 Task: Reply All to email with the signature Danny Hernandez with the subject Late payment reminder from softage.1@softage.net with the message Can you please provide me with an update on the projects risk management plan?
Action: Mouse moved to (957, 152)
Screenshot: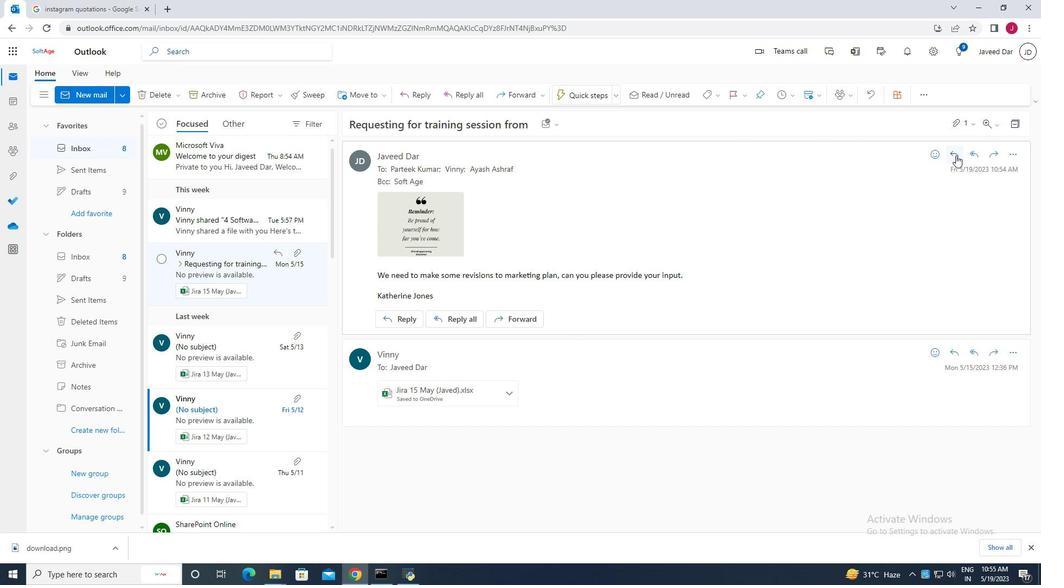 
Action: Mouse pressed left at (957, 152)
Screenshot: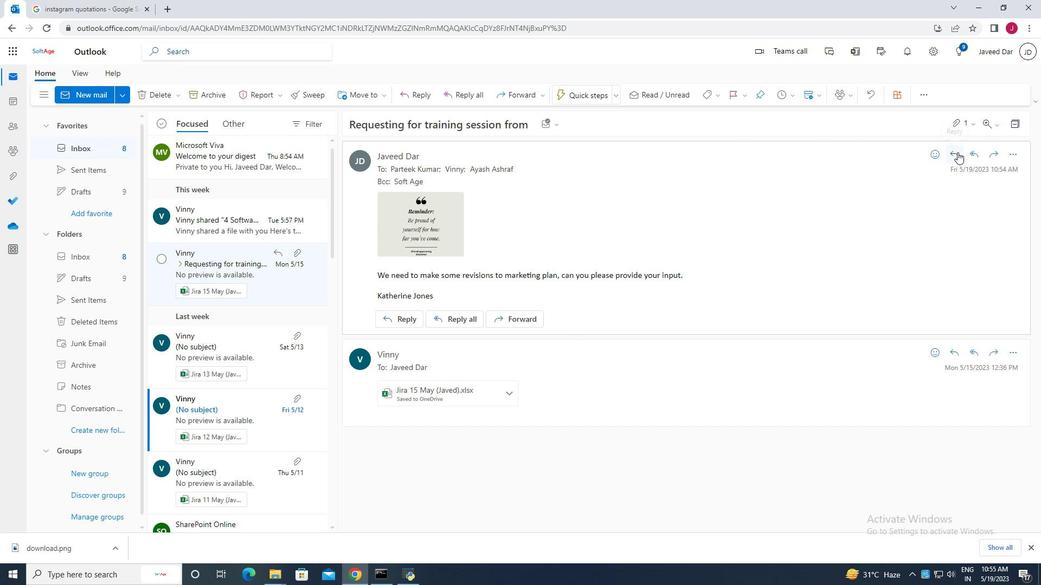 
Action: Mouse moved to (828, 162)
Screenshot: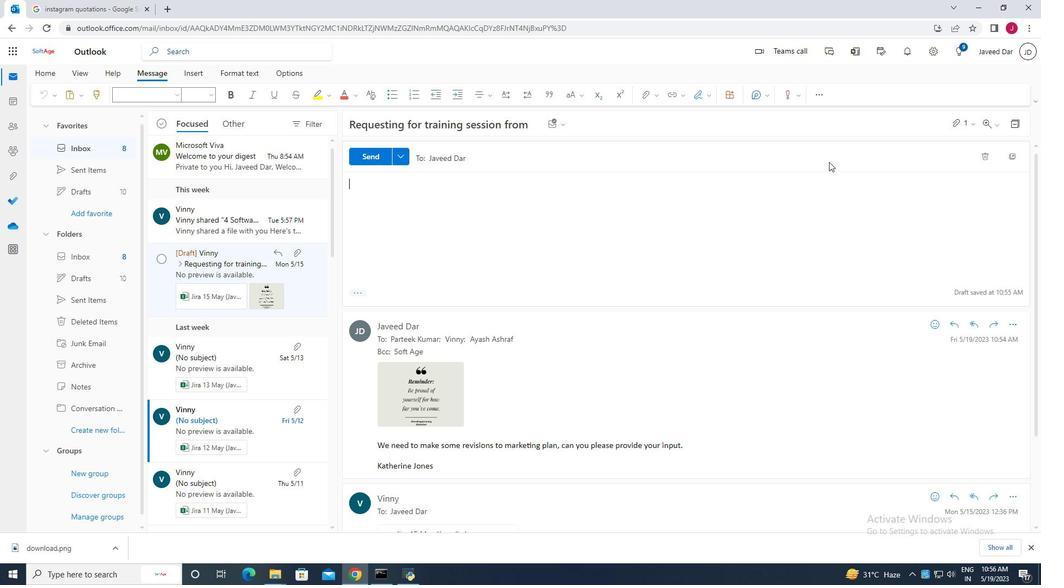 
Action: Mouse pressed left at (828, 162)
Screenshot: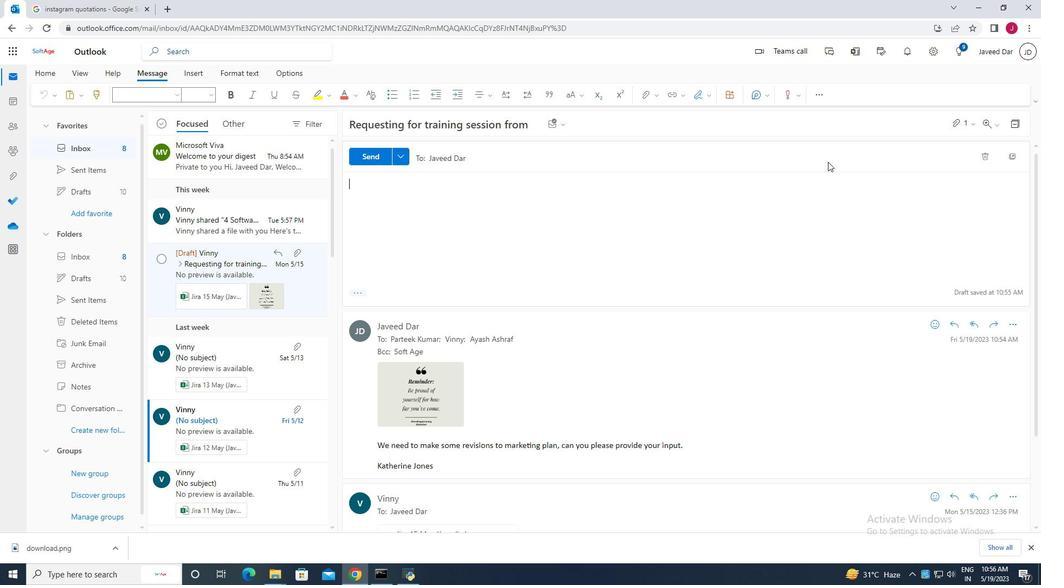 
Action: Mouse moved to (433, 183)
Screenshot: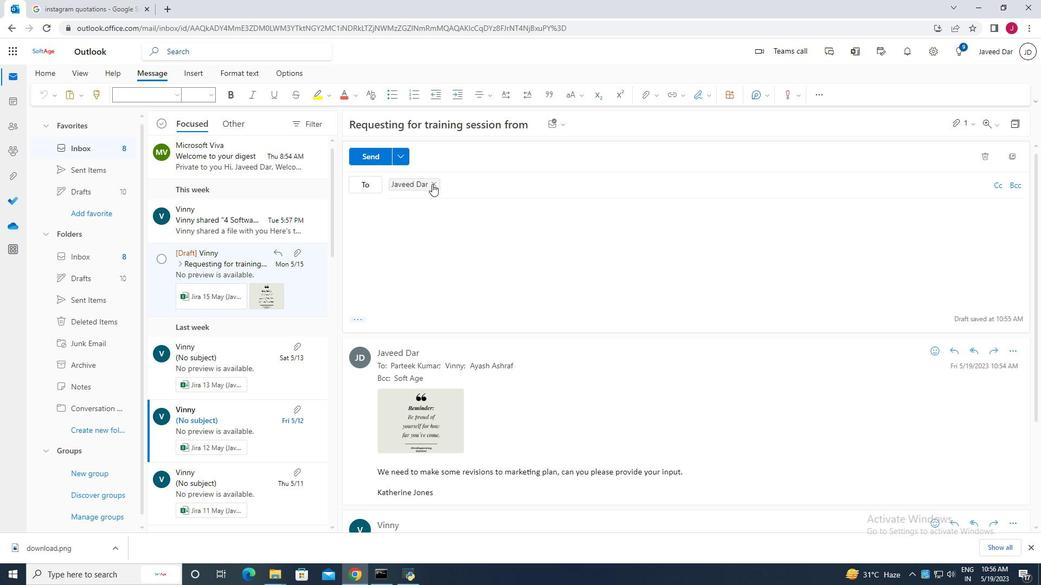 
Action: Mouse pressed left at (433, 183)
Screenshot: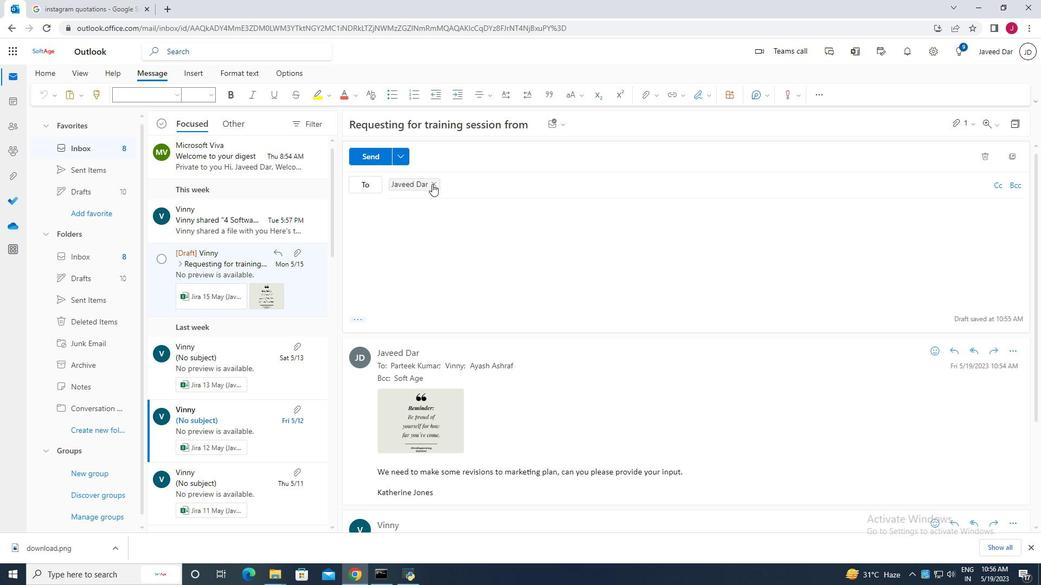 
Action: Mouse moved to (359, 320)
Screenshot: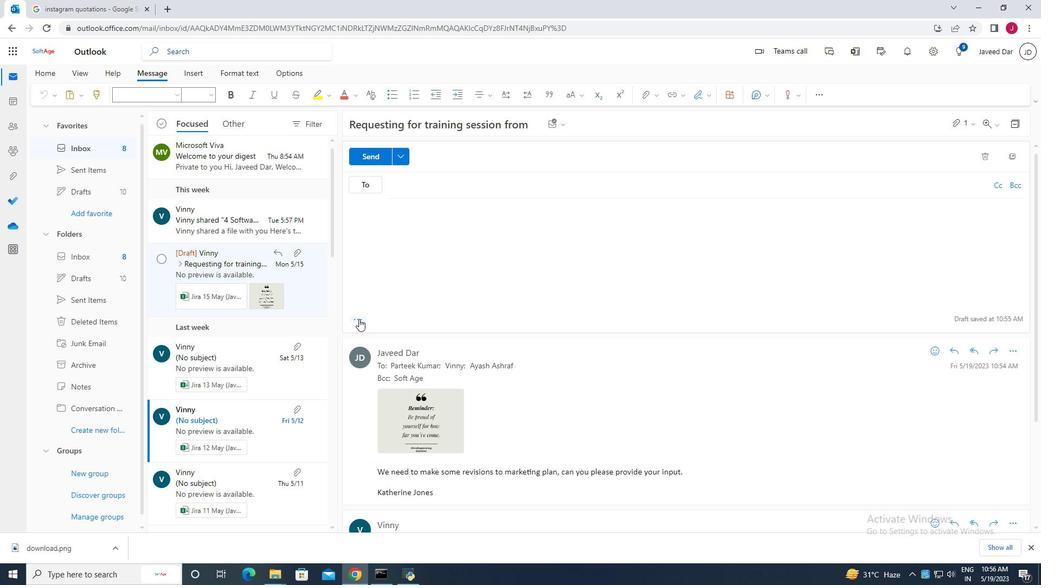 
Action: Mouse pressed left at (359, 320)
Screenshot: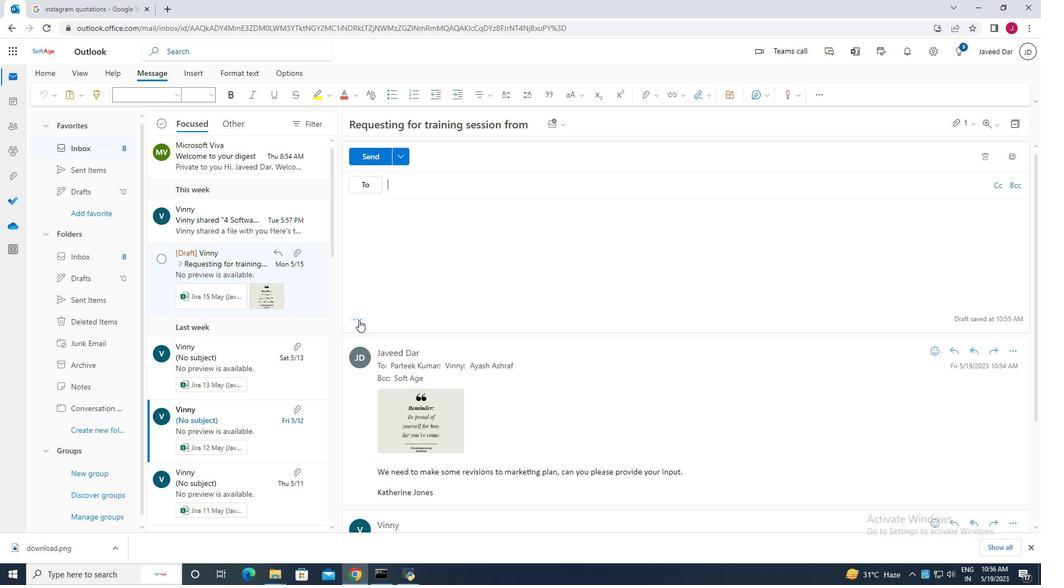 
Action: Mouse moved to (393, 234)
Screenshot: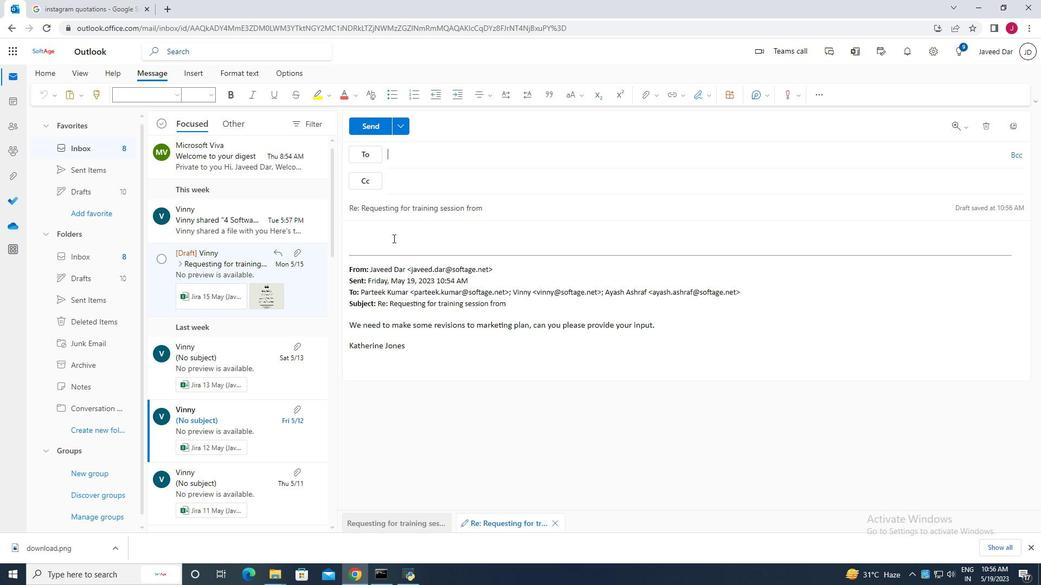 
Action: Mouse pressed left at (393, 234)
Screenshot: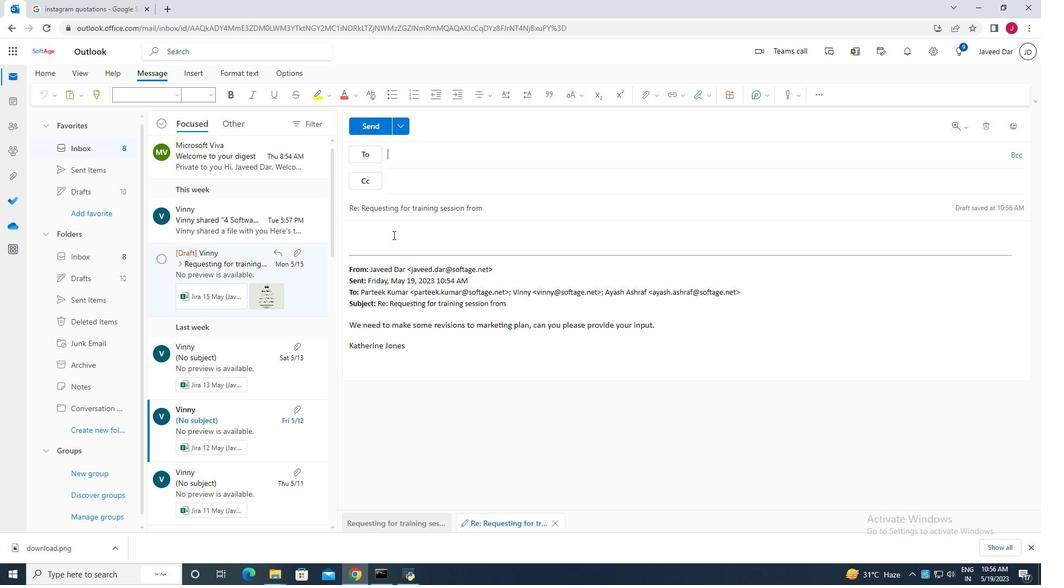 
Action: Mouse moved to (557, 523)
Screenshot: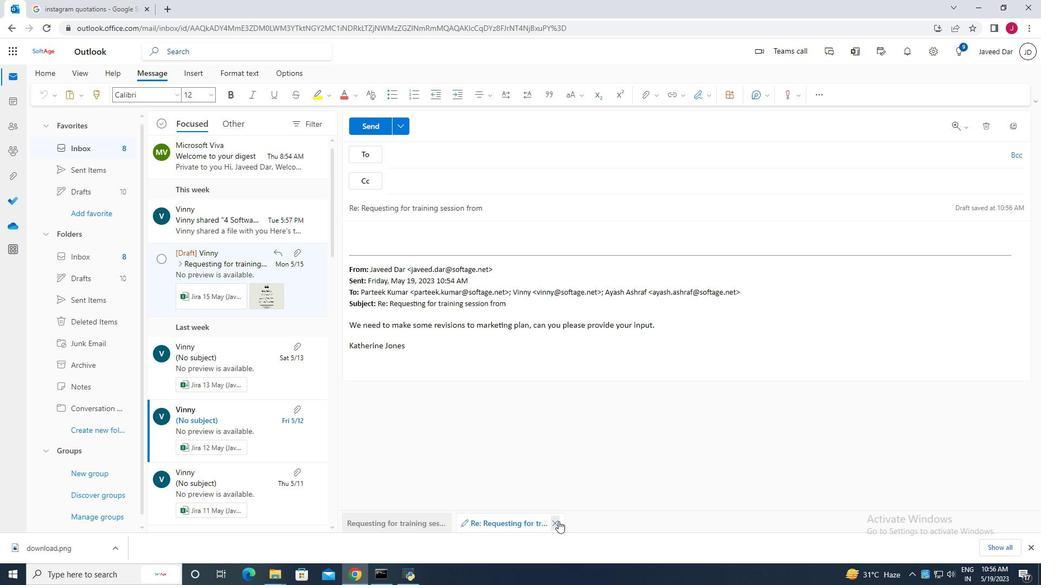 
Action: Mouse pressed left at (557, 523)
Screenshot: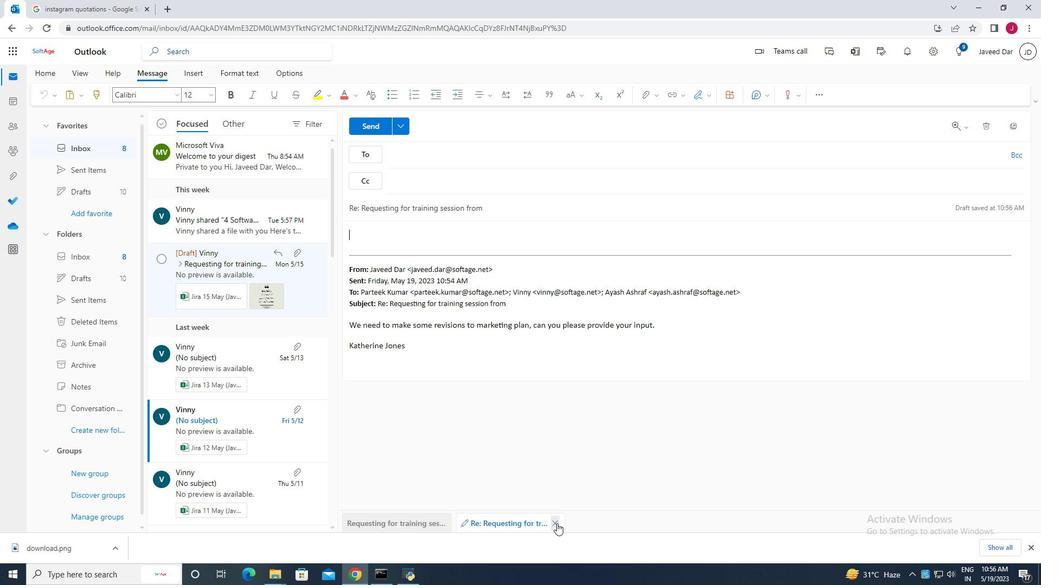 
Action: Mouse moved to (957, 223)
Screenshot: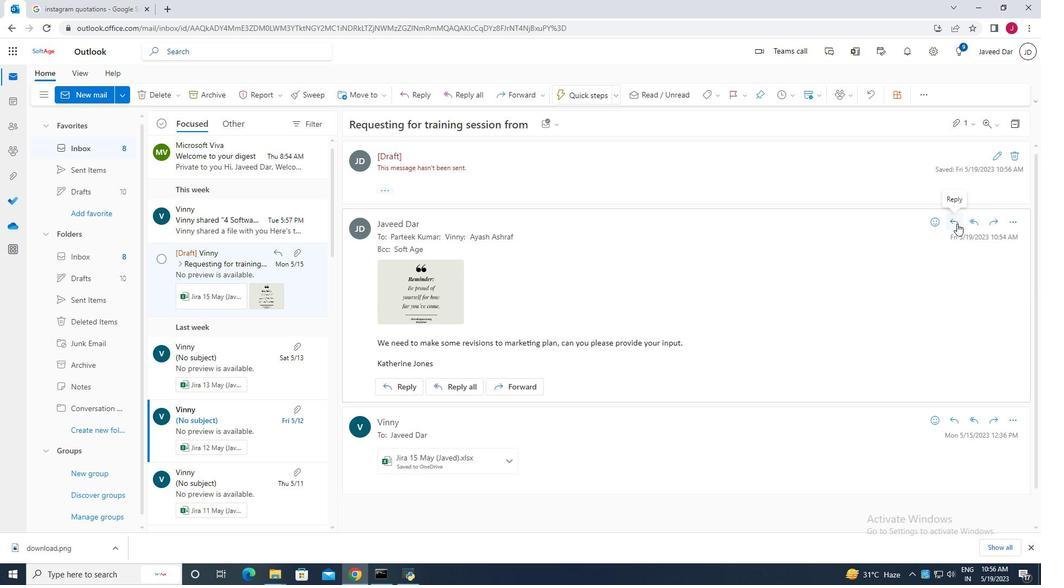 
Action: Mouse pressed left at (957, 223)
Screenshot: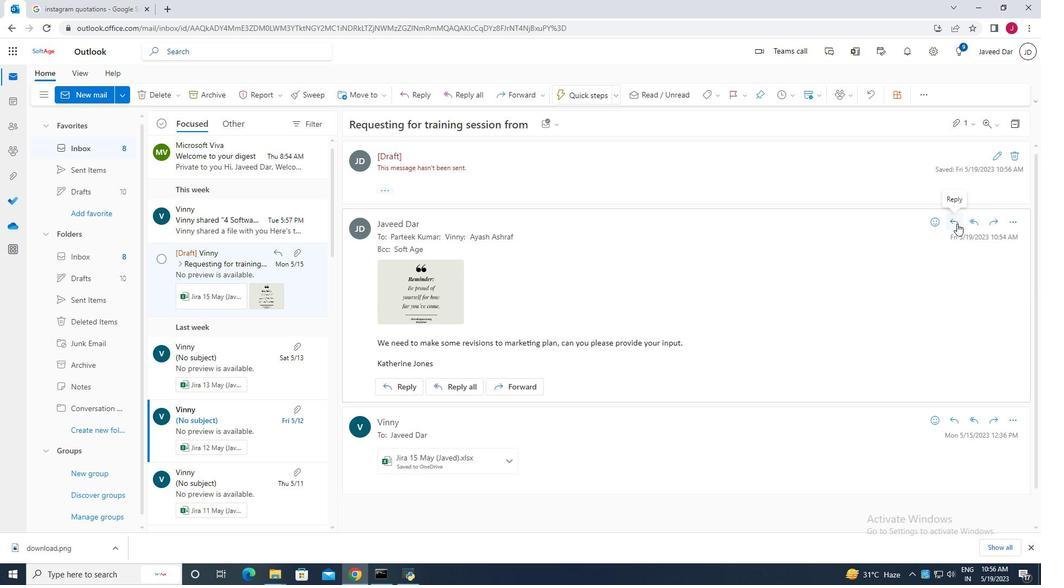 
Action: Mouse moved to (1019, 154)
Screenshot: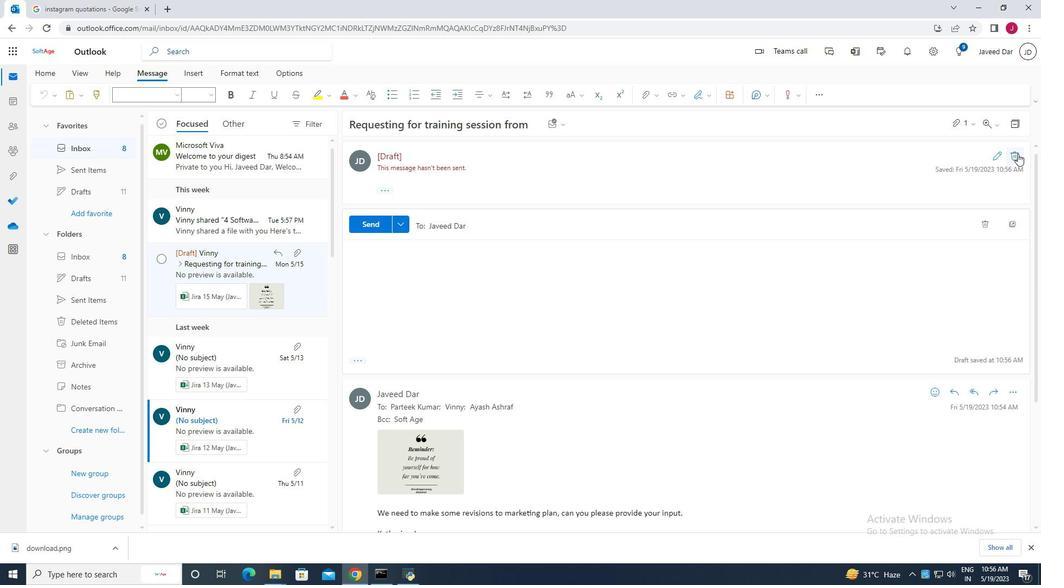 
Action: Mouse pressed left at (1019, 154)
Screenshot: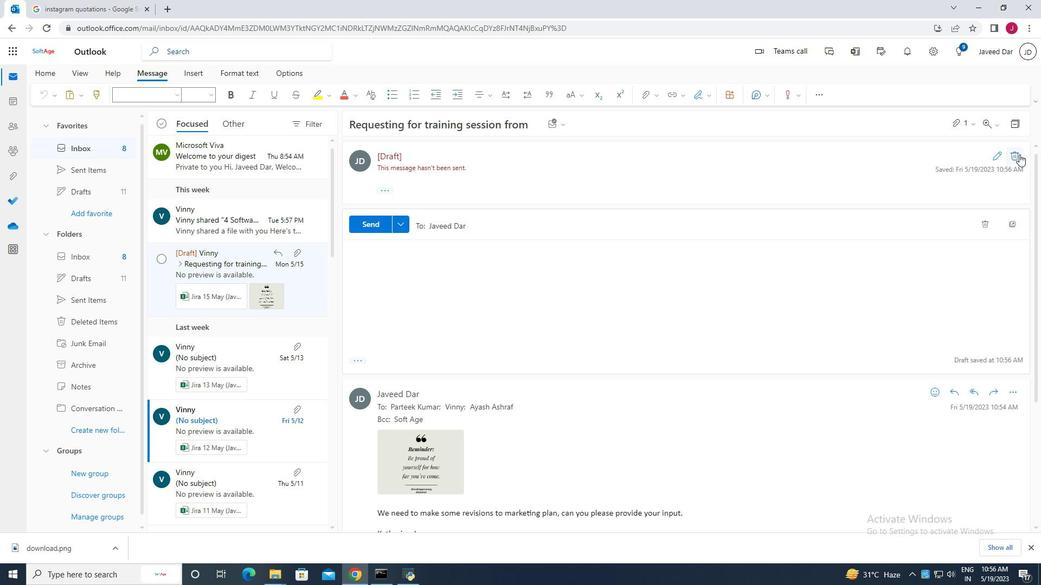 
Action: Mouse moved to (661, 164)
Screenshot: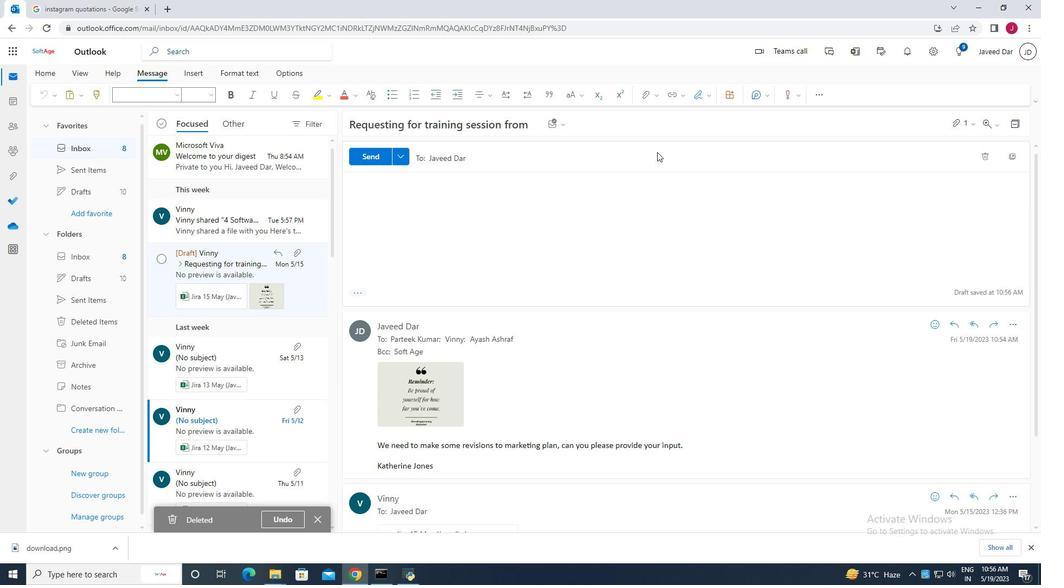 
Action: Mouse pressed left at (661, 164)
Screenshot: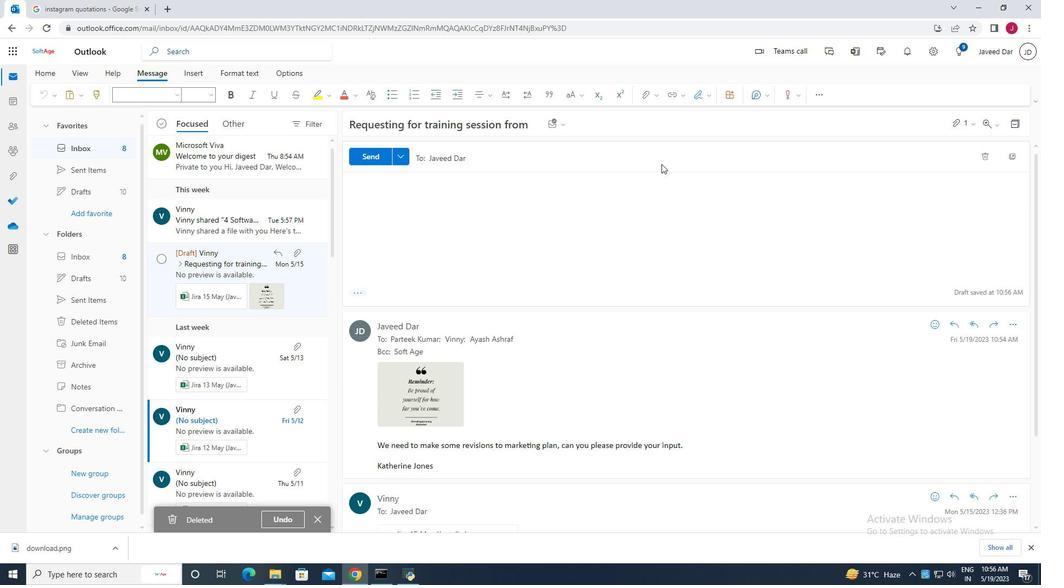 
Action: Mouse moved to (467, 188)
Screenshot: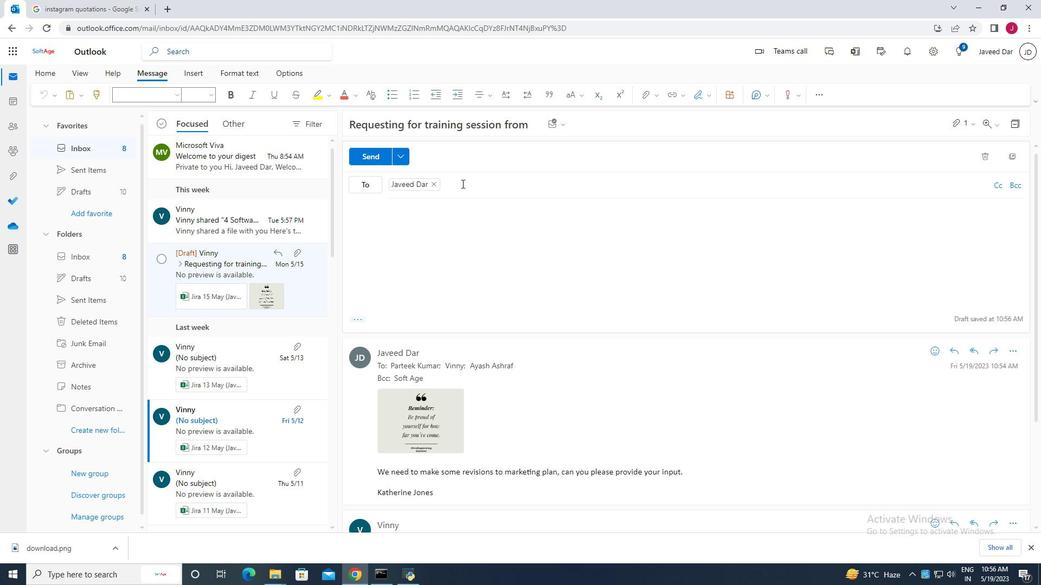 
Action: Mouse pressed left at (467, 188)
Screenshot: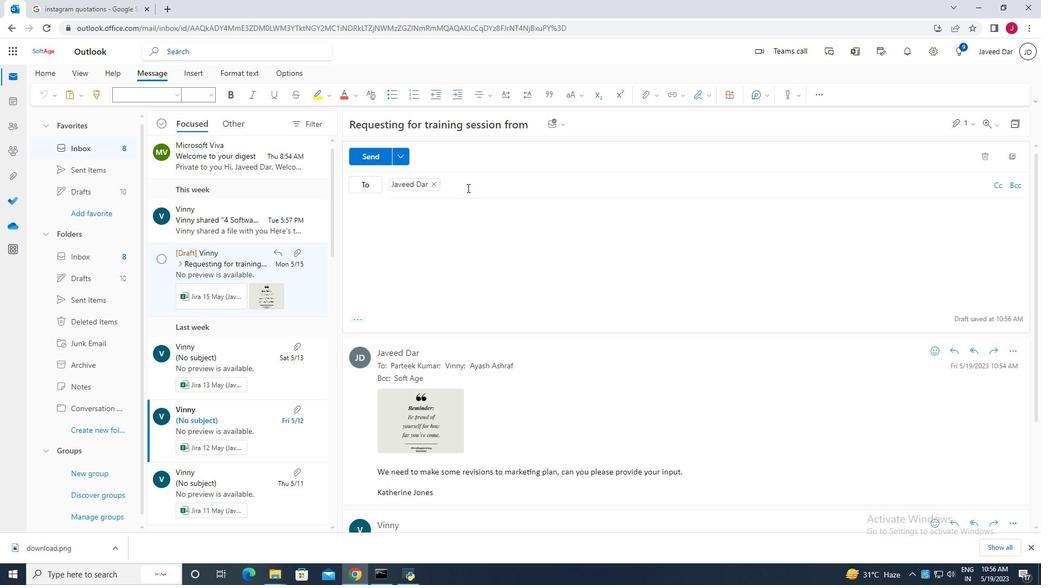 
Action: Mouse moved to (432, 183)
Screenshot: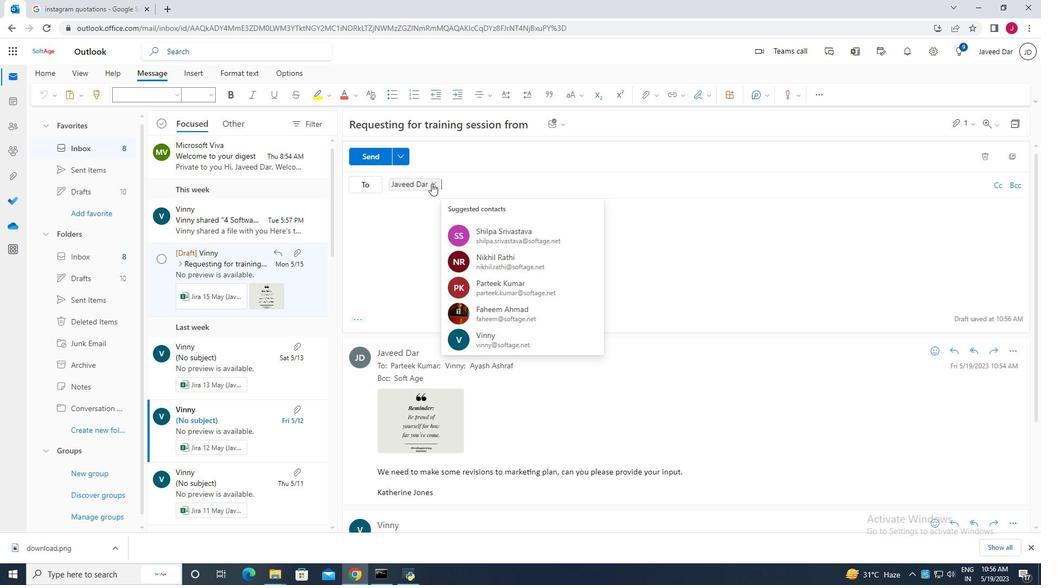 
Action: Mouse pressed left at (432, 183)
Screenshot: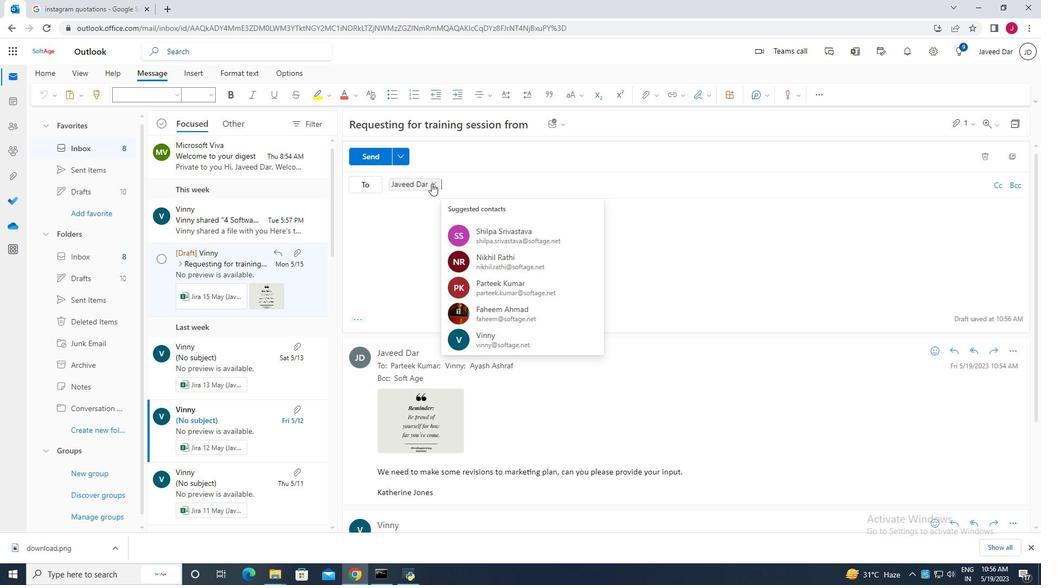 
Action: Mouse moved to (435, 183)
Screenshot: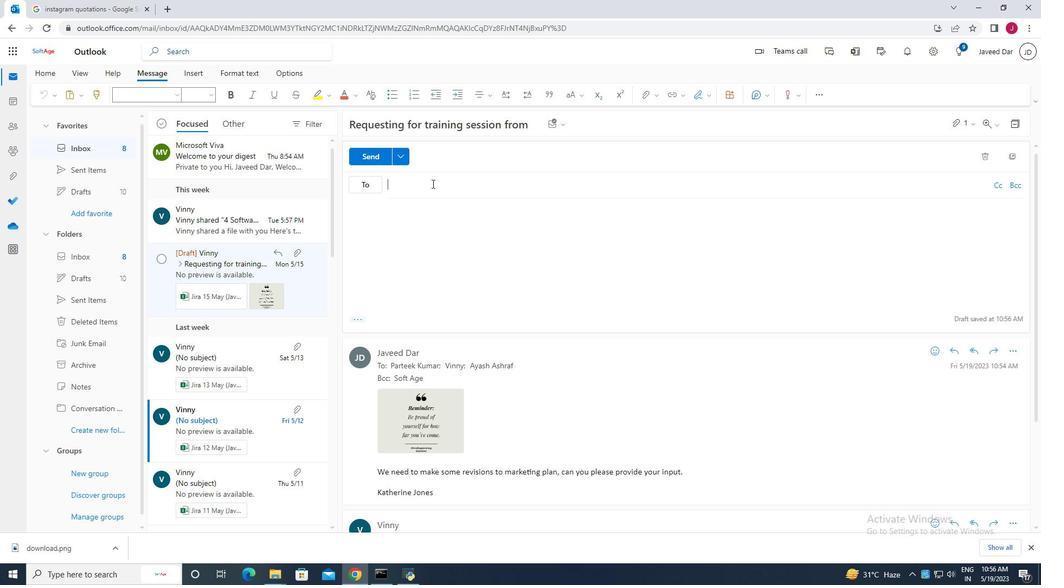 
Action: Mouse pressed left at (435, 183)
Screenshot: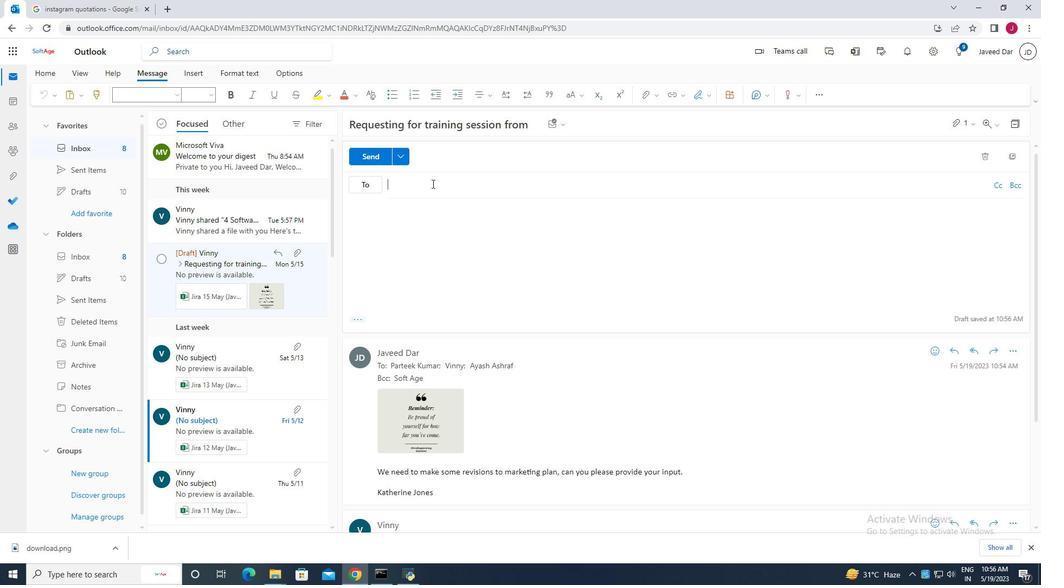 
Action: Mouse moved to (488, 284)
Screenshot: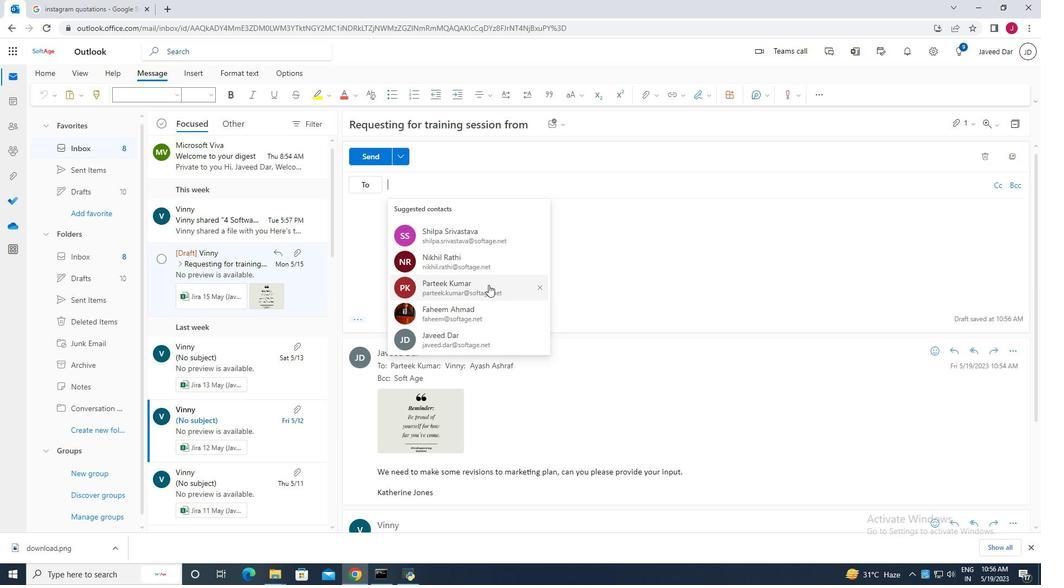 
Action: Mouse scrolled (488, 283) with delta (0, 0)
Screenshot: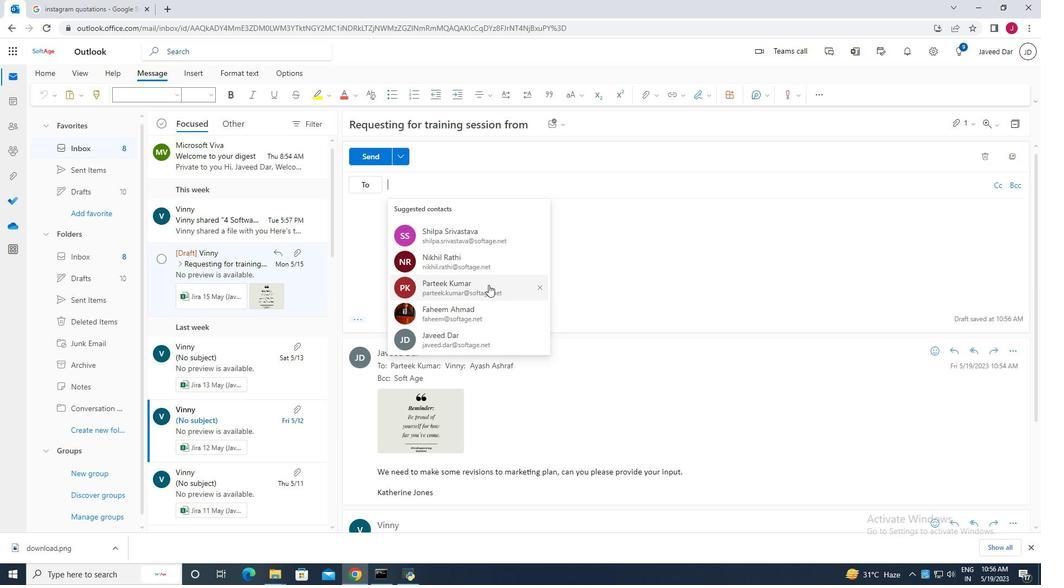 
Action: Mouse moved to (488, 283)
Screenshot: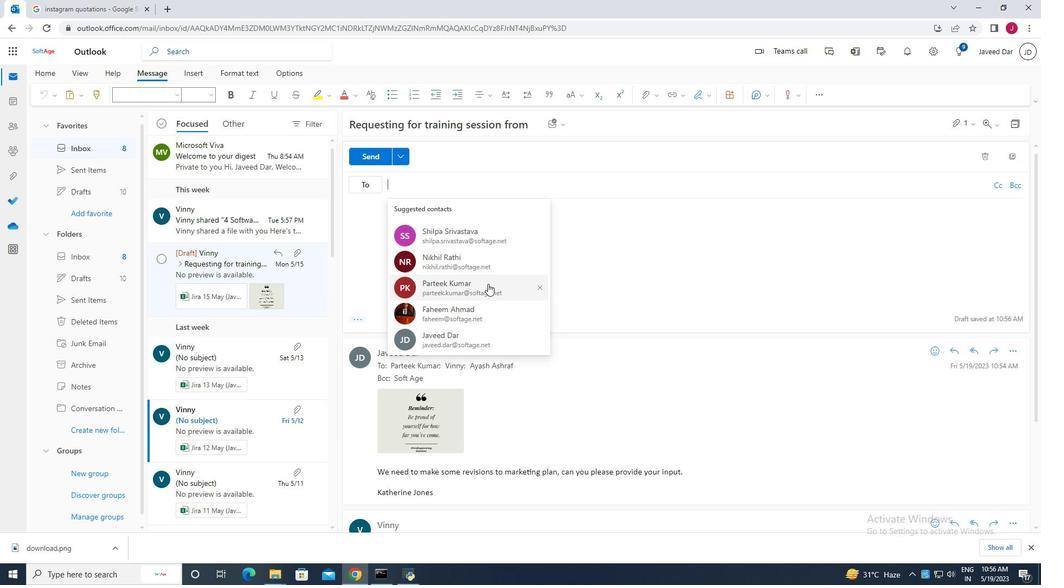 
Action: Mouse scrolled (488, 283) with delta (0, 0)
Screenshot: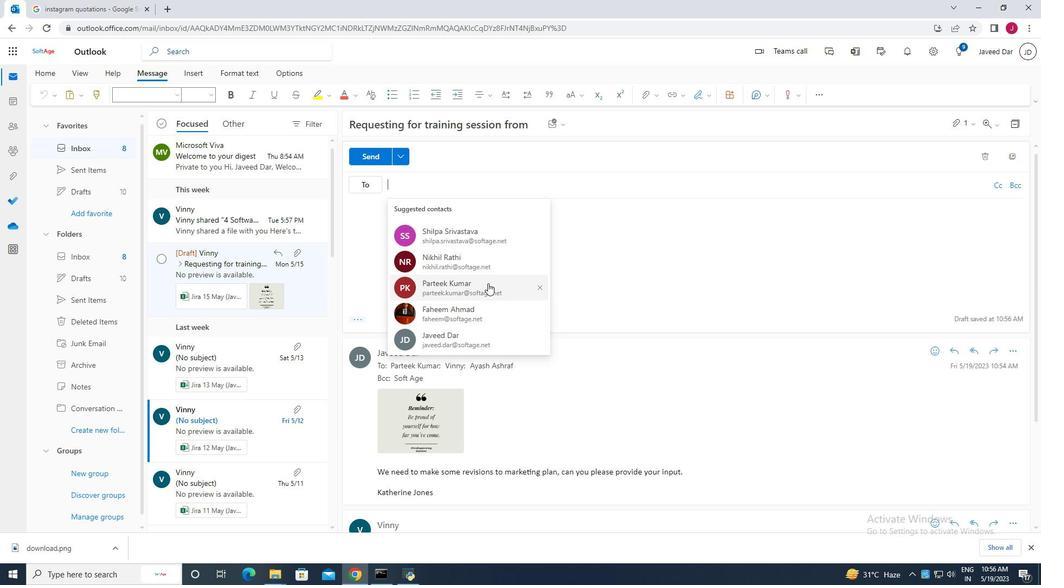 
Action: Mouse moved to (469, 184)
Screenshot: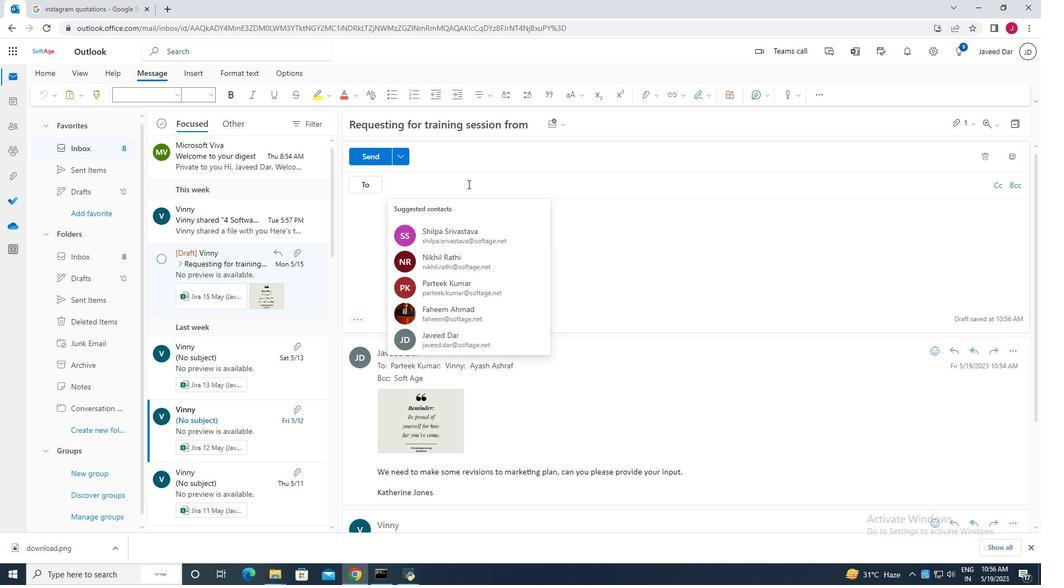 
Action: Key pressed aya
Screenshot: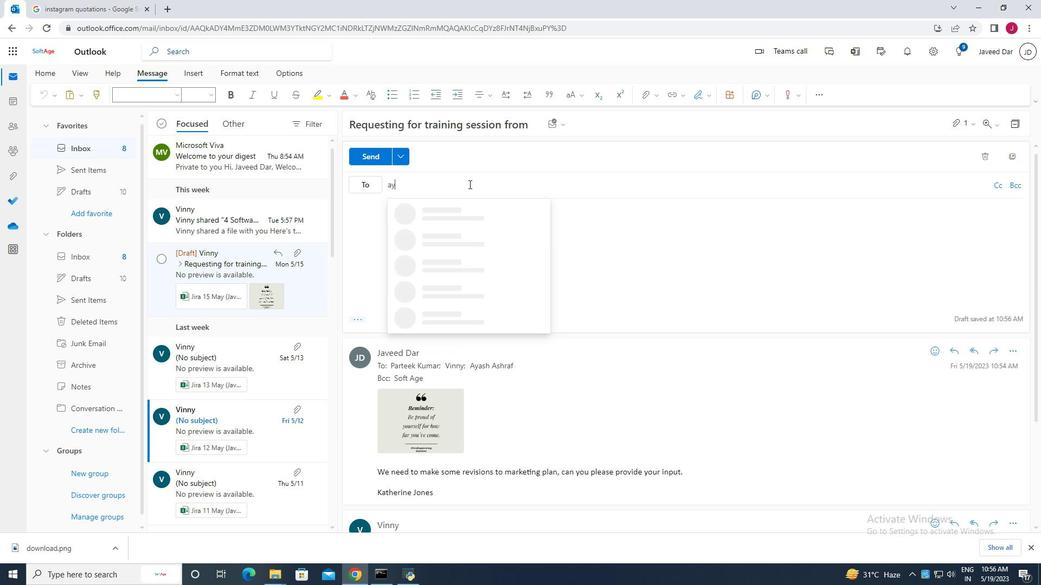 
Action: Mouse moved to (487, 205)
Screenshot: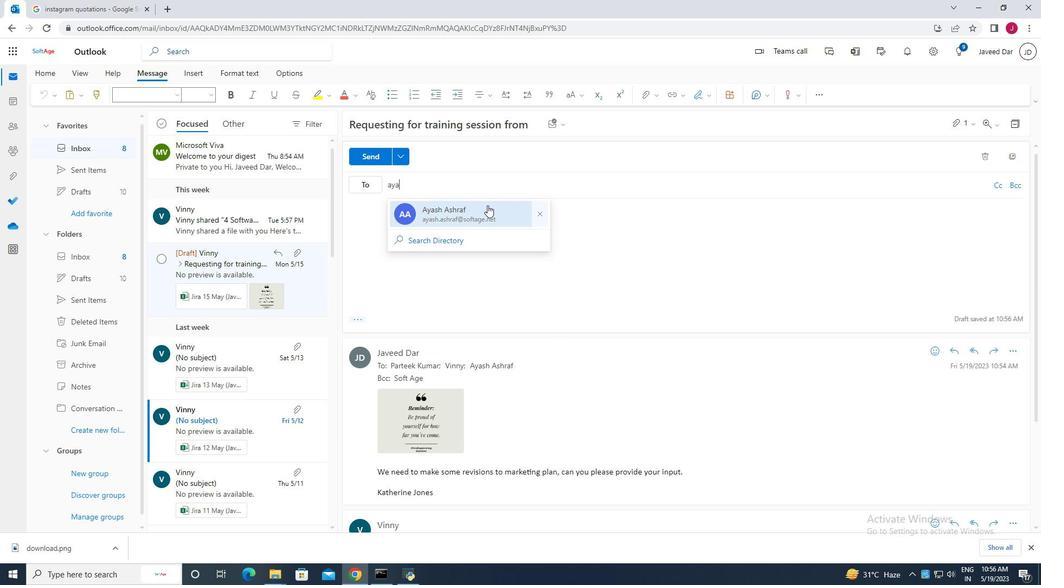 
Action: Mouse pressed left at (487, 205)
Screenshot: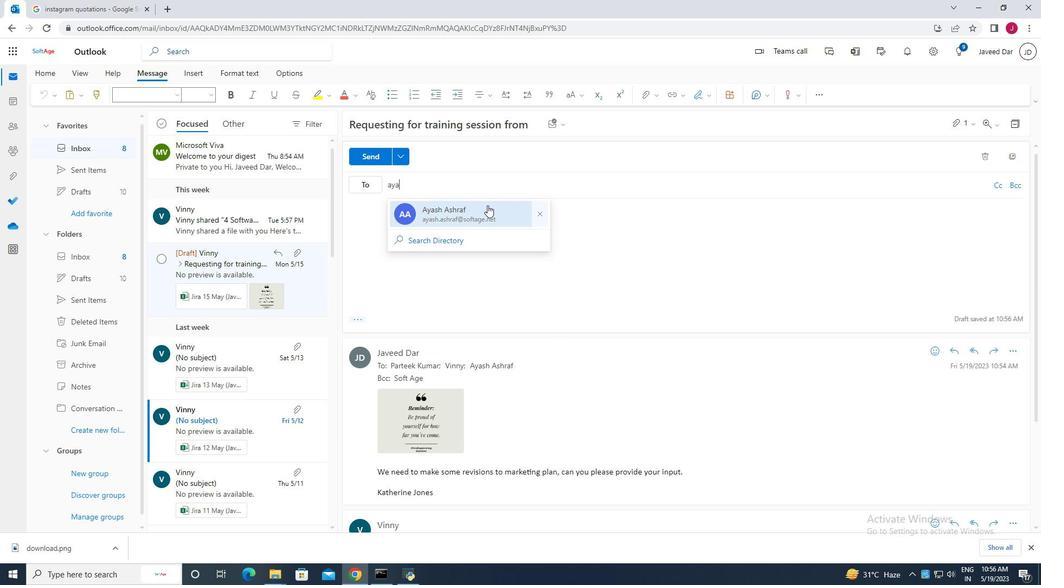 
Action: Mouse moved to (483, 181)
Screenshot: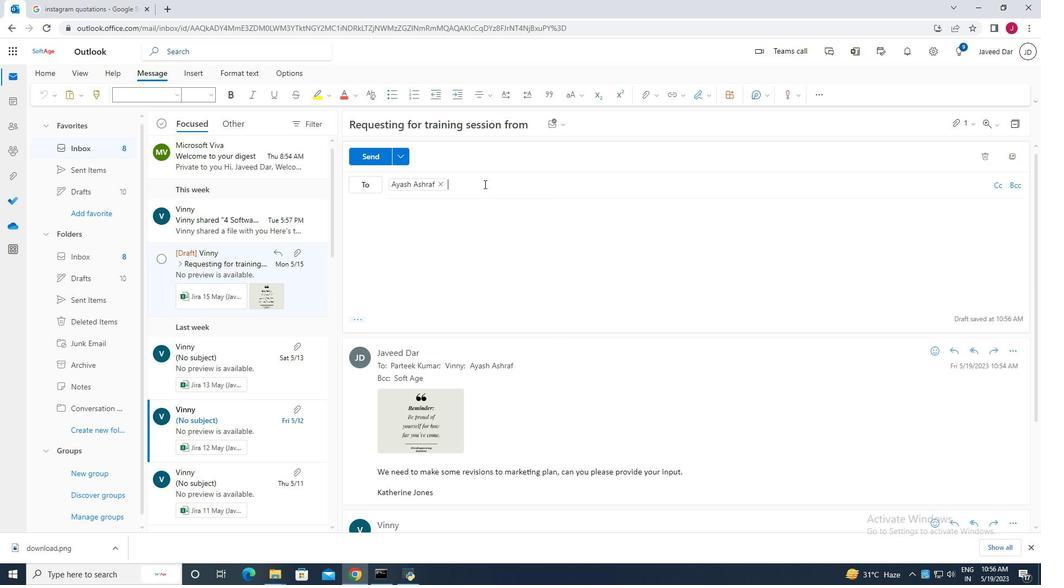 
Action: Mouse pressed left at (483, 181)
Screenshot: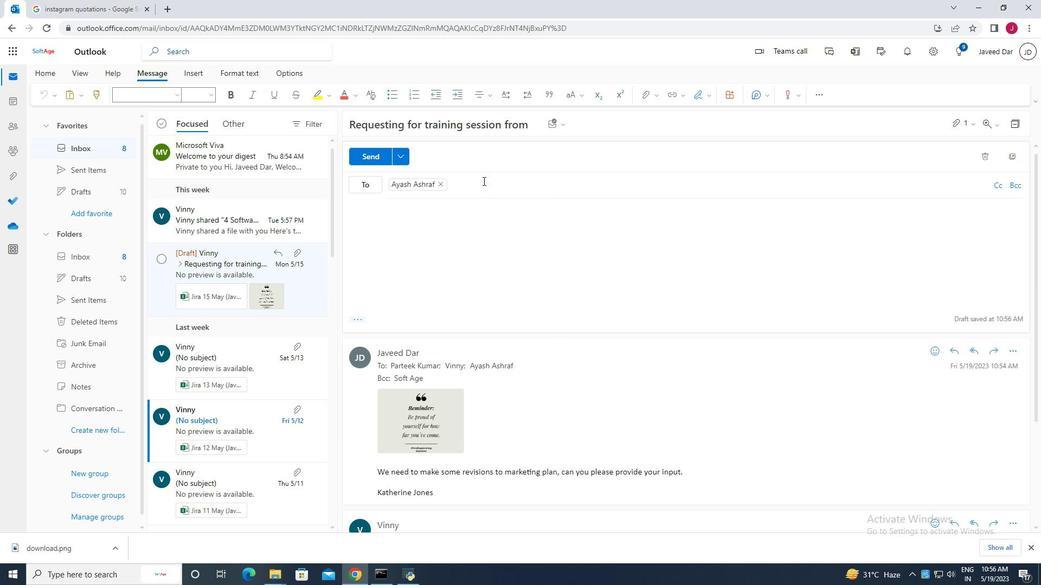 
Action: Mouse moved to (528, 272)
Screenshot: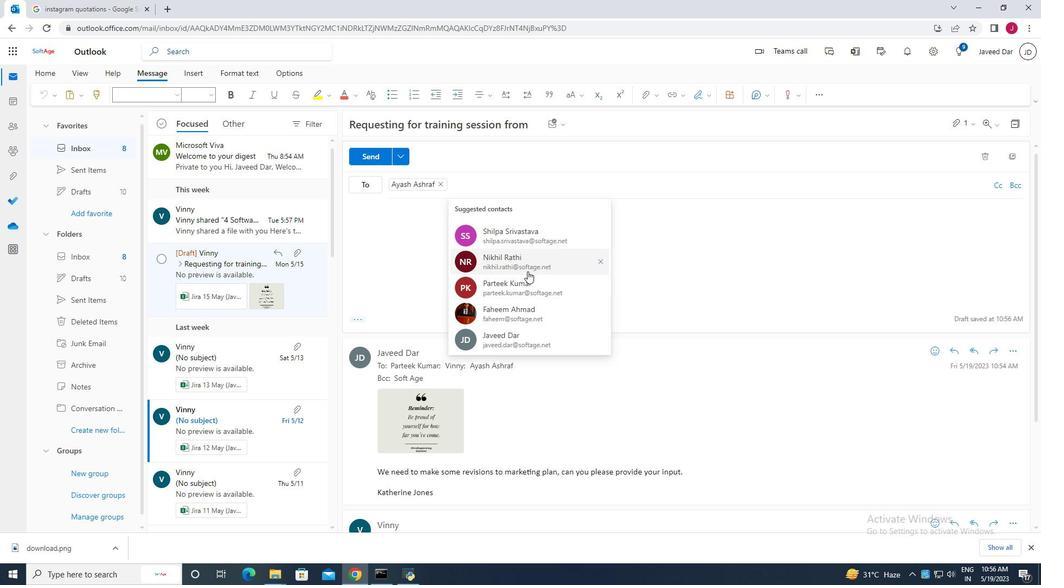 
Action: Mouse scrolled (528, 271) with delta (0, 0)
Screenshot: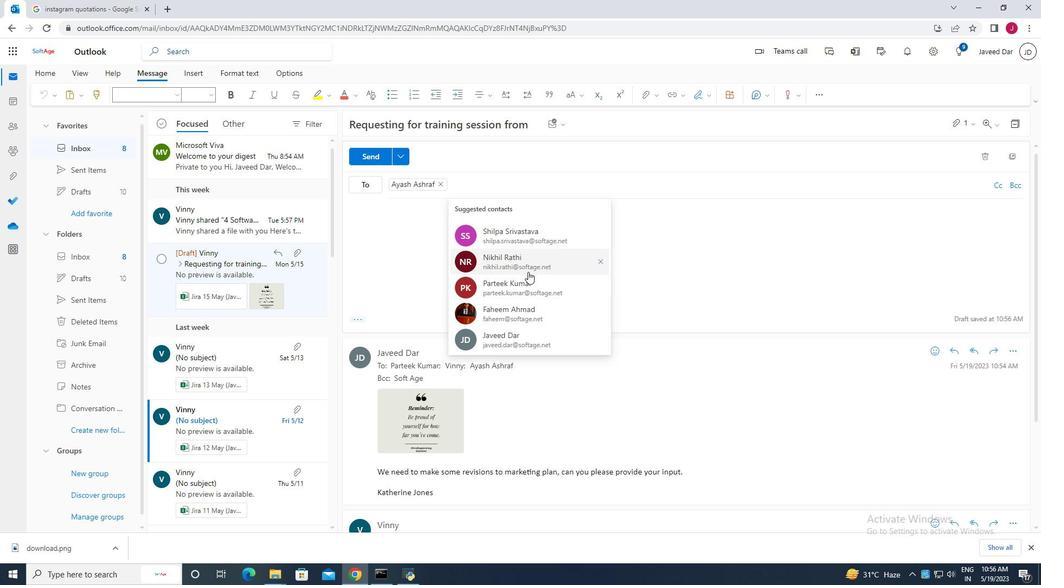
Action: Mouse scrolled (528, 271) with delta (0, 0)
Screenshot: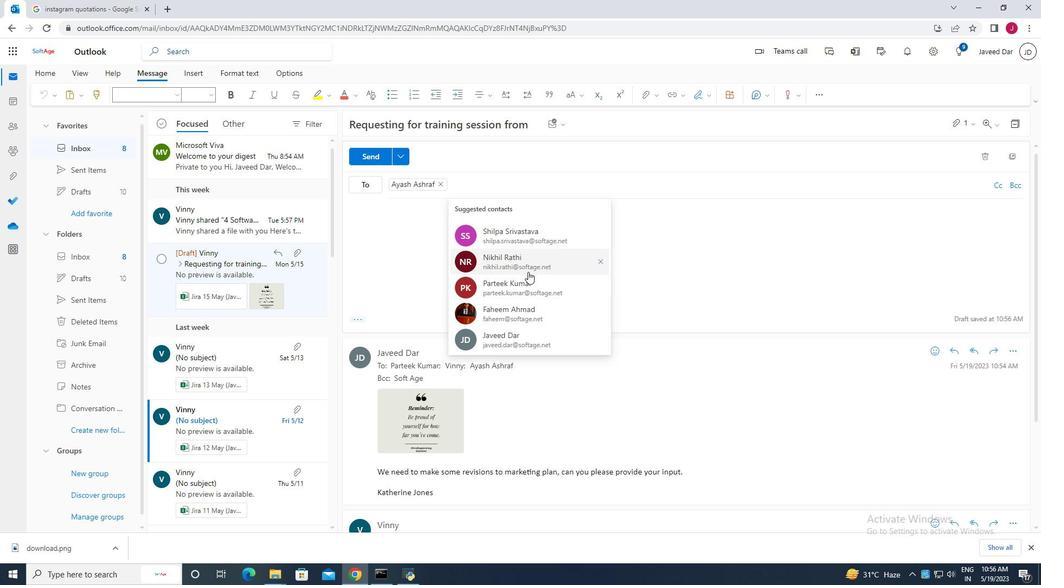 
Action: Mouse moved to (532, 337)
Screenshot: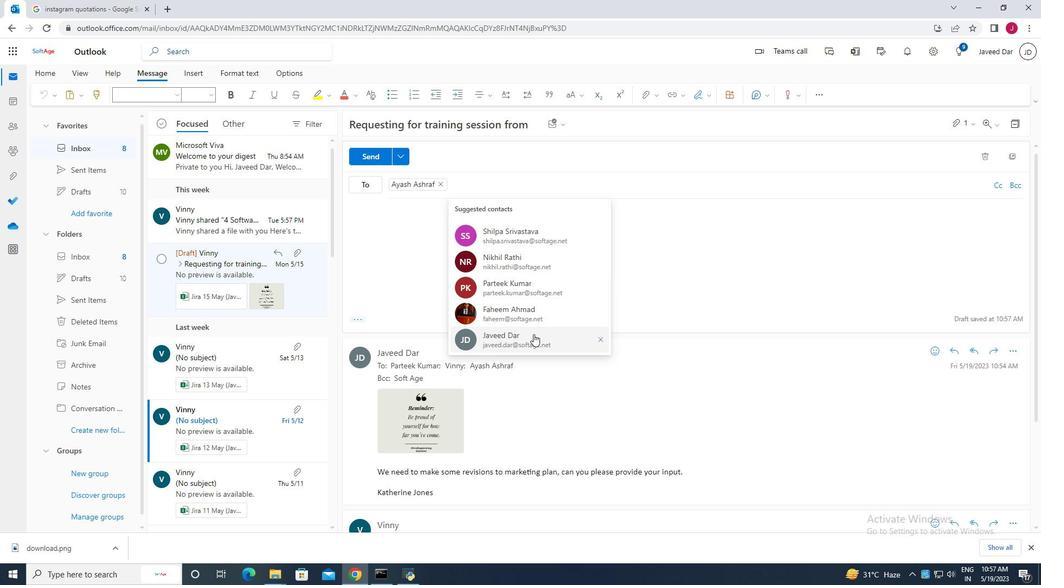
Action: Mouse pressed left at (532, 337)
Screenshot: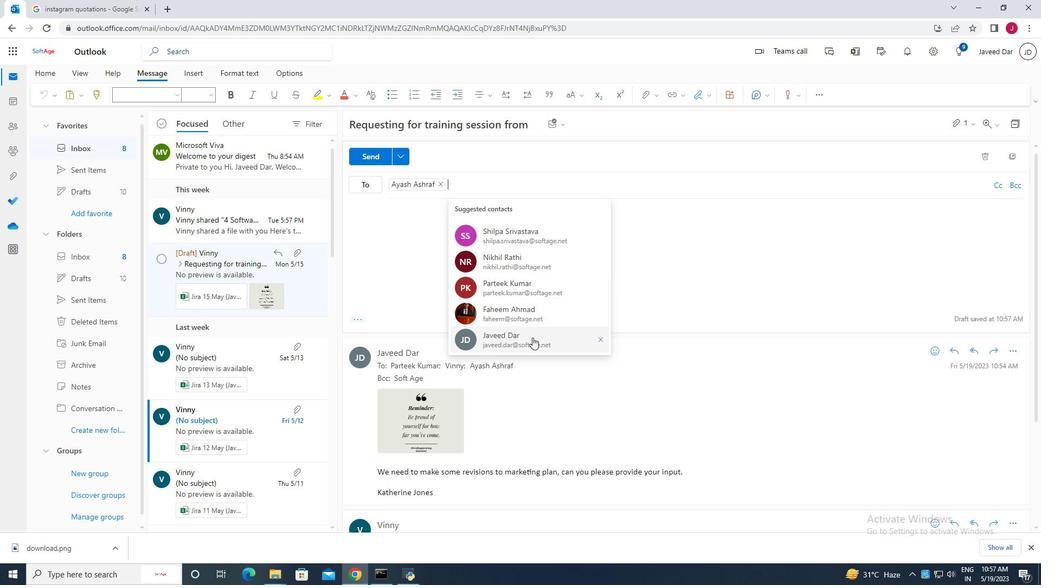 
Action: Mouse moved to (540, 187)
Screenshot: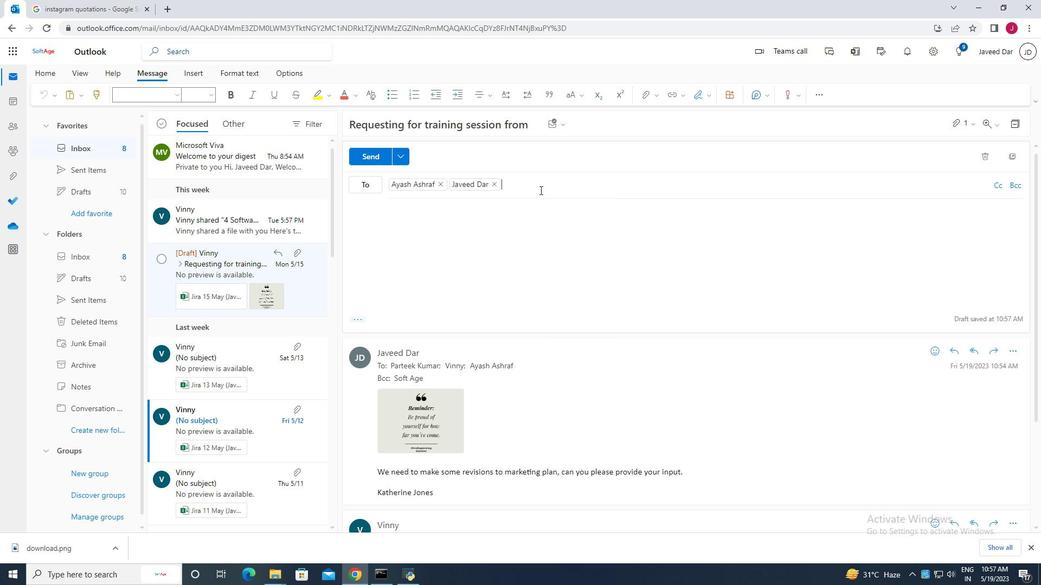 
Action: Mouse pressed left at (540, 187)
Screenshot: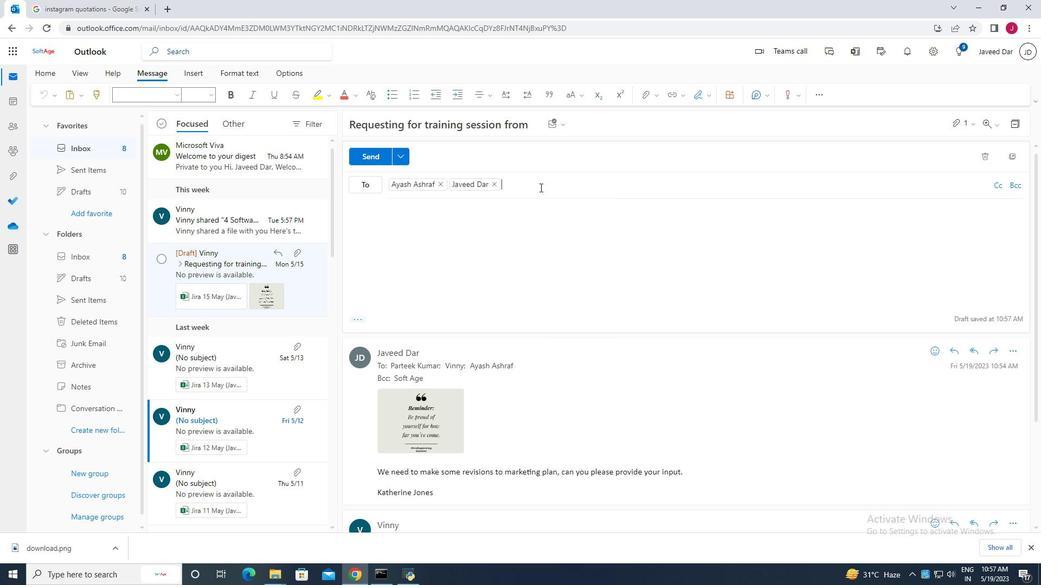 
Action: Mouse moved to (591, 288)
Screenshot: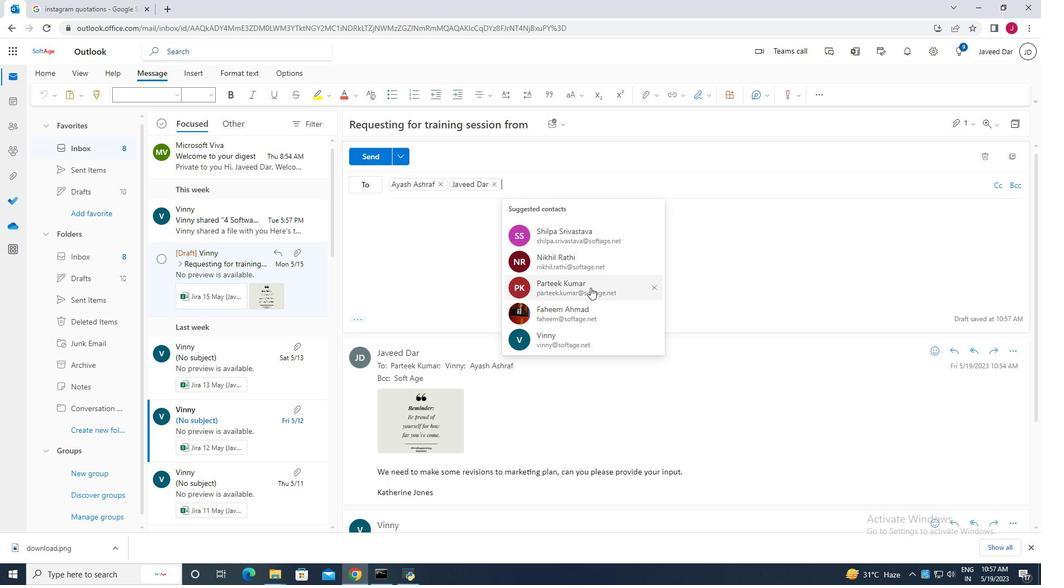 
Action: Mouse scrolled (591, 287) with delta (0, 0)
Screenshot: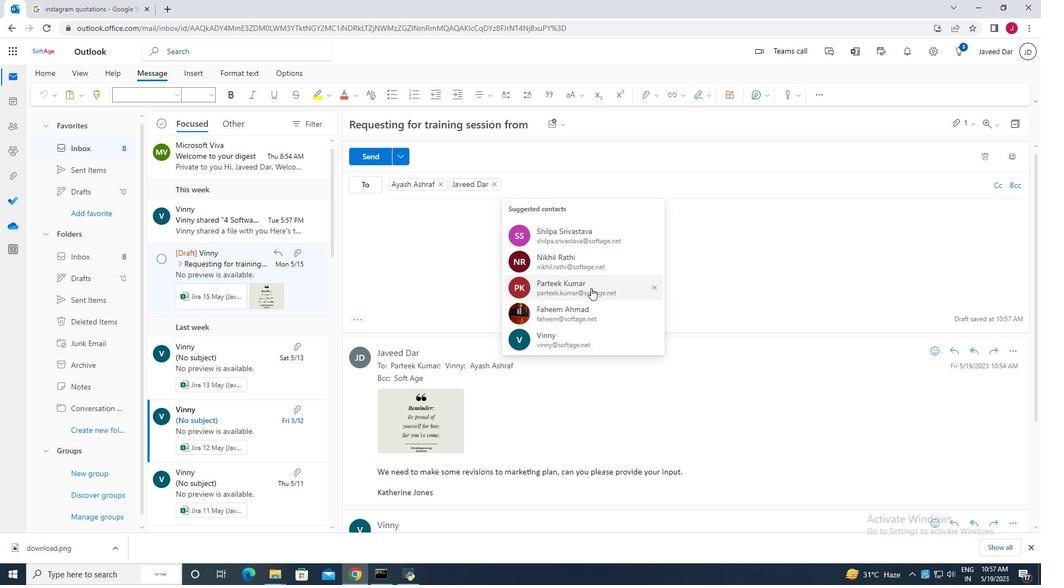 
Action: Mouse scrolled (591, 287) with delta (0, 0)
Screenshot: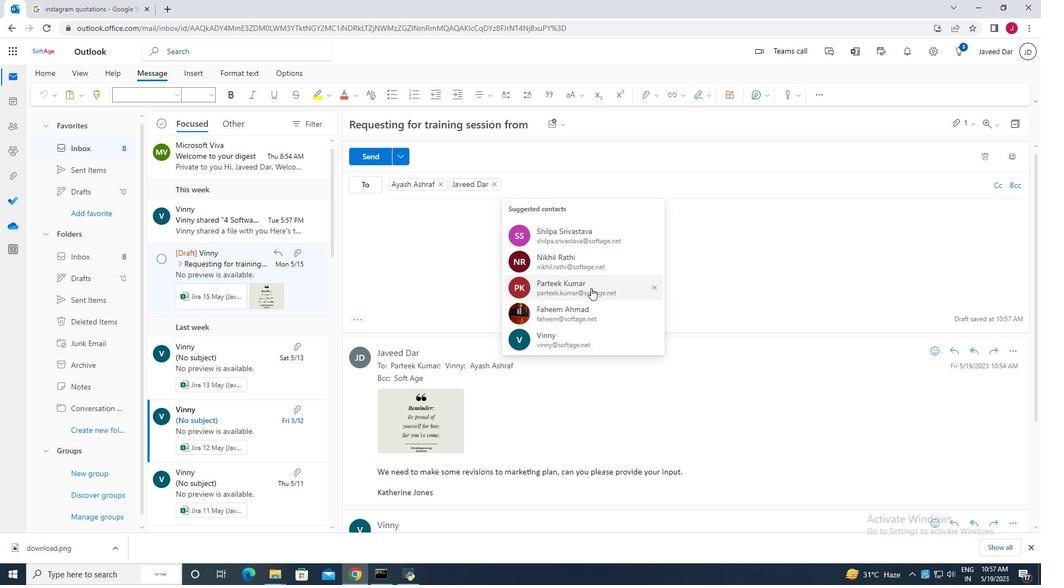 
Action: Mouse scrolled (591, 287) with delta (0, 0)
Screenshot: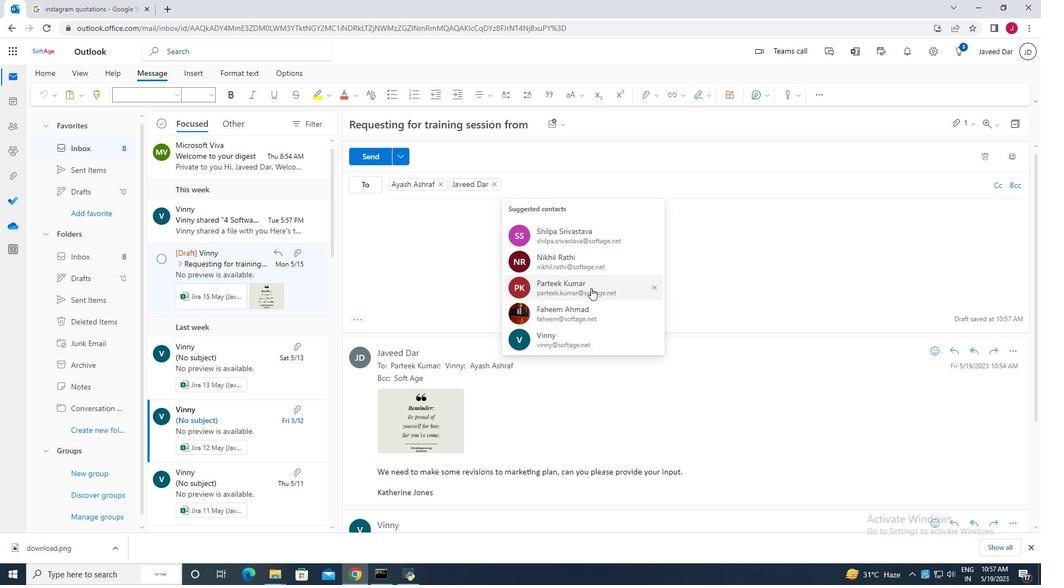 
Action: Mouse moved to (432, 241)
Screenshot: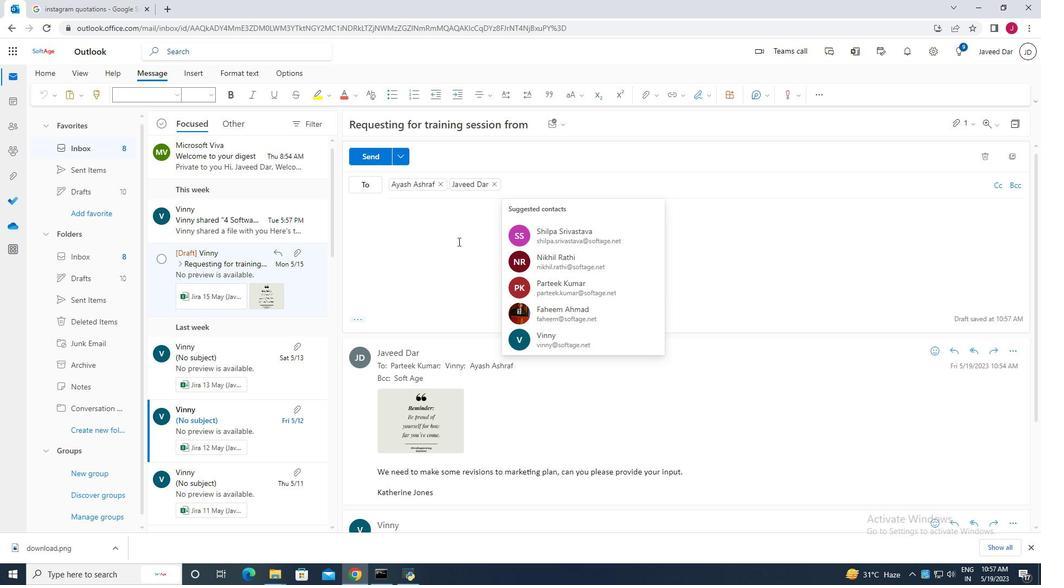 
Action: Mouse pressed left at (432, 241)
Screenshot: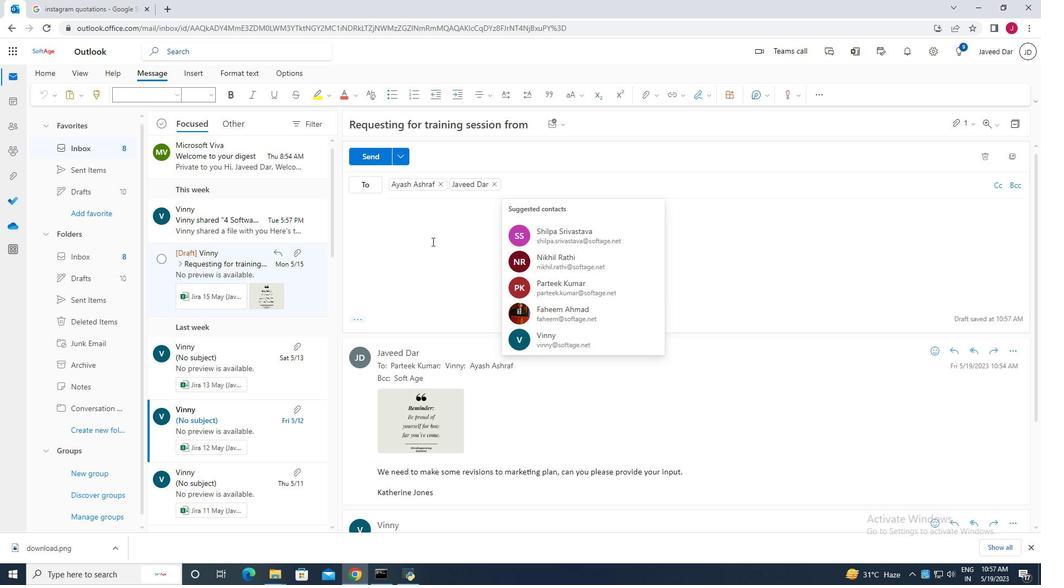 
Action: Mouse moved to (1001, 186)
Screenshot: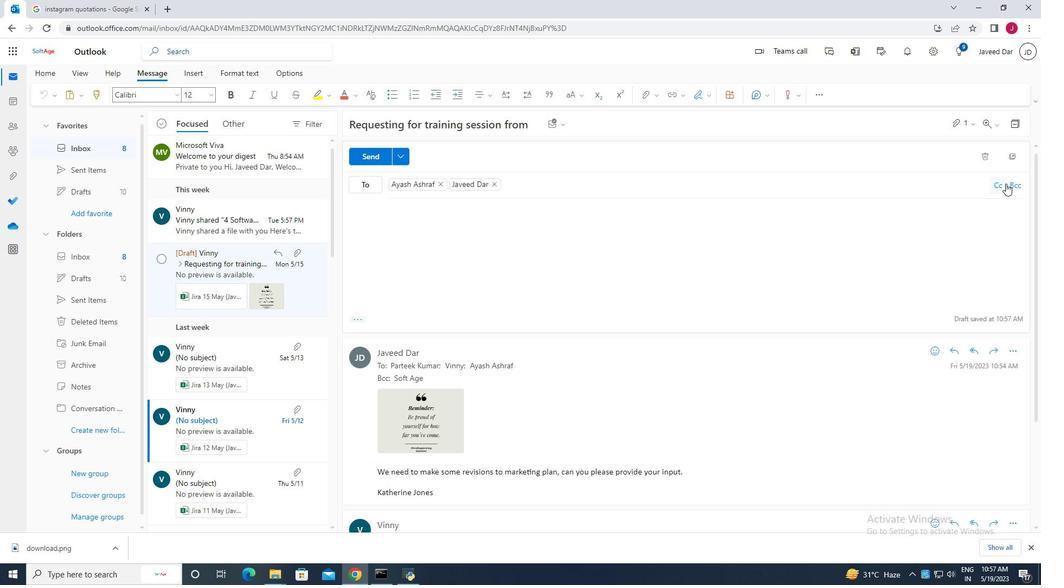 
Action: Mouse pressed left at (1001, 186)
Screenshot: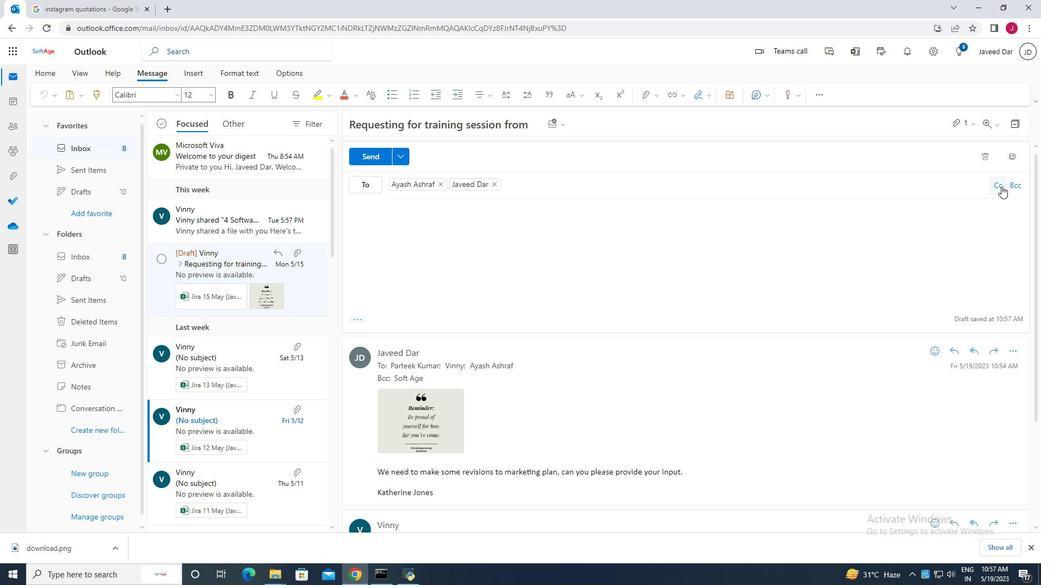 
Action: Mouse pressed left at (1001, 186)
Screenshot: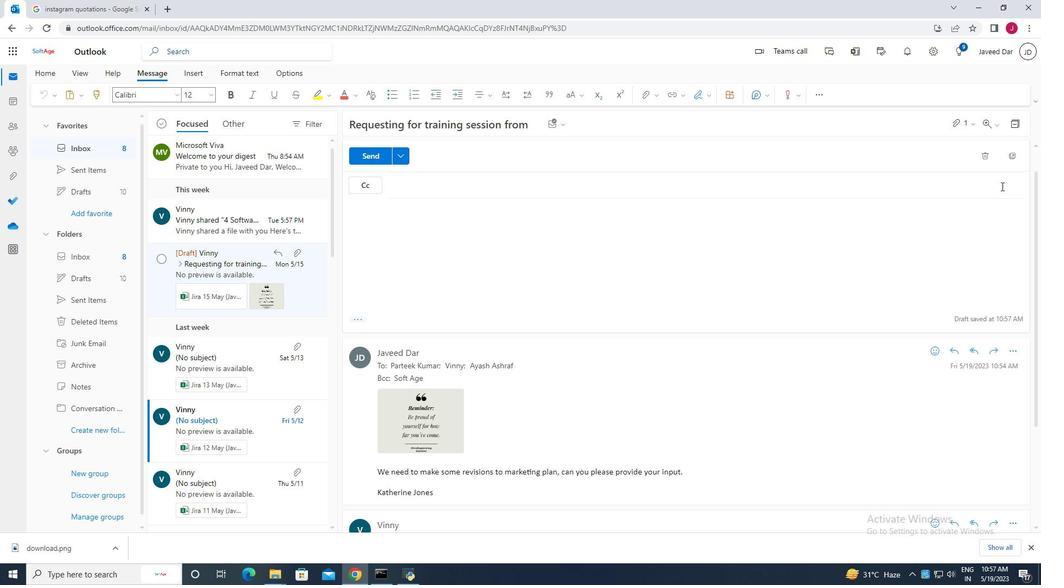 
Action: Mouse moved to (802, 242)
Screenshot: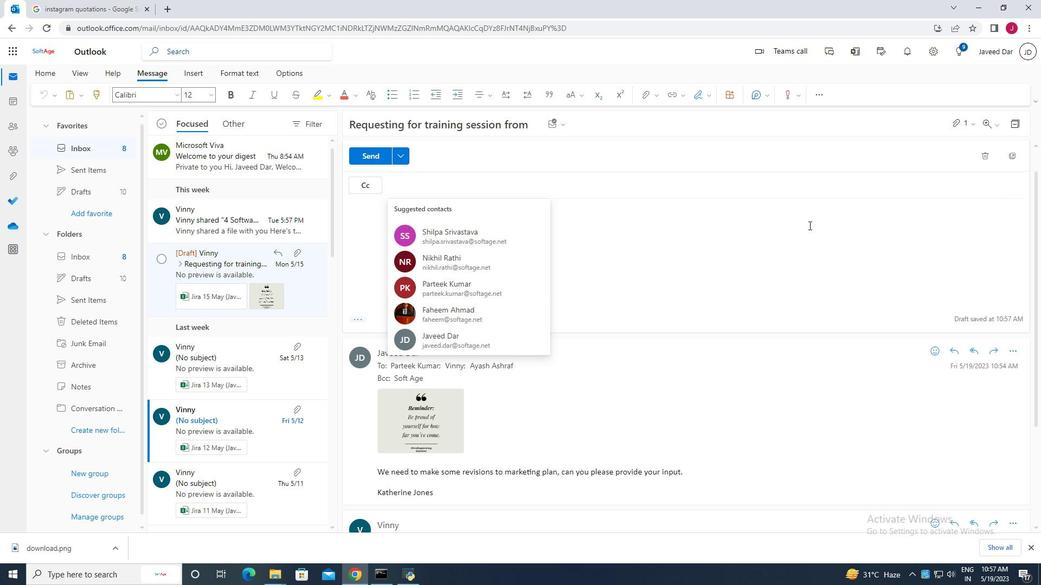 
Action: Mouse pressed left at (802, 242)
Screenshot: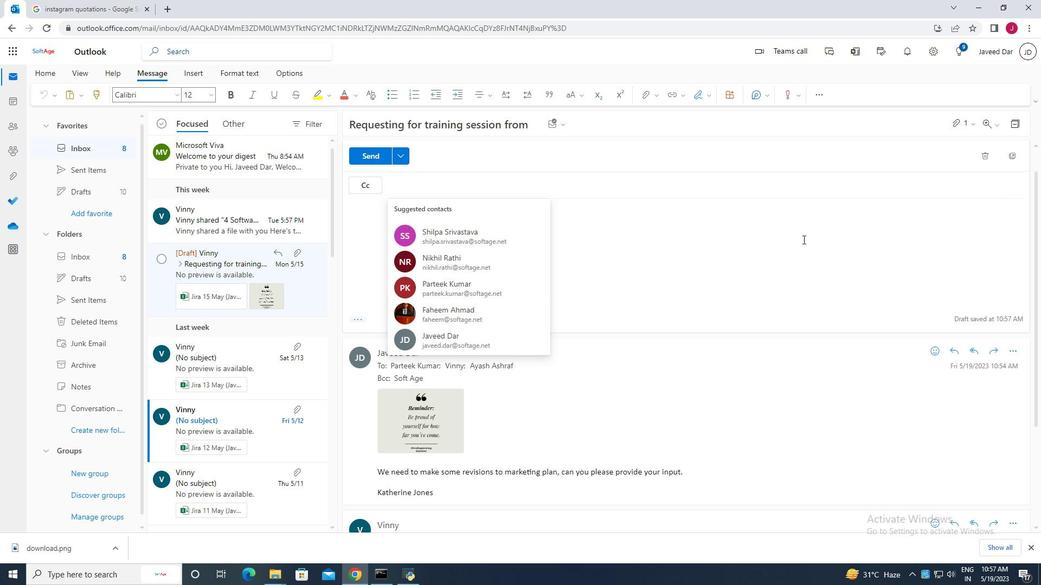 
Action: Mouse moved to (510, 158)
Screenshot: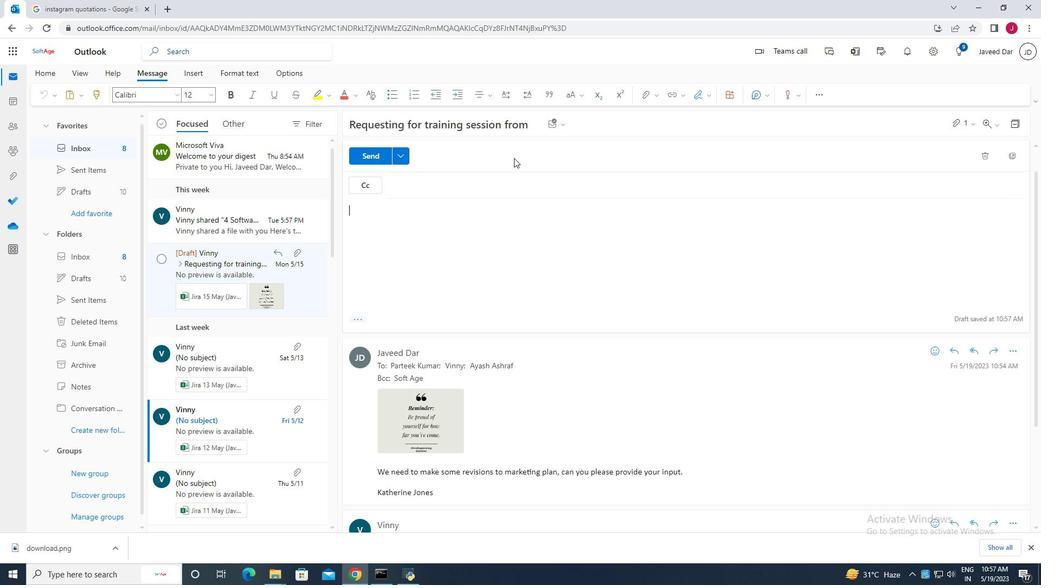
Action: Mouse pressed left at (510, 158)
Screenshot: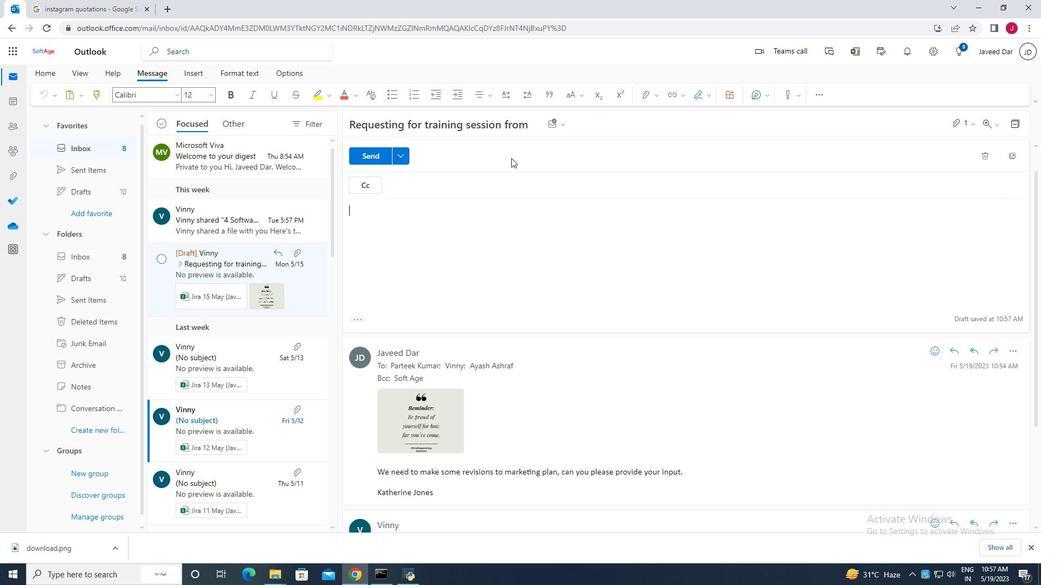 
Action: Mouse moved to (744, 159)
Screenshot: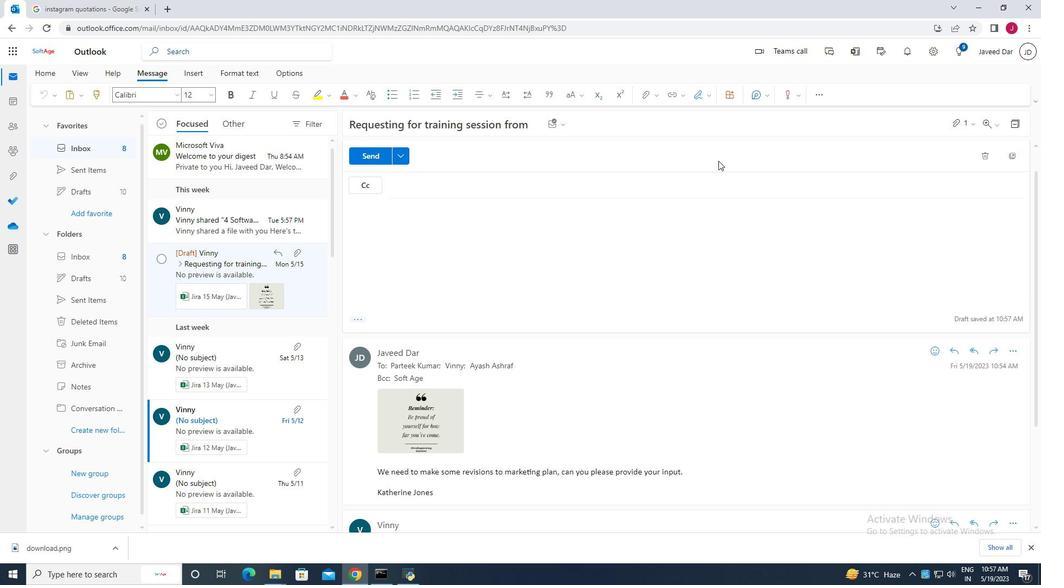 
Action: Mouse pressed left at (744, 159)
Screenshot: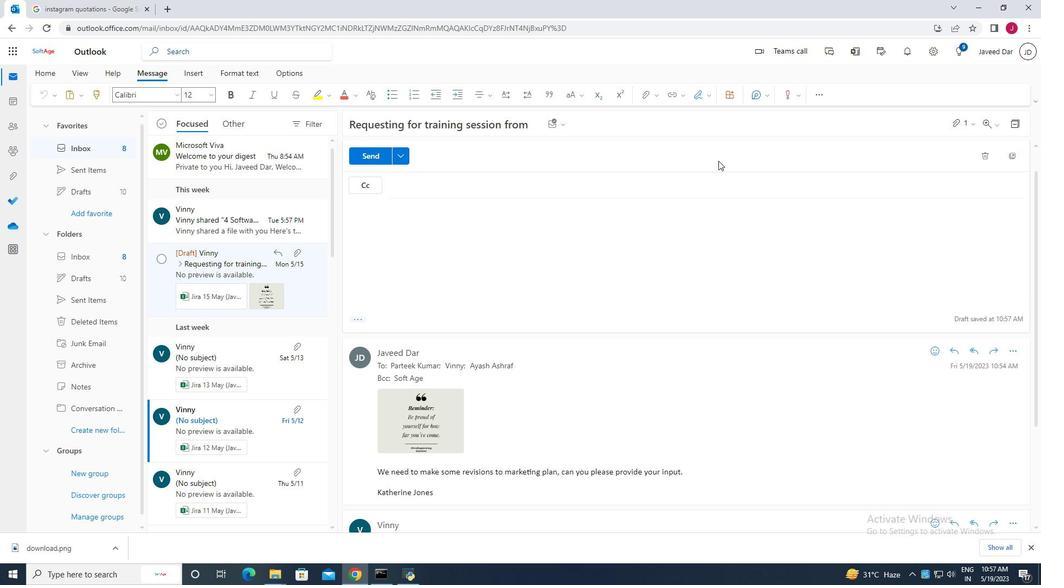
Action: Mouse moved to (826, 159)
Screenshot: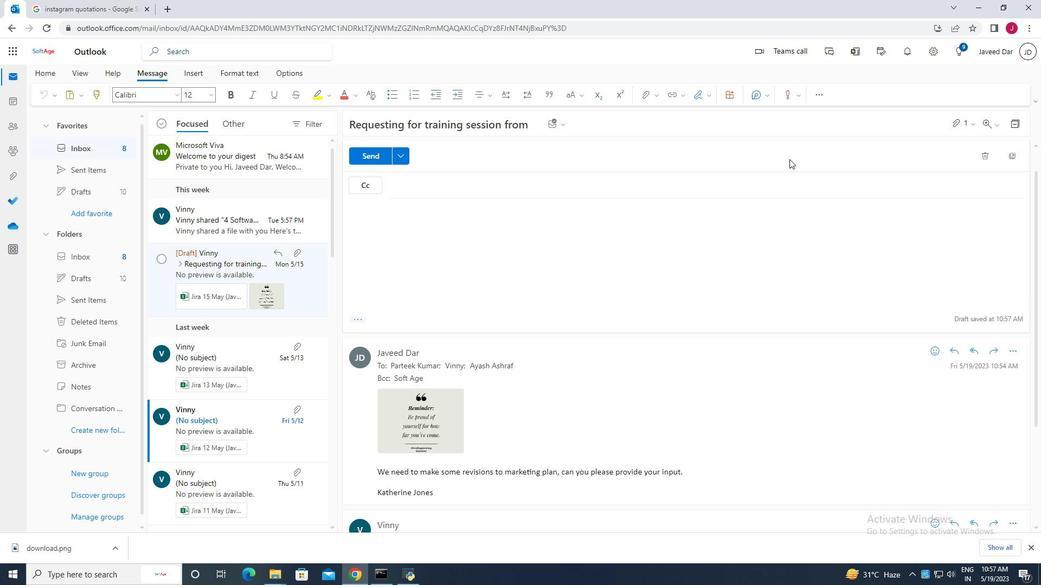 
Action: Mouse pressed left at (826, 159)
Screenshot: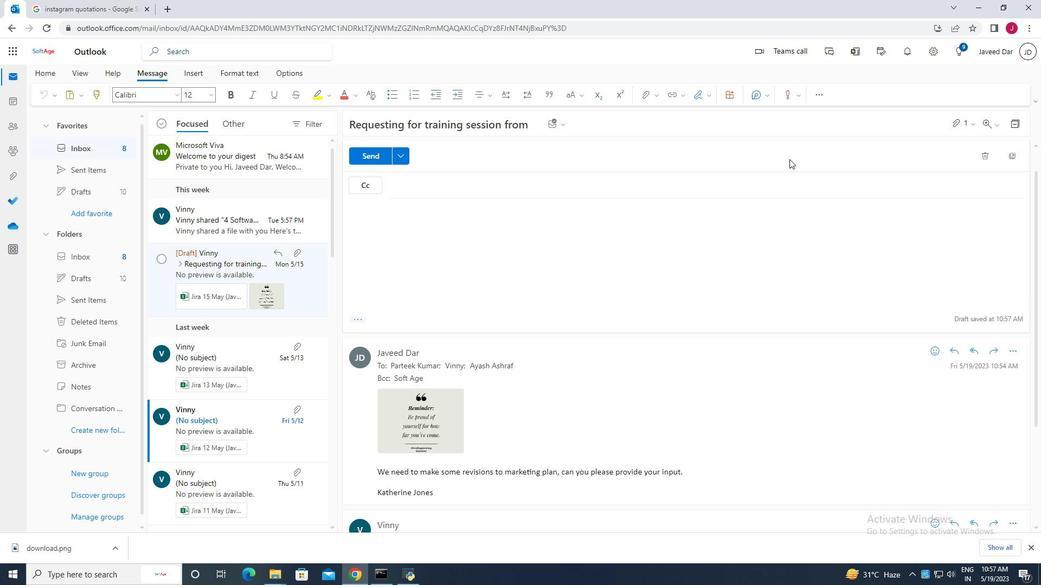 
Action: Mouse moved to (829, 159)
Screenshot: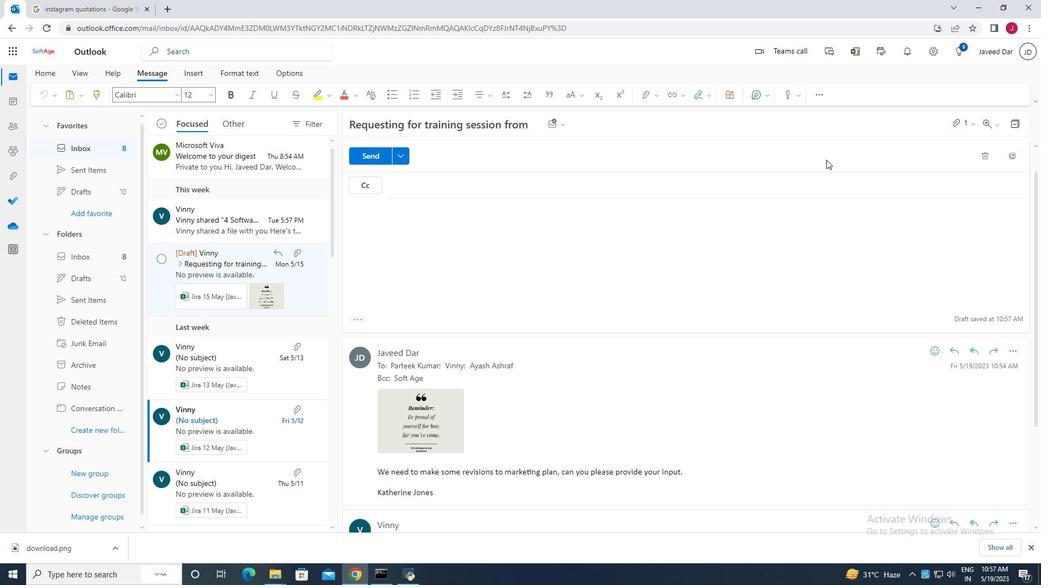 
Action: Mouse pressed left at (829, 159)
Screenshot: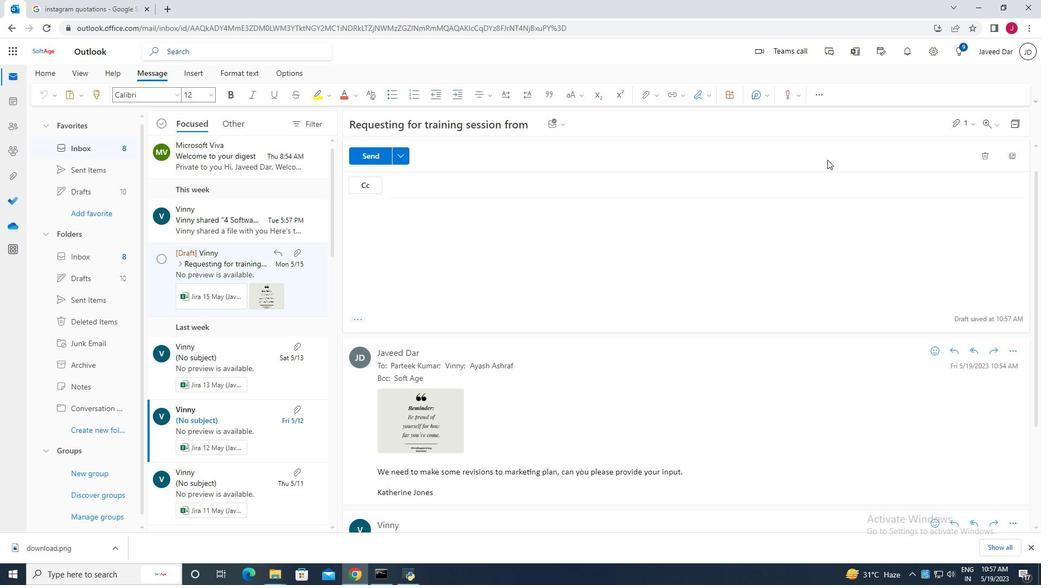
Action: Mouse moved to (847, 188)
Screenshot: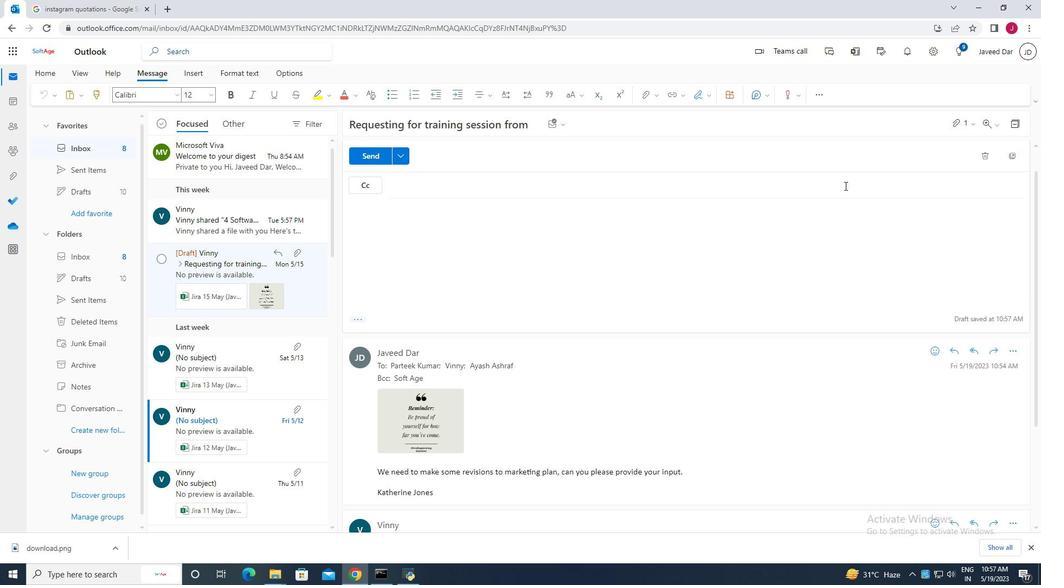 
Action: Mouse pressed left at (847, 188)
Screenshot: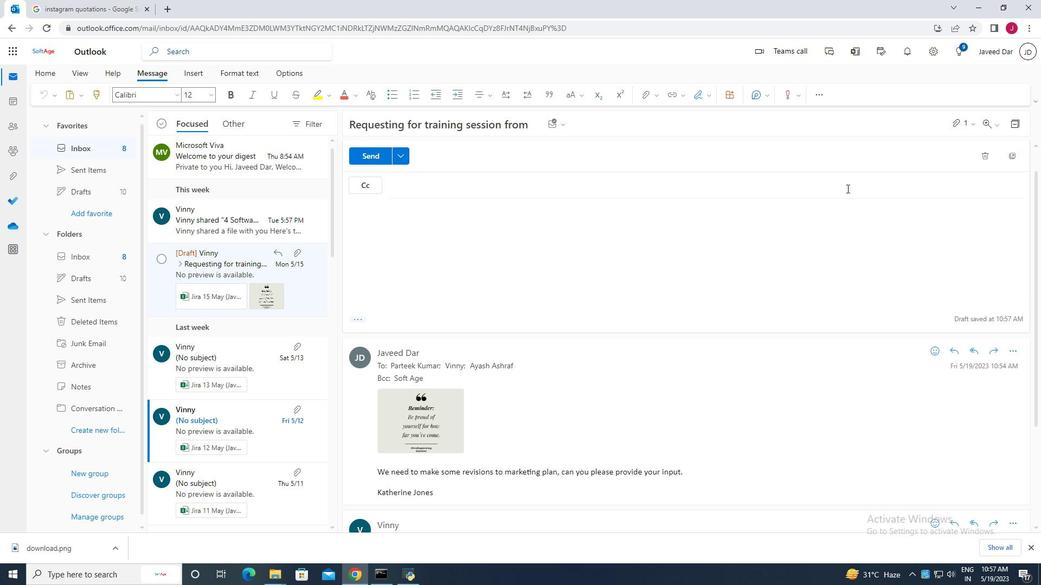 
Action: Mouse moved to (847, 188)
Screenshot: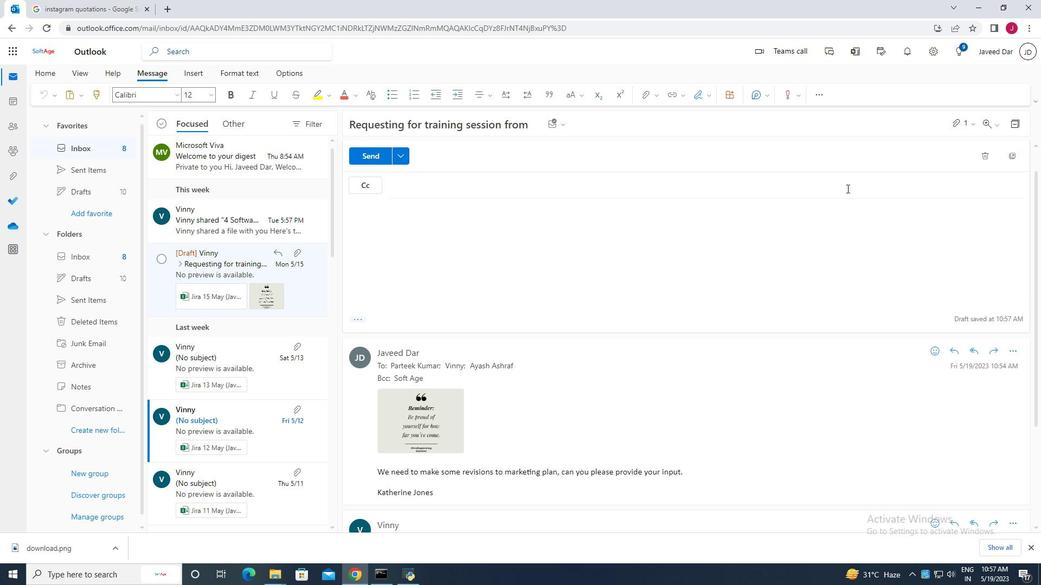 
Action: Mouse pressed left at (847, 188)
Screenshot: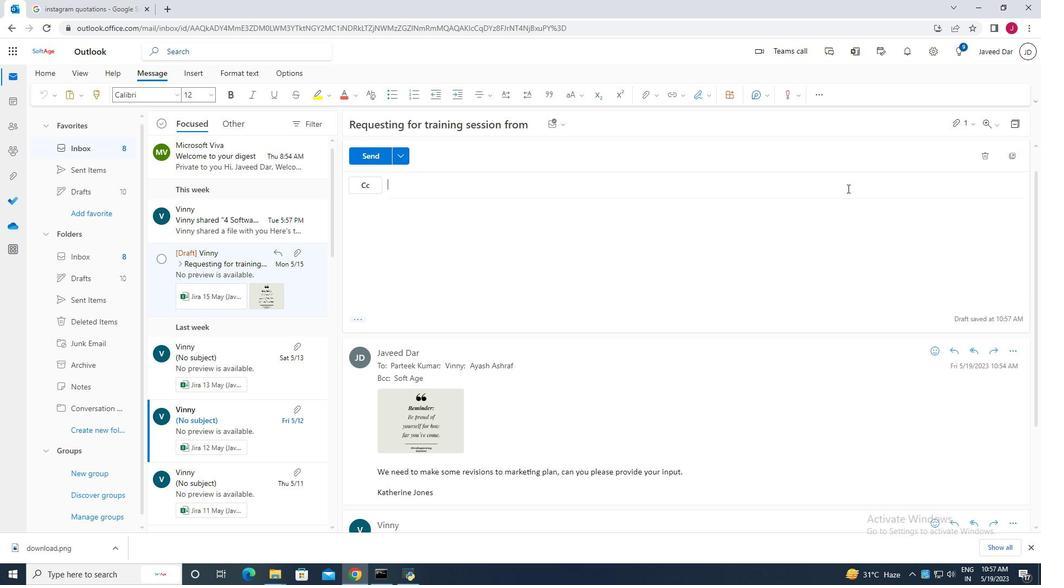 
Action: Mouse pressed left at (847, 188)
Screenshot: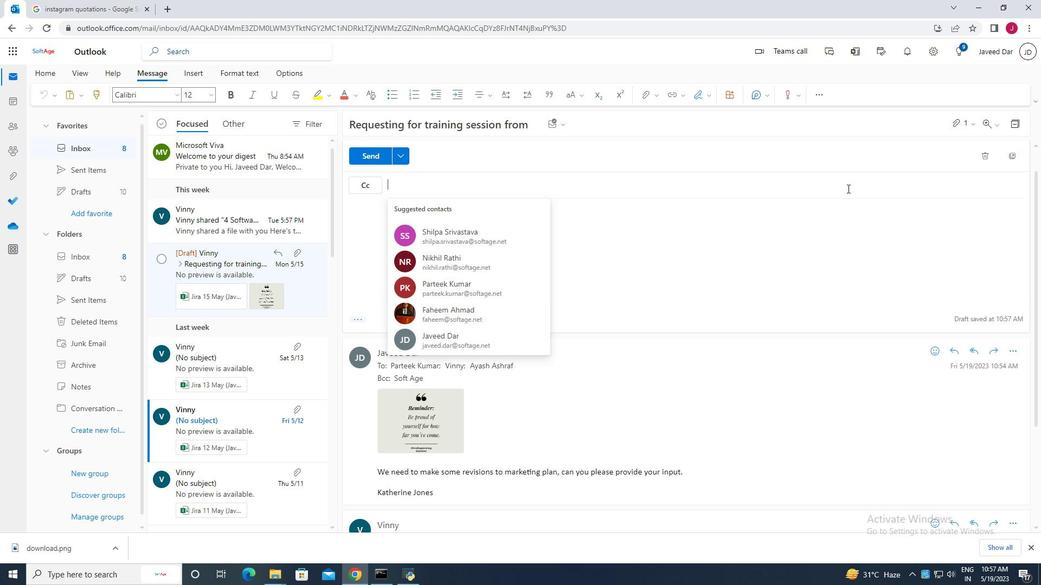 
Action: Mouse moved to (636, 171)
Screenshot: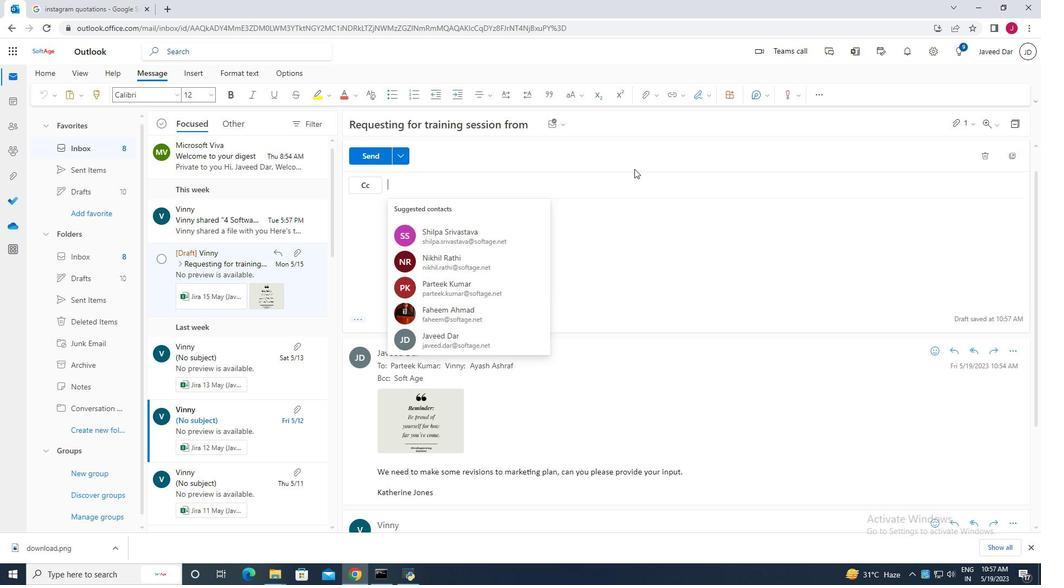 
Action: Mouse pressed left at (636, 171)
Screenshot: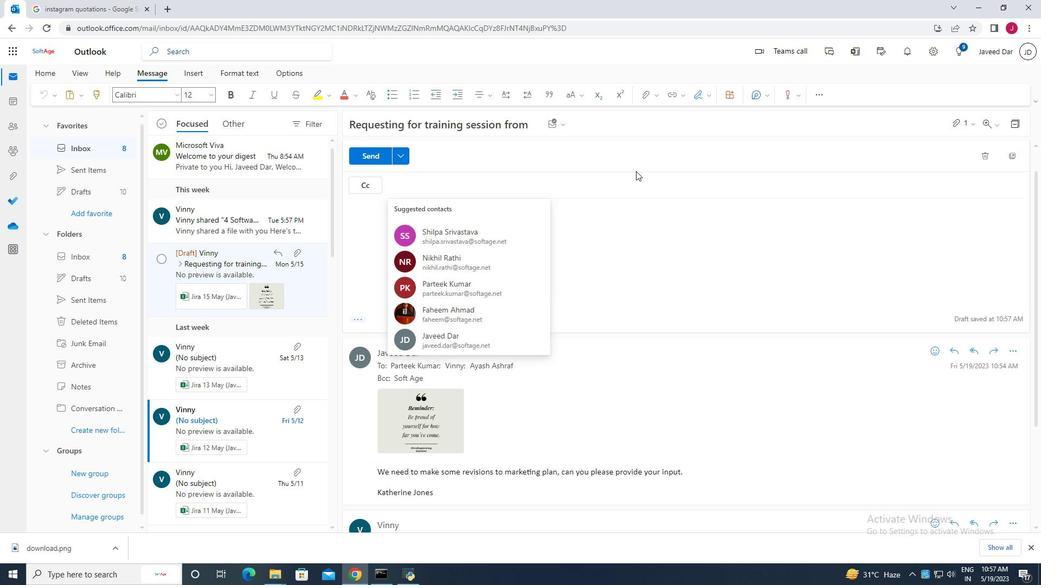 
Action: Mouse moved to (626, 271)
Screenshot: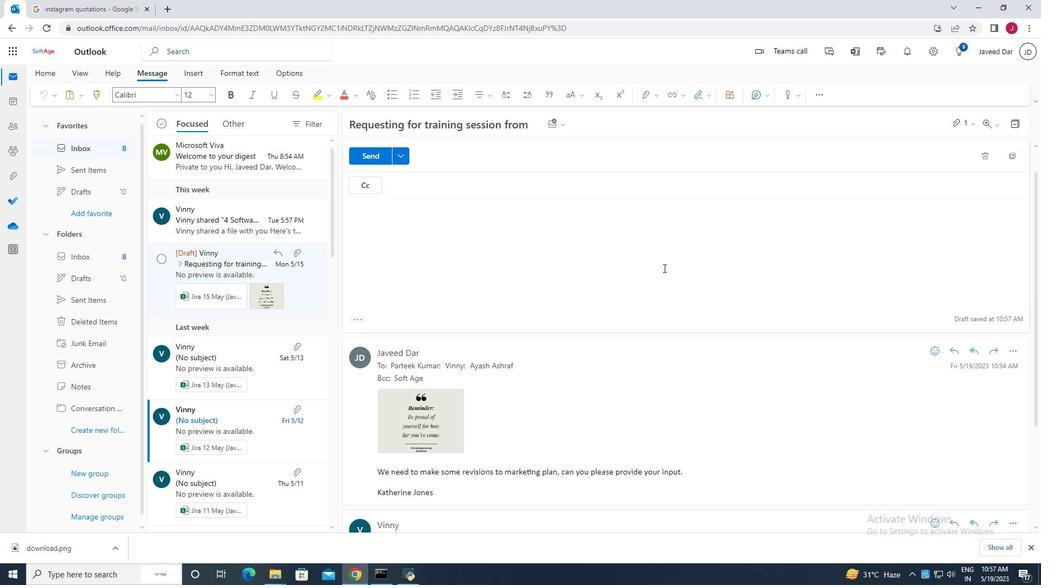 
Action: Mouse scrolled (626, 270) with delta (0, 0)
Screenshot: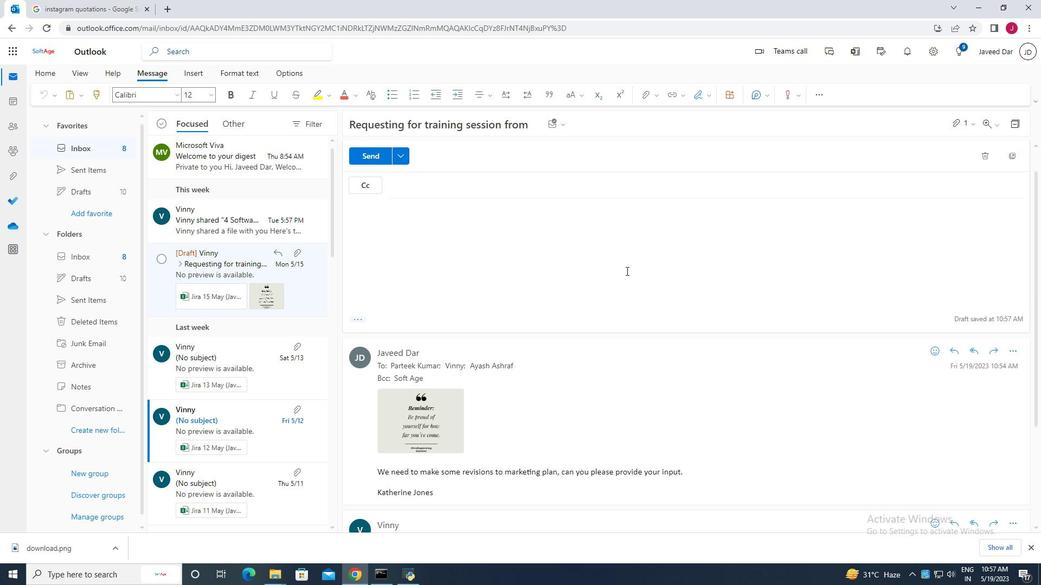 
Action: Mouse moved to (630, 272)
Screenshot: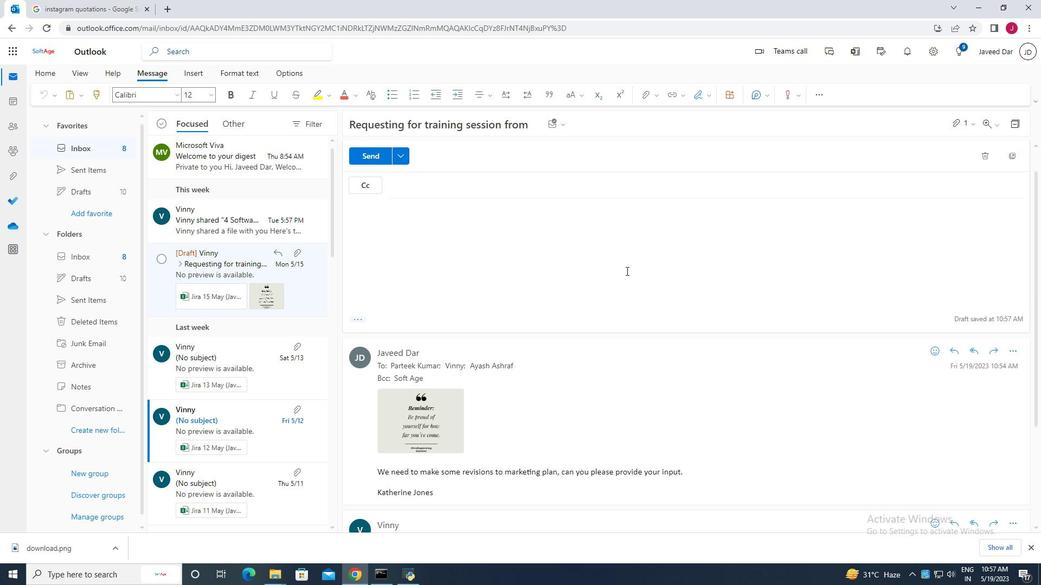 
Action: Mouse scrolled (628, 271) with delta (0, 0)
Screenshot: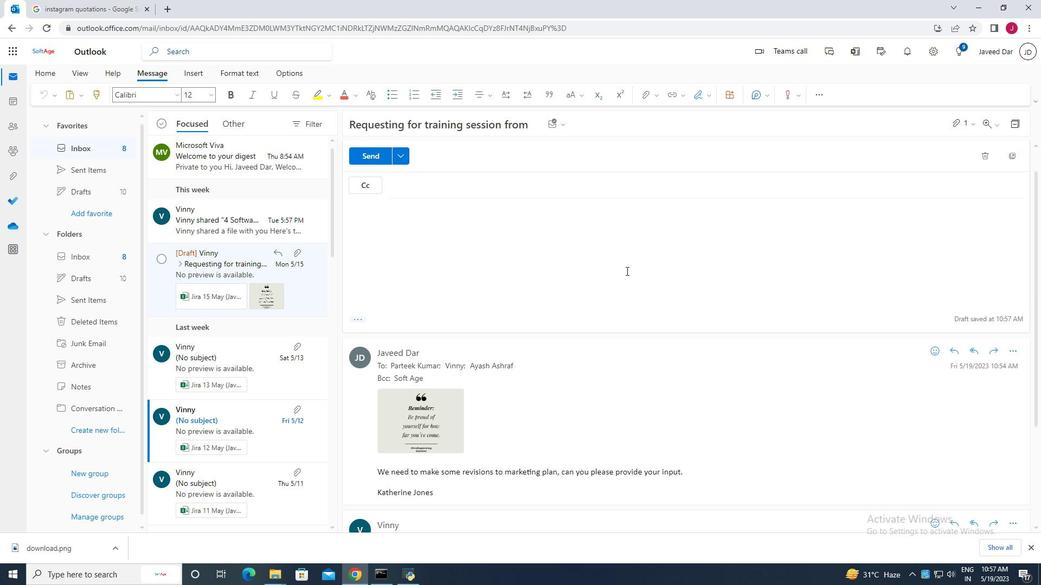 
Action: Mouse moved to (635, 274)
Screenshot: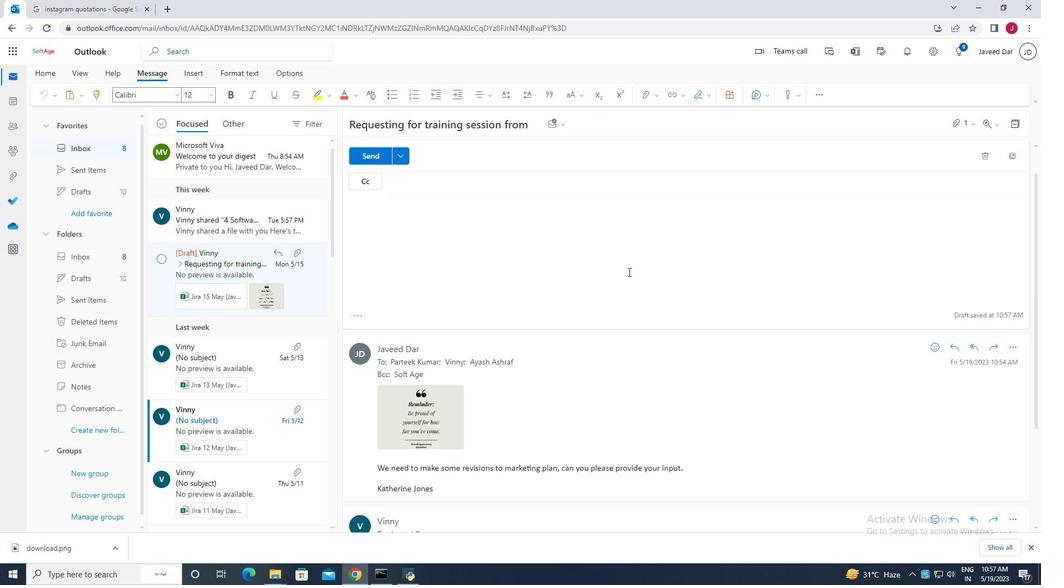 
Action: Mouse scrolled (631, 273) with delta (0, 0)
Screenshot: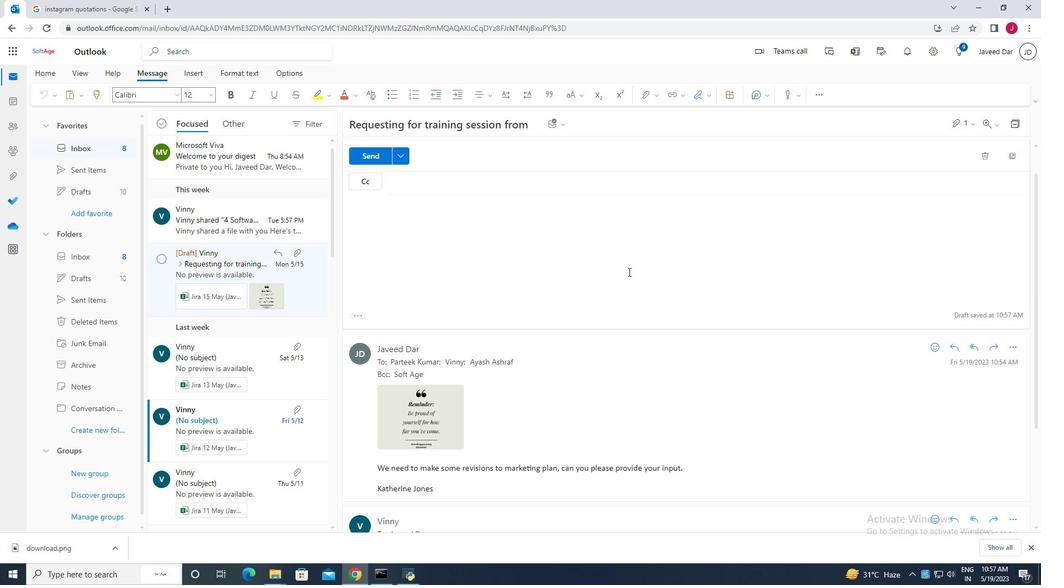 
Action: Mouse moved to (649, 278)
Screenshot: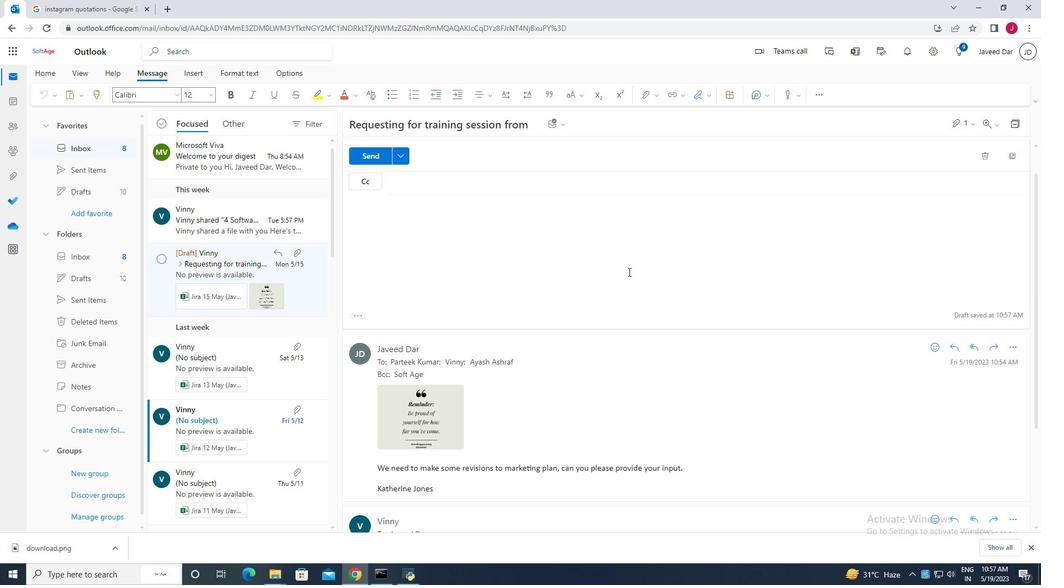 
Action: Mouse scrolled (635, 274) with delta (0, 0)
Screenshot: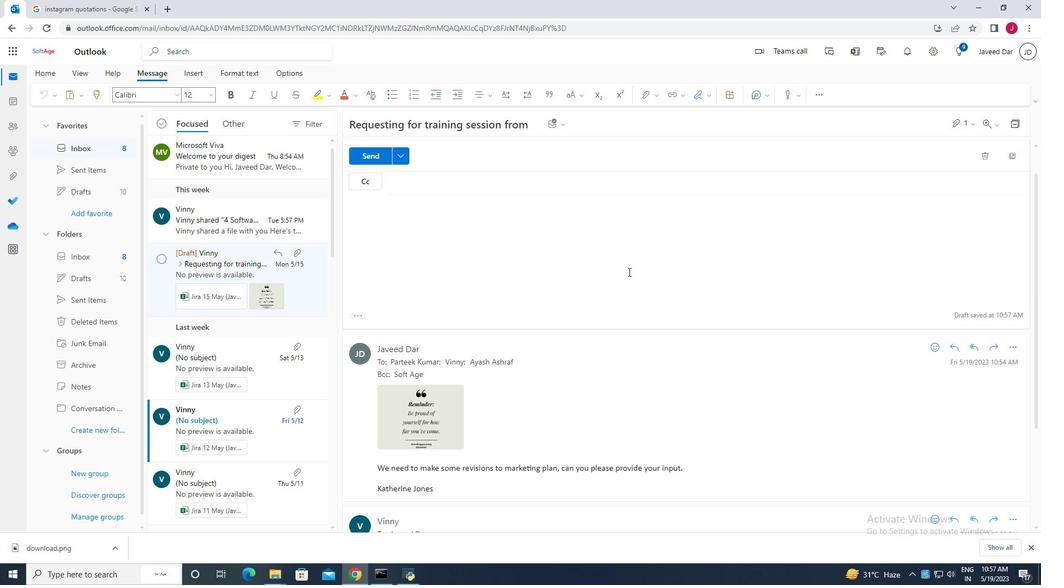 
Action: Mouse moved to (673, 283)
Screenshot: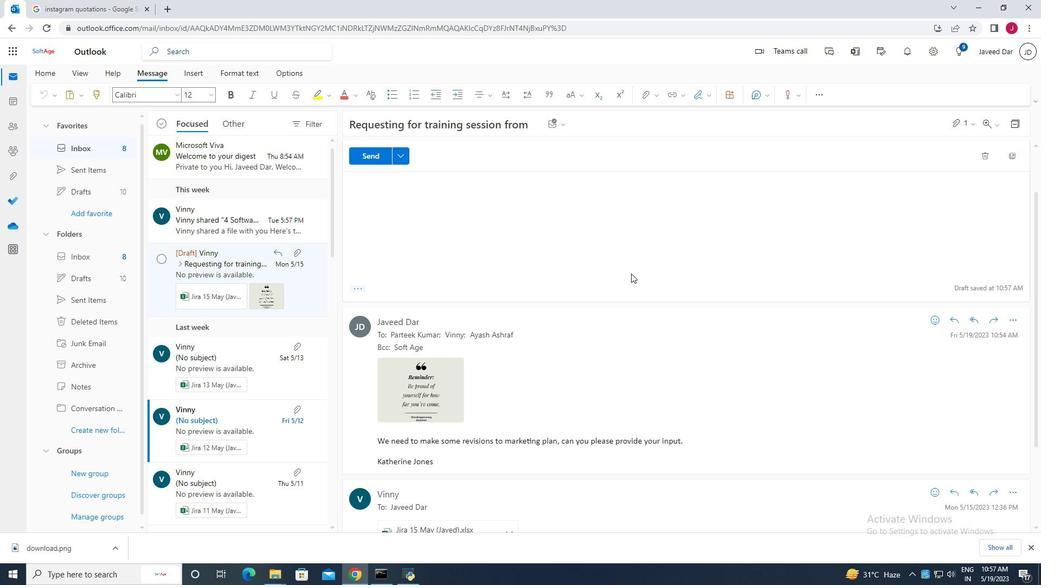 
Action: Mouse scrolled (652, 278) with delta (0, 0)
Screenshot: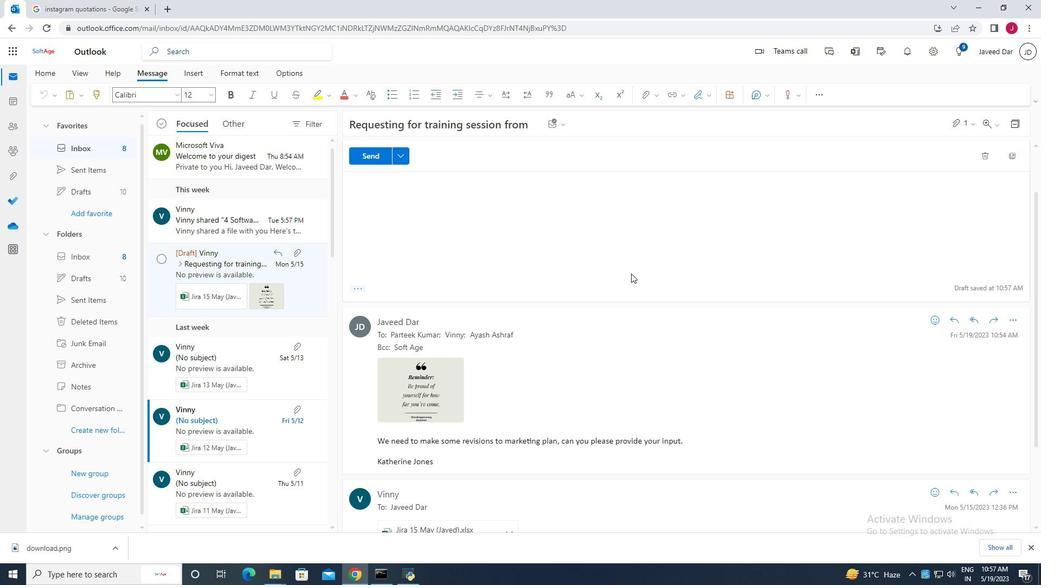 
Action: Mouse moved to (760, 291)
Screenshot: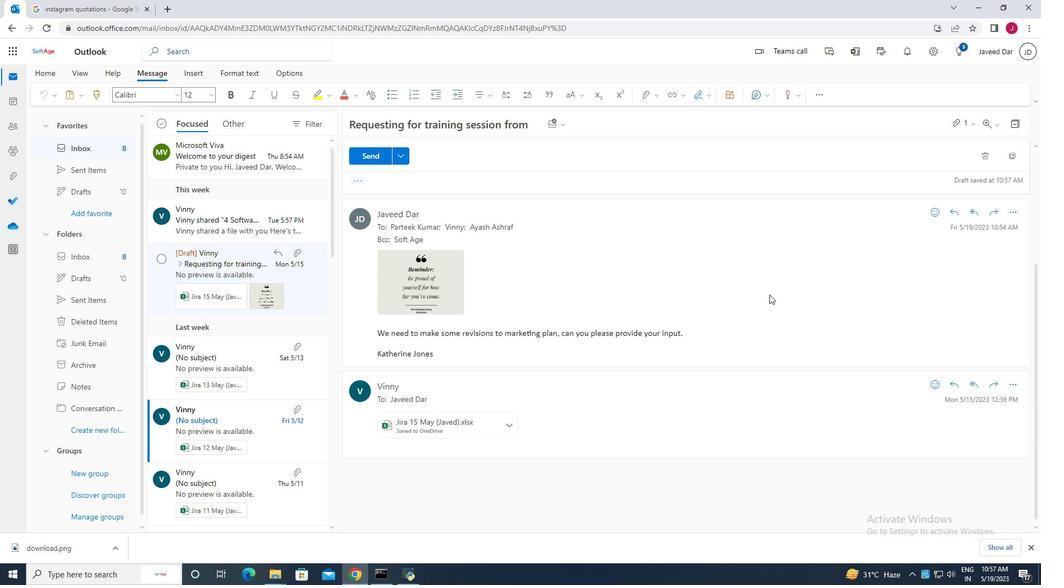 
Action: Mouse scrolled (760, 292) with delta (0, 0)
Screenshot: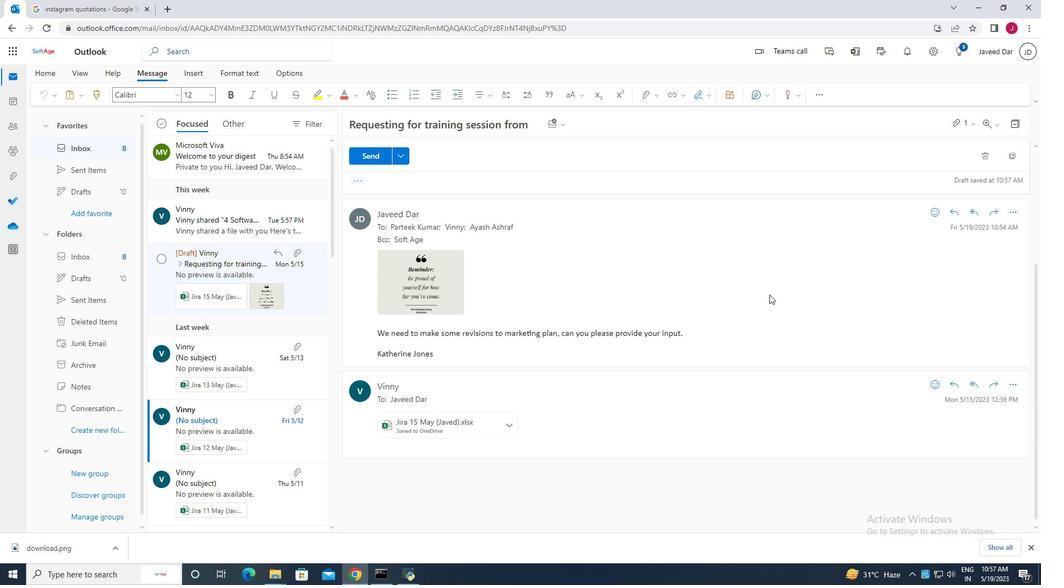 
Action: Mouse moved to (756, 290)
Screenshot: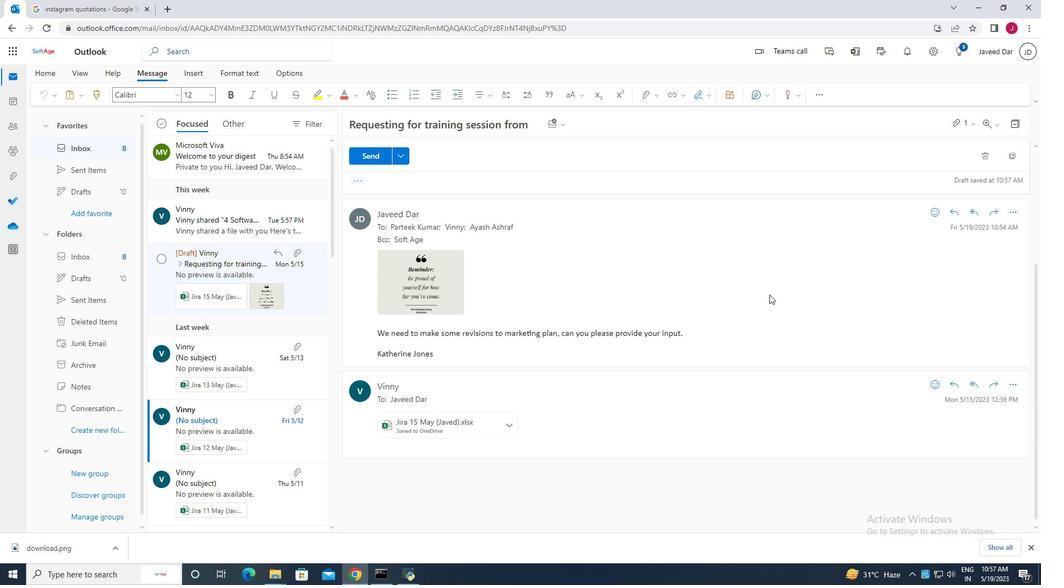 
Action: Mouse scrolled (756, 290) with delta (0, 0)
Screenshot: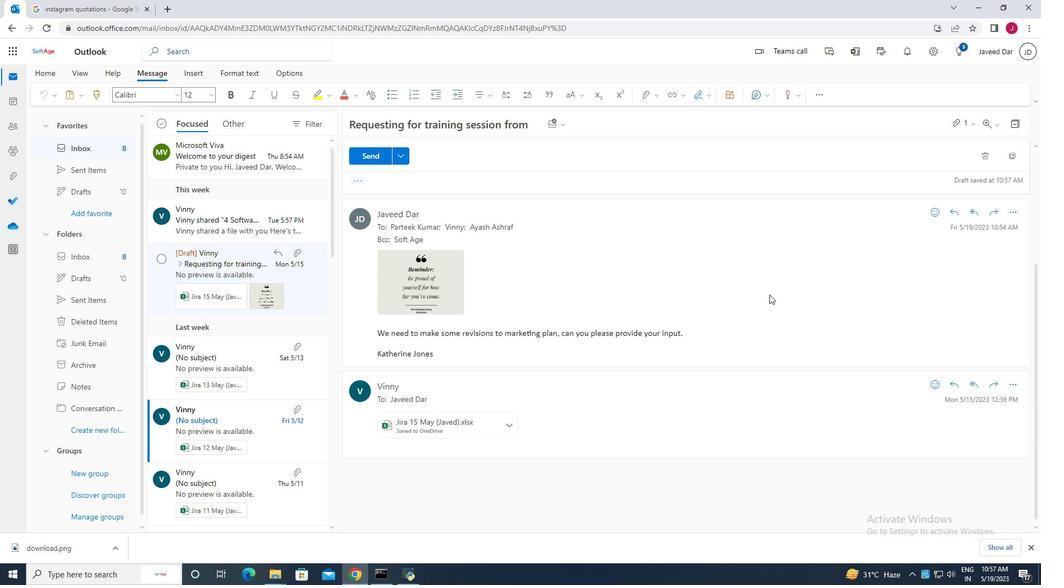 
Action: Mouse moved to (747, 285)
Screenshot: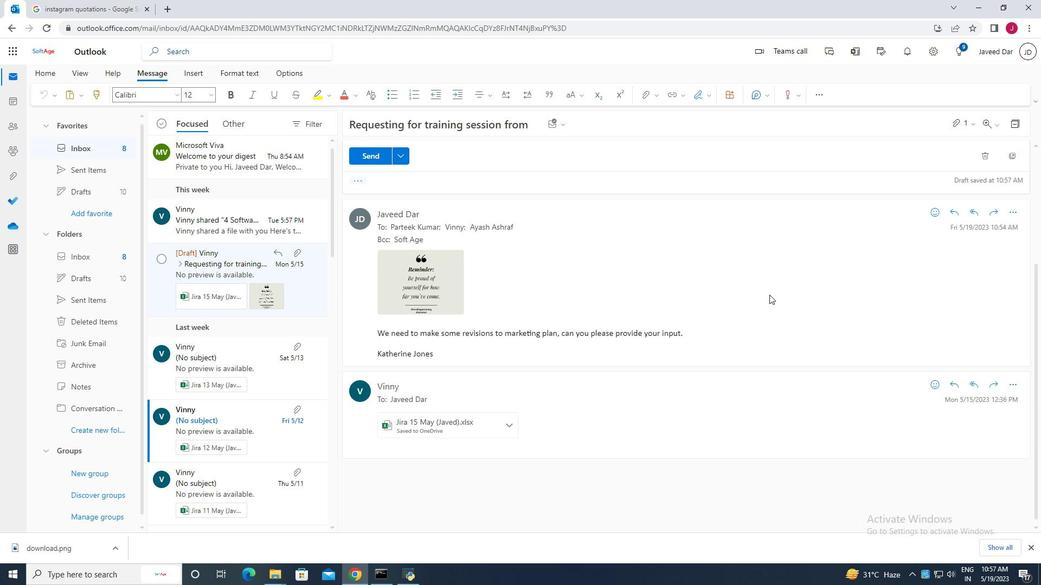 
Action: Mouse scrolled (747, 285) with delta (0, 0)
Screenshot: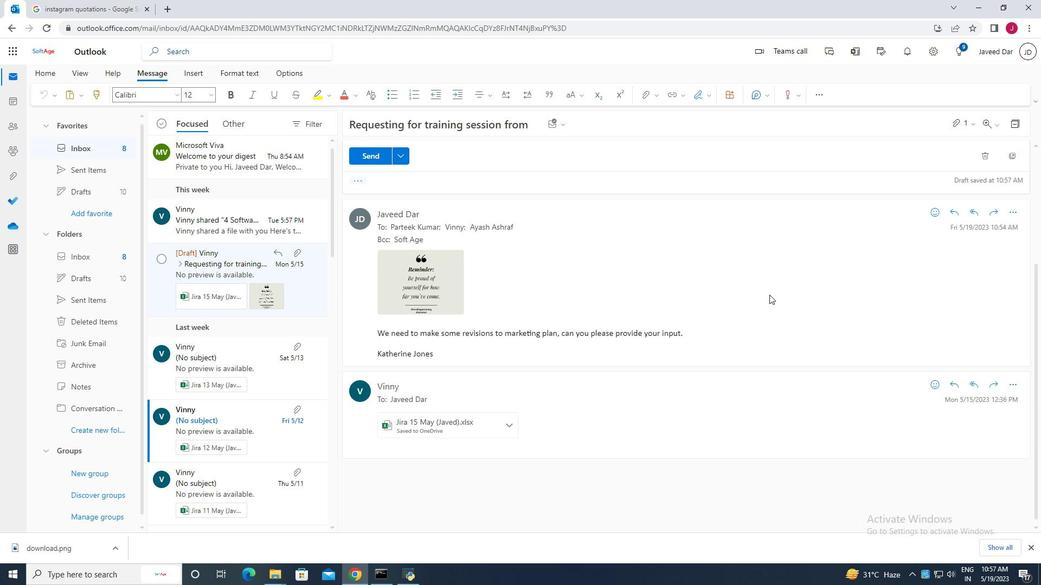 
Action: Mouse moved to (551, 243)
Screenshot: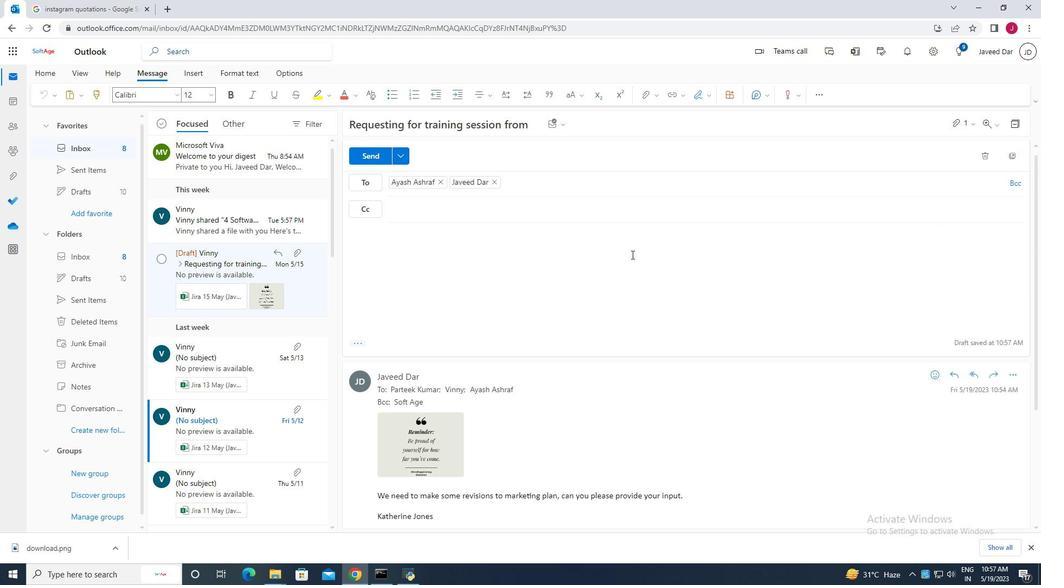 
Action: Mouse scrolled (551, 244) with delta (0, 0)
Screenshot: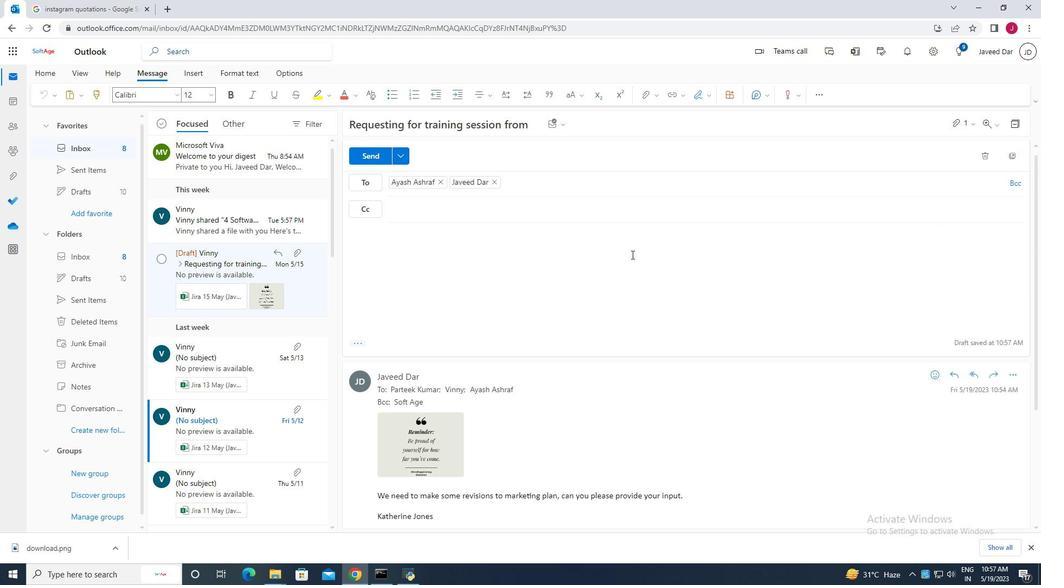 
Action: Mouse moved to (536, 240)
Screenshot: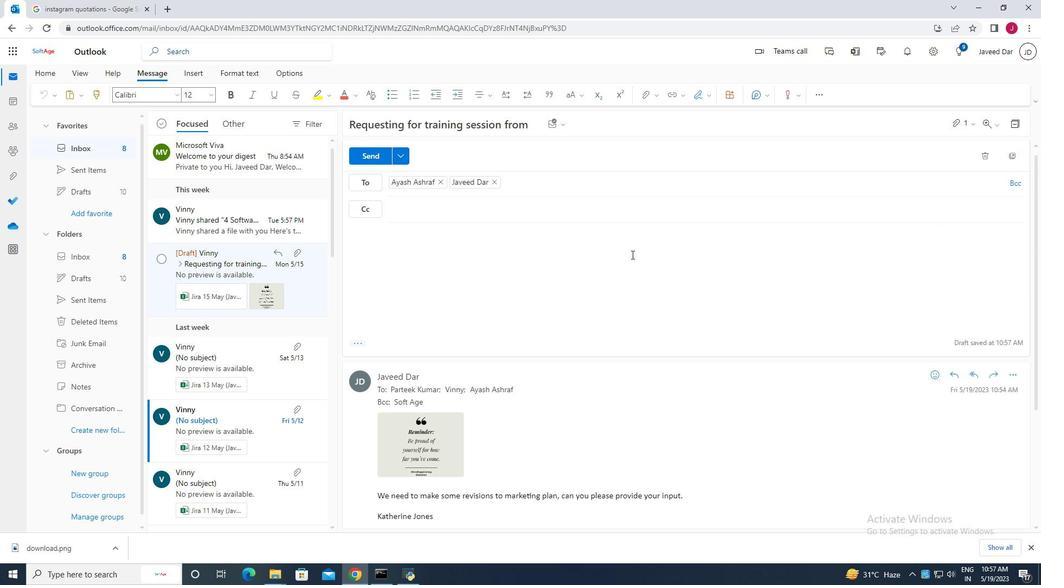 
Action: Mouse scrolled (536, 241) with delta (0, 0)
Screenshot: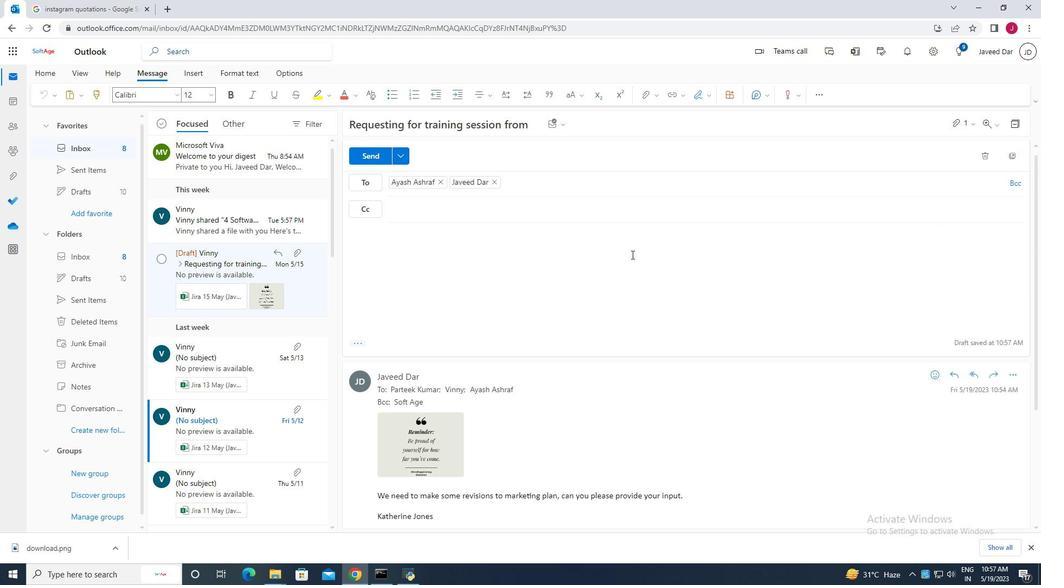 
Action: Mouse moved to (497, 237)
Screenshot: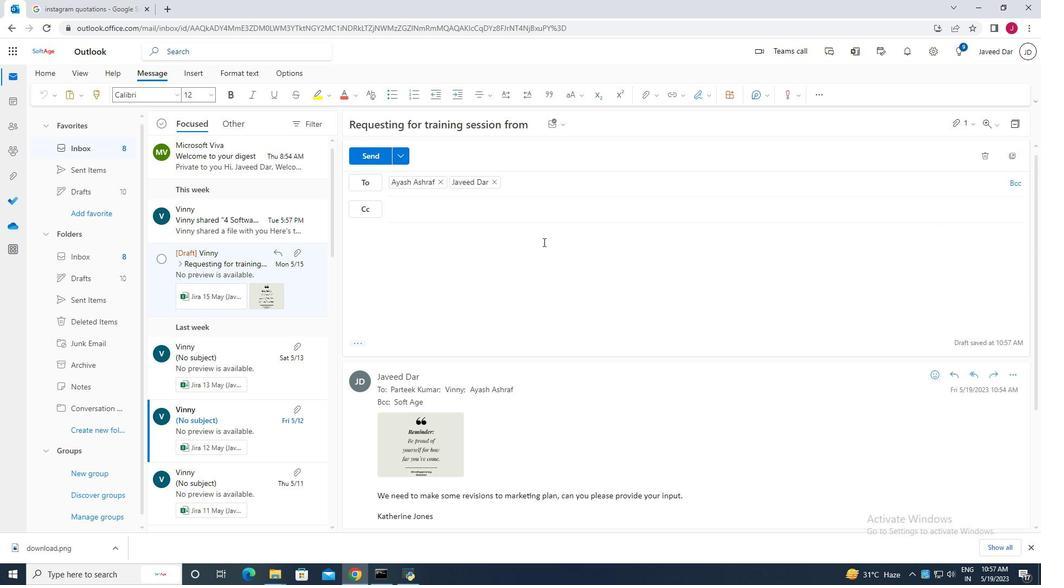 
Action: Mouse scrolled (497, 237) with delta (0, 0)
Screenshot: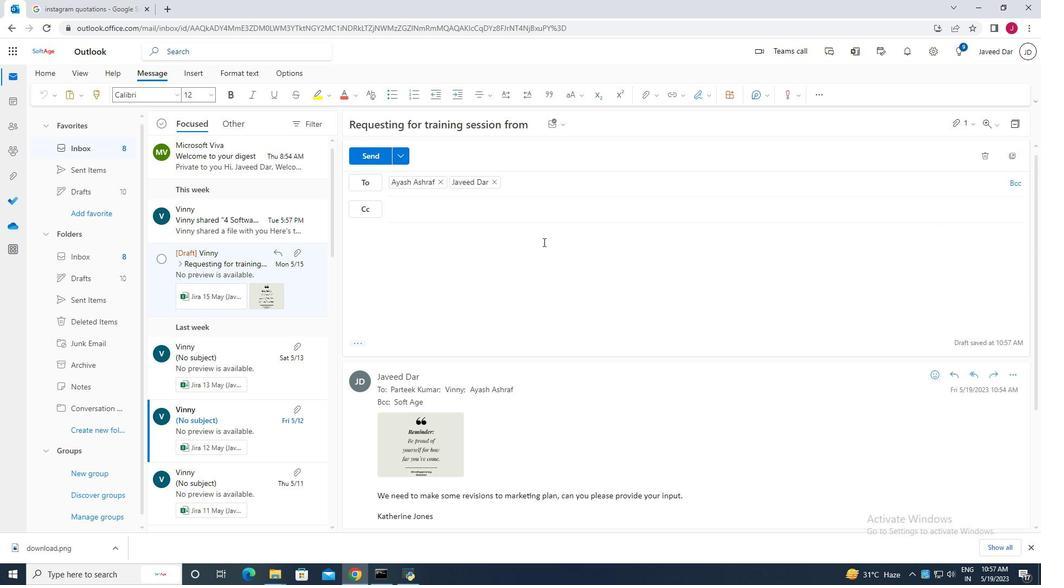 
Action: Mouse moved to (360, 347)
Screenshot: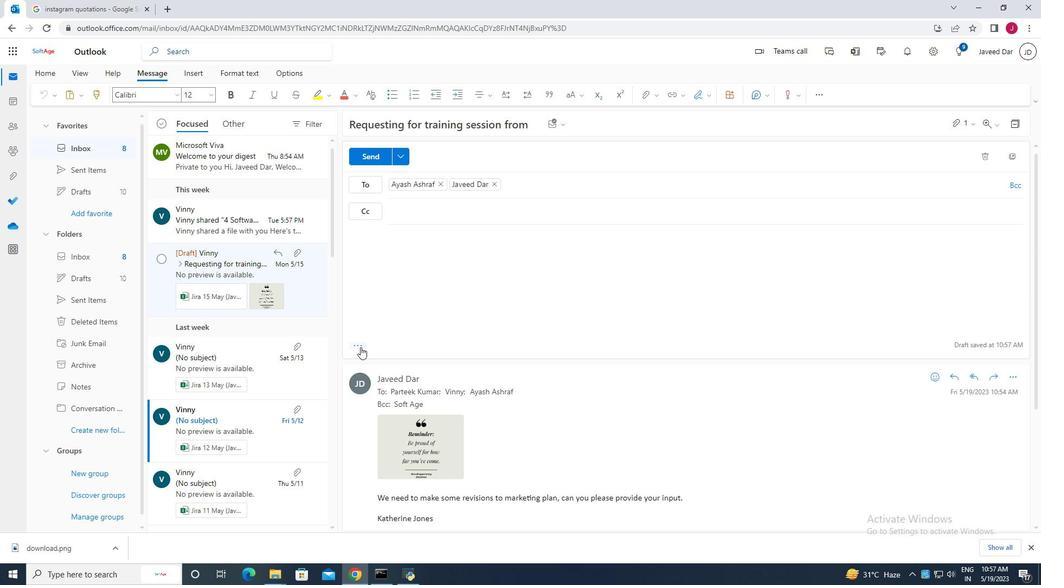 
Action: Mouse pressed left at (360, 347)
Screenshot: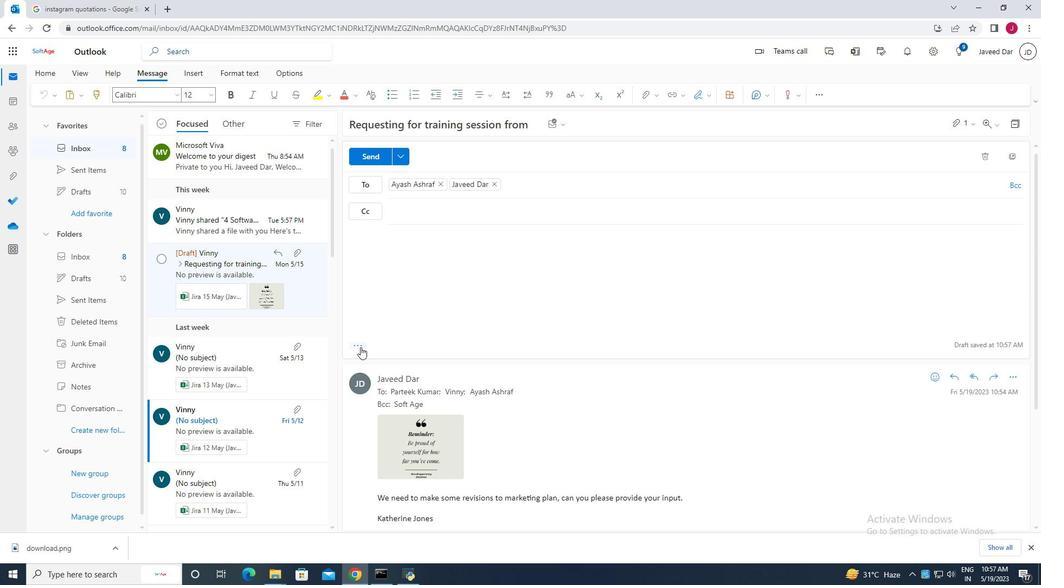 
Action: Mouse moved to (515, 204)
Screenshot: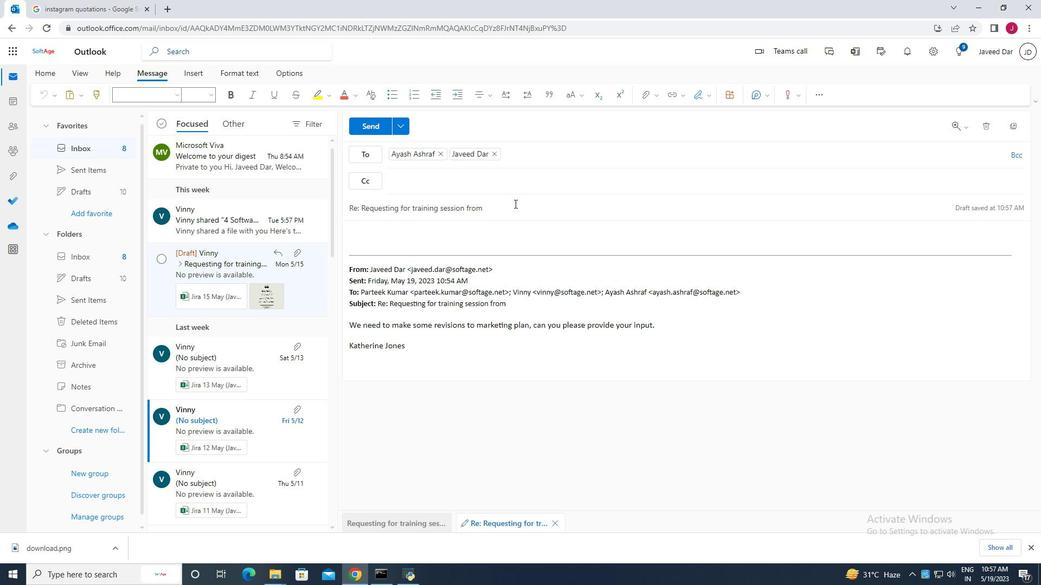 
Action: Mouse pressed left at (515, 204)
Screenshot: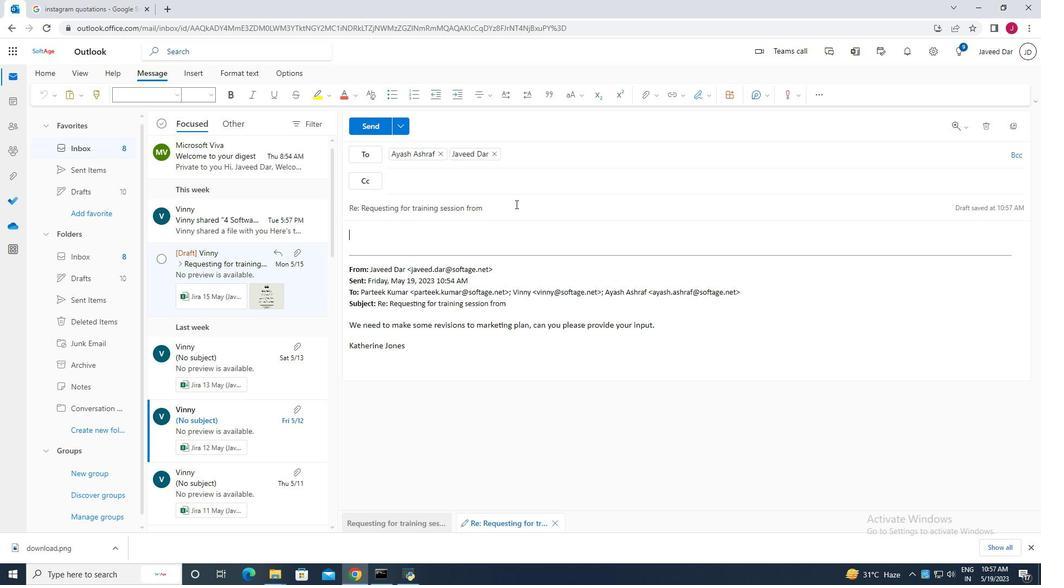 
Action: Key pressed <Key.backspace><Key.backspace><Key.backspace><Key.backspace><Key.backspace><Key.backspace><Key.backspace><Key.backspace><Key.backspace><Key.backspace><Key.backspace><Key.backspace><Key.backspace><Key.backspace><Key.backspace><Key.backspace><Key.backspace><Key.backspace><Key.backspace><Key.backspace><Key.backspace><Key.backspace><Key.backspace><Key.backspace><Key.backspace><Key.backspace><Key.backspace><Key.backspace><Key.backspace><Key.backspace><Key.backspace><Key.backspace><Key.backspace><Key.backspace><Key.backspace><Key.backspace><Key.backspace><Key.backspace><Key.caps_lock>L<Key.caps_lock>ate<Key.space>payment<Key.space>
Screenshot: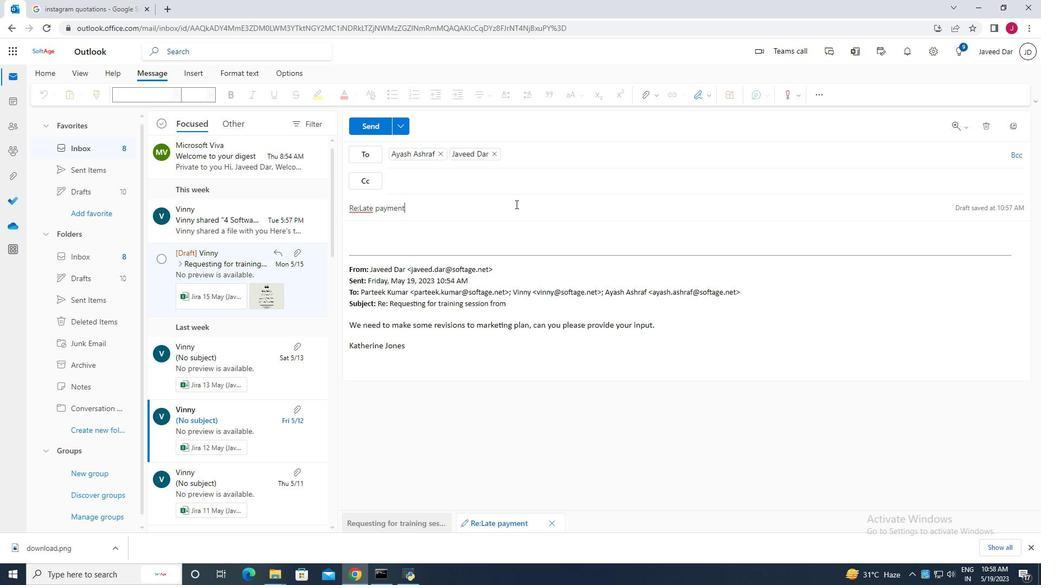 
Action: Mouse moved to (357, 211)
Screenshot: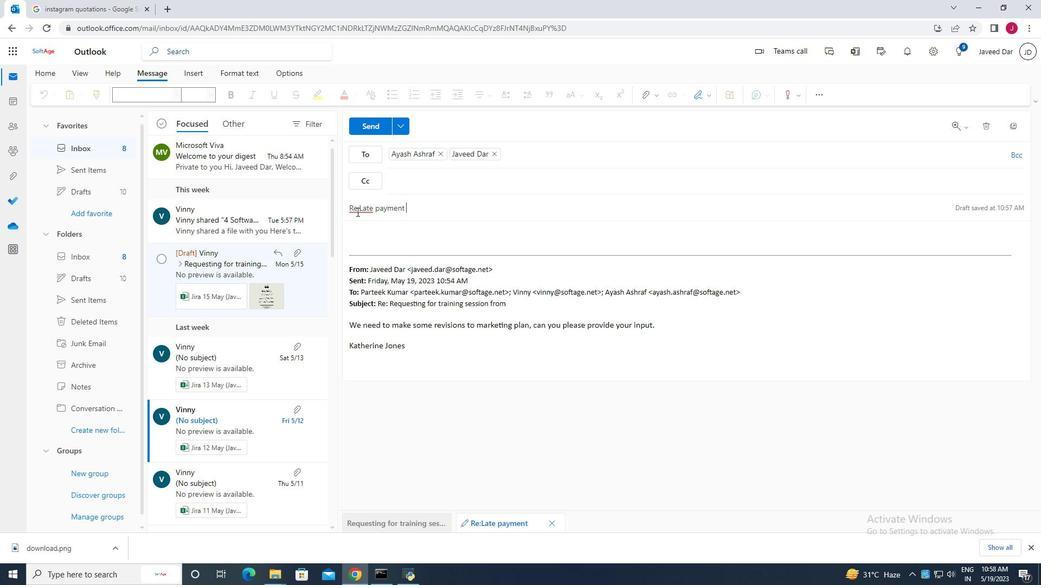 
Action: Mouse pressed left at (357, 211)
Screenshot: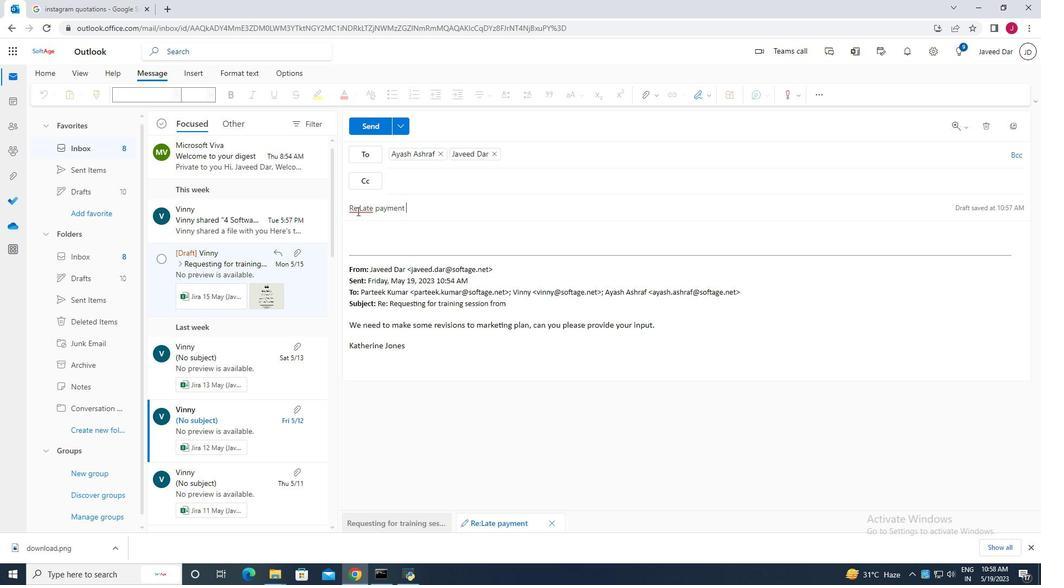 
Action: Mouse moved to (358, 206)
Screenshot: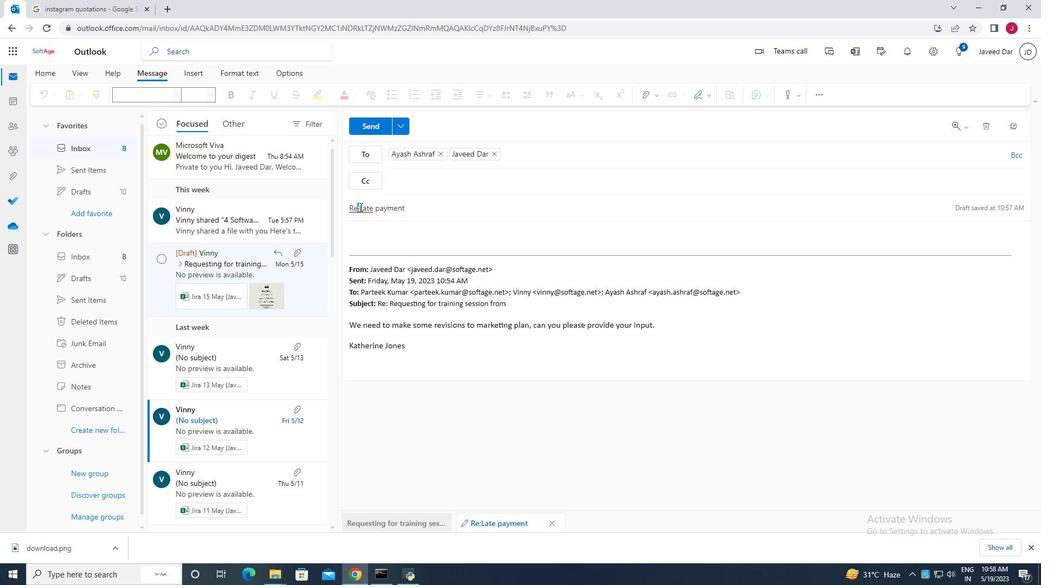 
Action: Mouse pressed left at (358, 206)
Screenshot: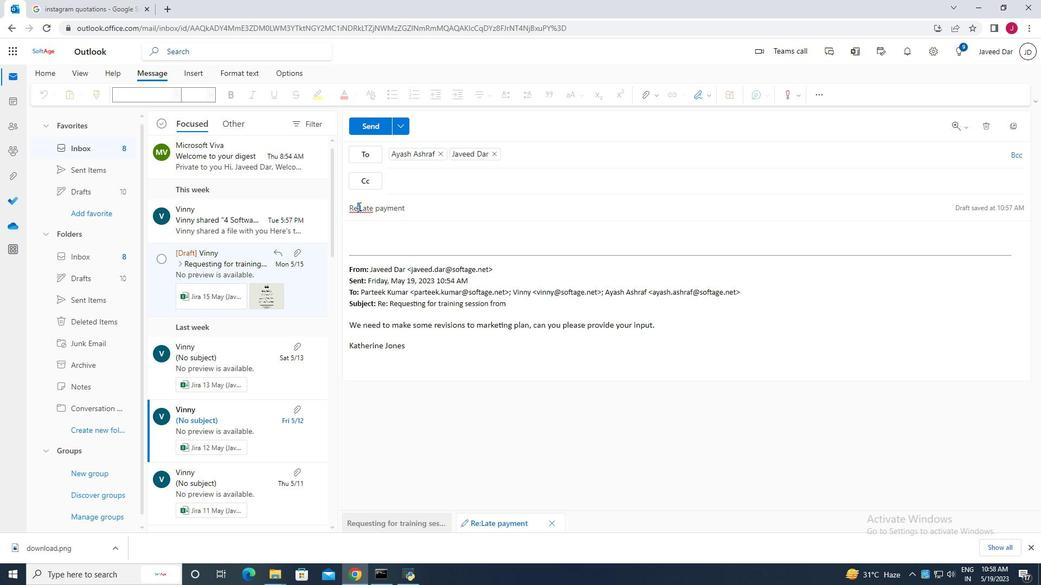 
Action: Mouse moved to (361, 210)
Screenshot: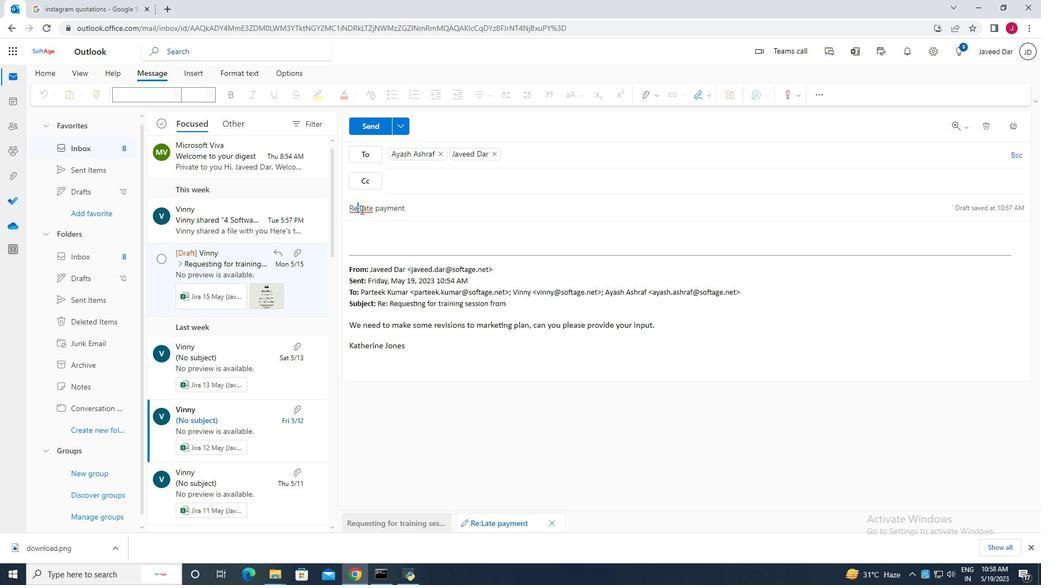 
Action: Key pressed <Key.space>
Screenshot: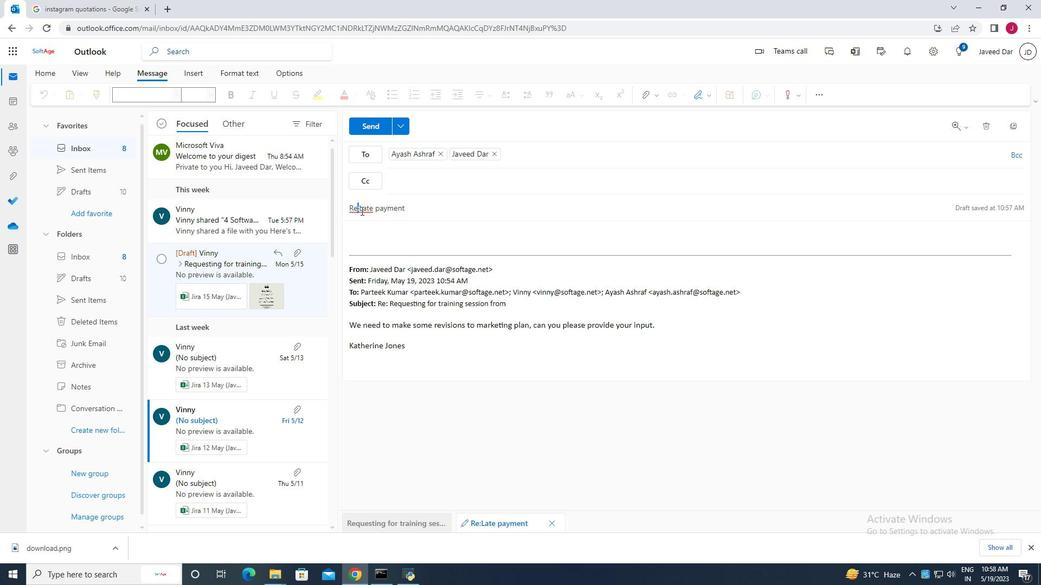 
Action: Mouse moved to (445, 209)
Screenshot: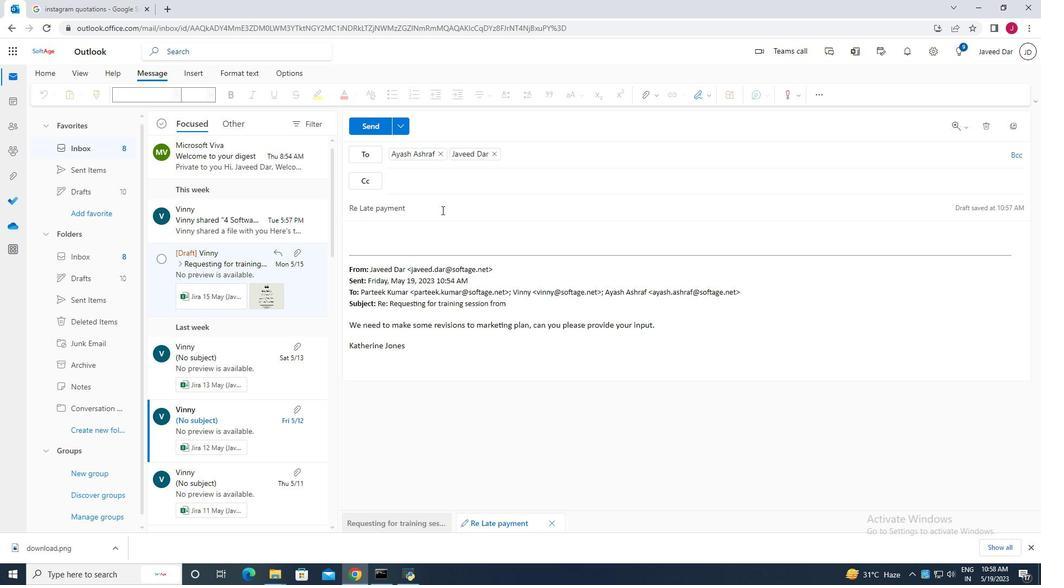 
Action: Mouse pressed left at (445, 209)
Screenshot: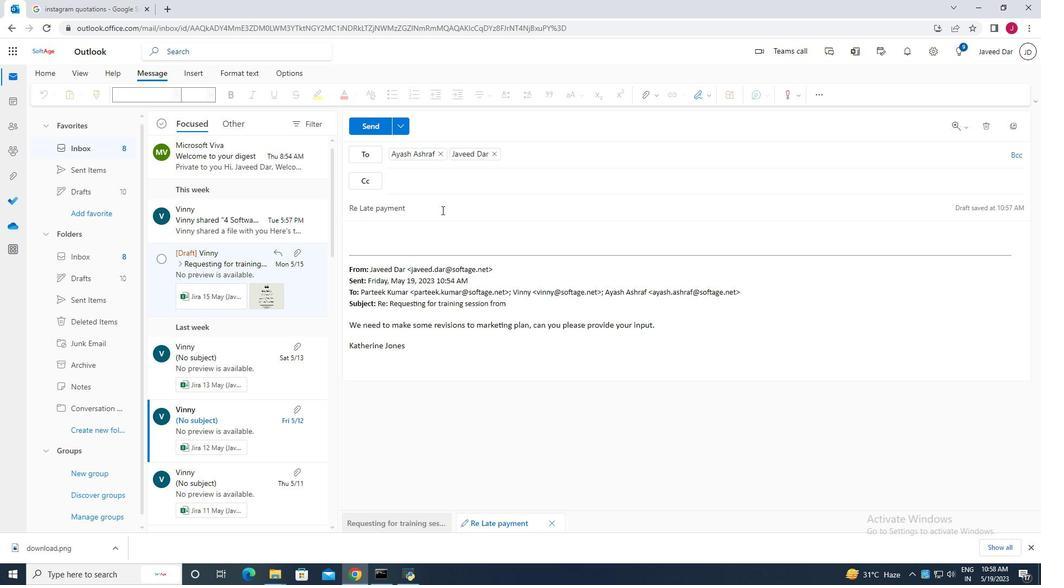 
Action: Mouse moved to (446, 208)
Screenshot: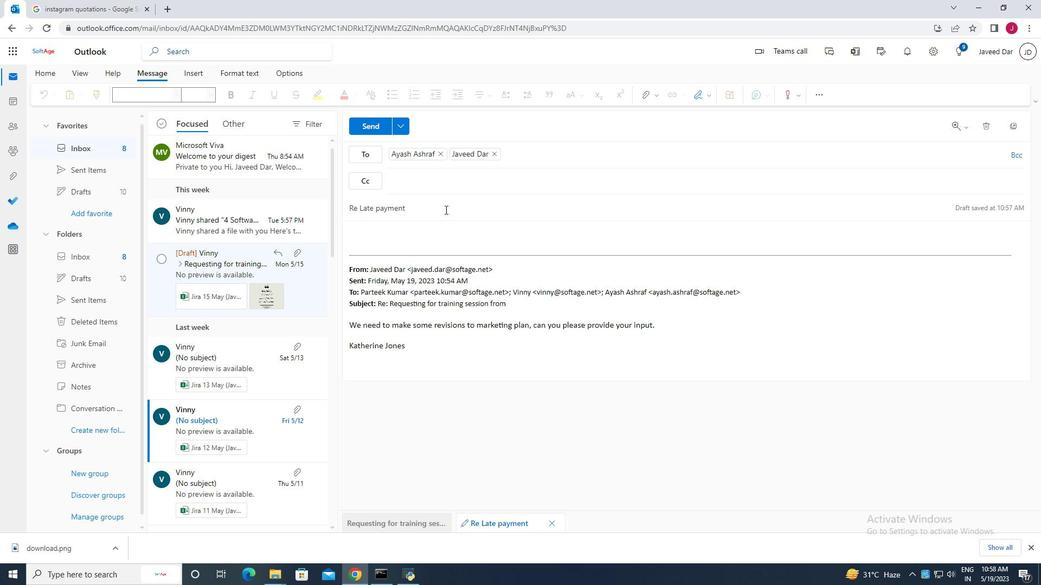 
Action: Key pressed reminder<Key.space>
Screenshot: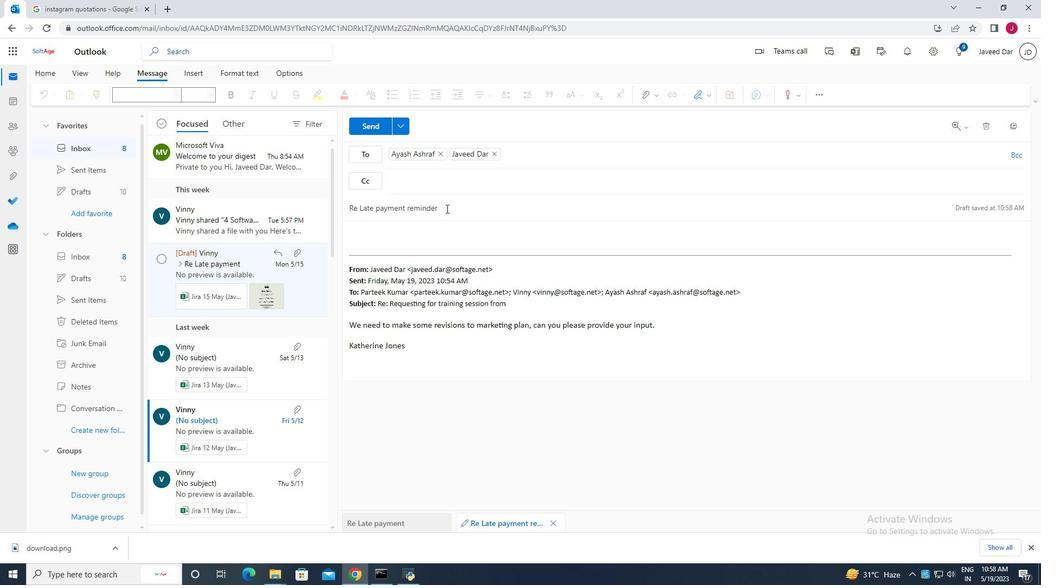 
Action: Mouse moved to (445, 235)
Screenshot: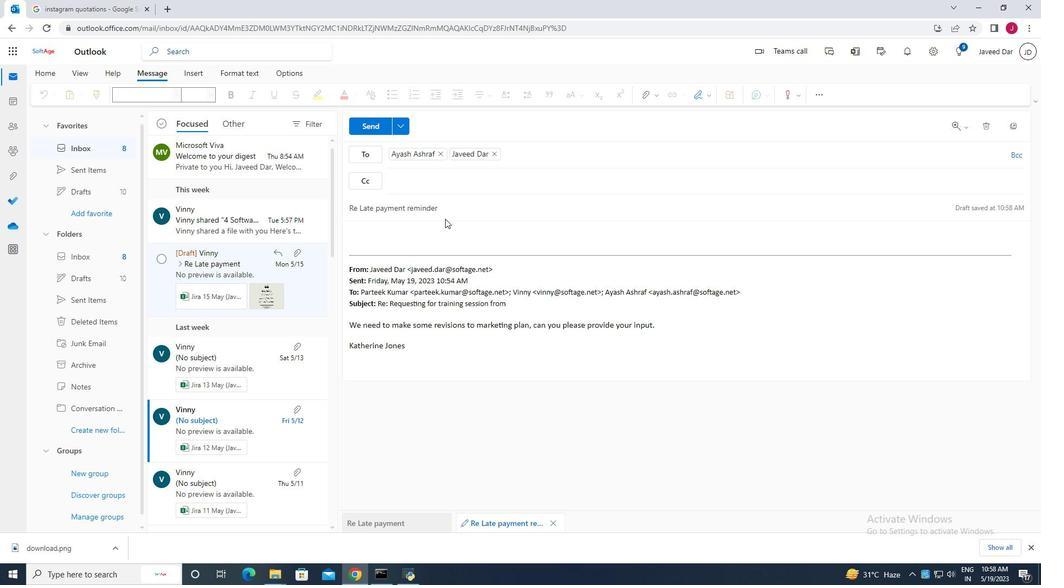 
Action: Mouse pressed left at (445, 235)
Screenshot: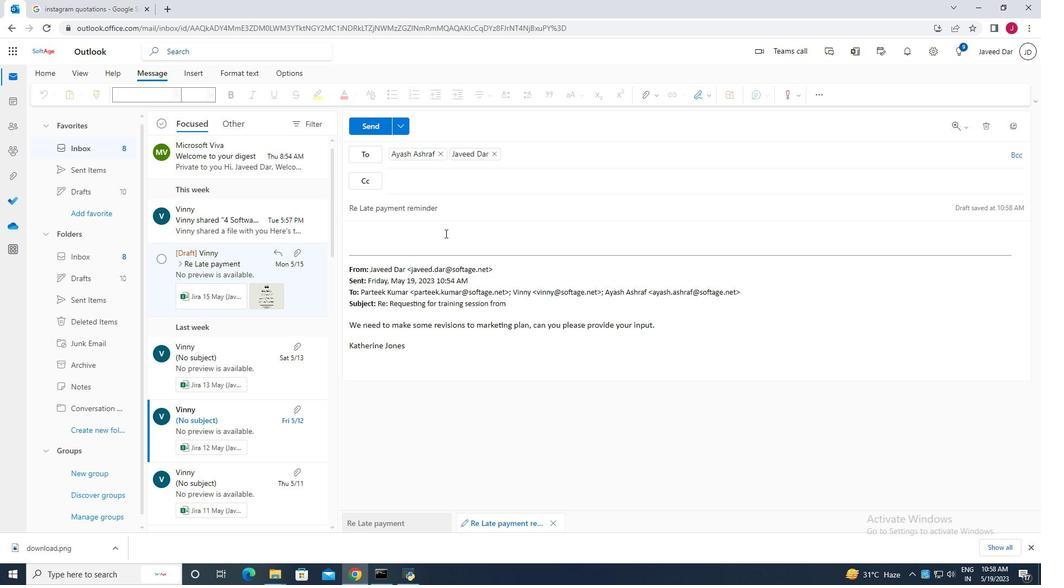 
Action: Mouse moved to (444, 235)
Screenshot: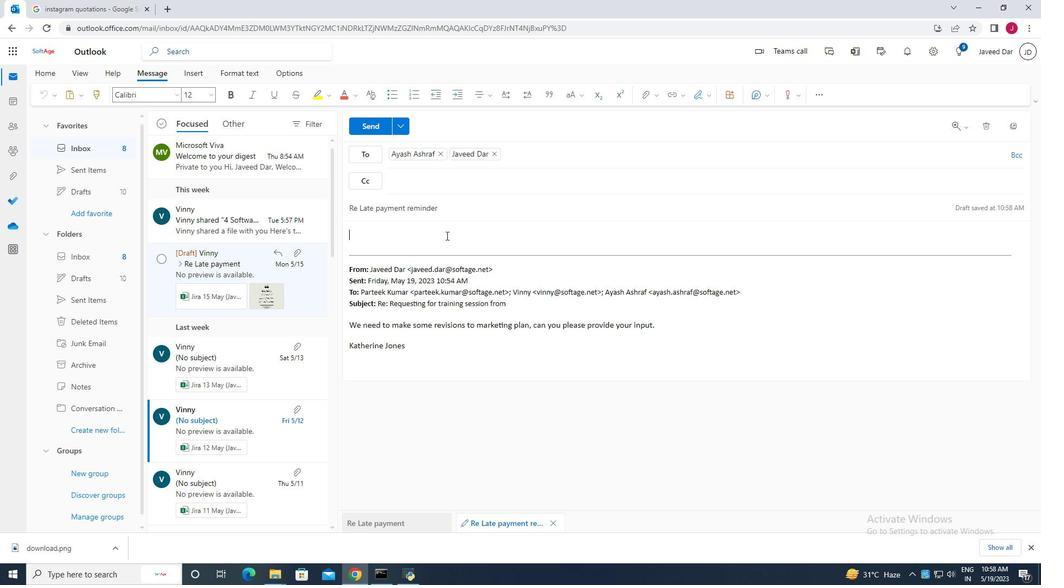 
Action: Key pressed <Key.caps_lock>C<Key.caps_lock>an<Key.space>you<Key.space>provide<Key.space>me<Key.space>with<Key.space>an<Key.backspace>n<Key.space>update<Key.space>on<Key.space>the<Key.space>projects<Key.space>rsik<Key.space>management<Key.space>plan
Screenshot: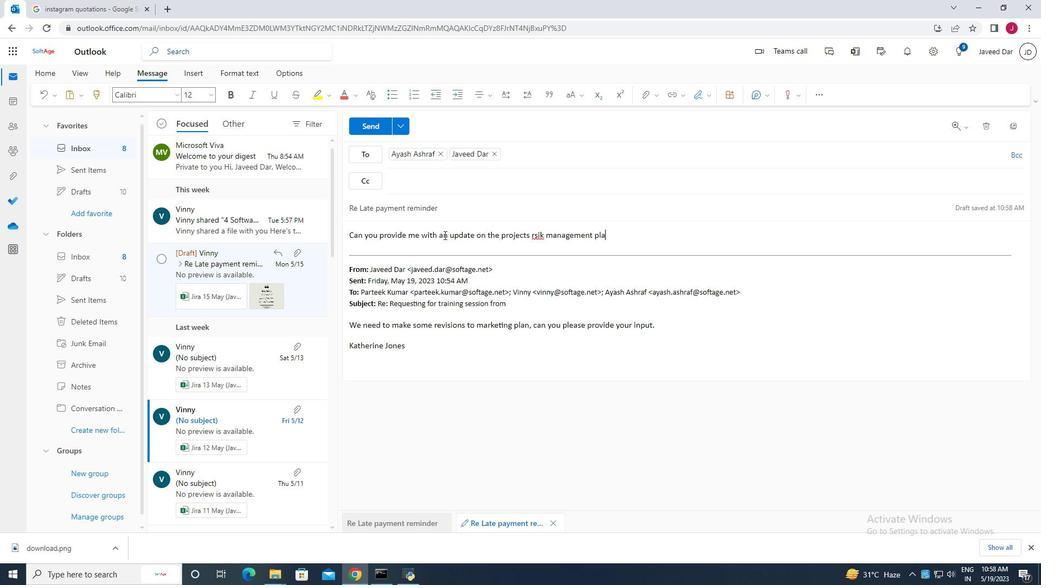
Action: Mouse moved to (539, 236)
Screenshot: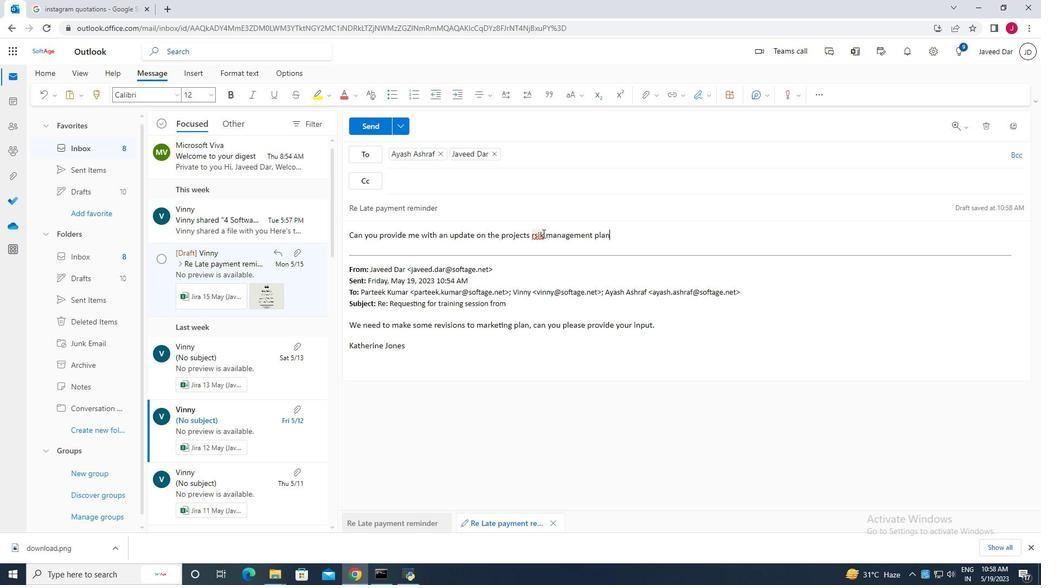 
Action: Mouse pressed left at (539, 236)
Screenshot: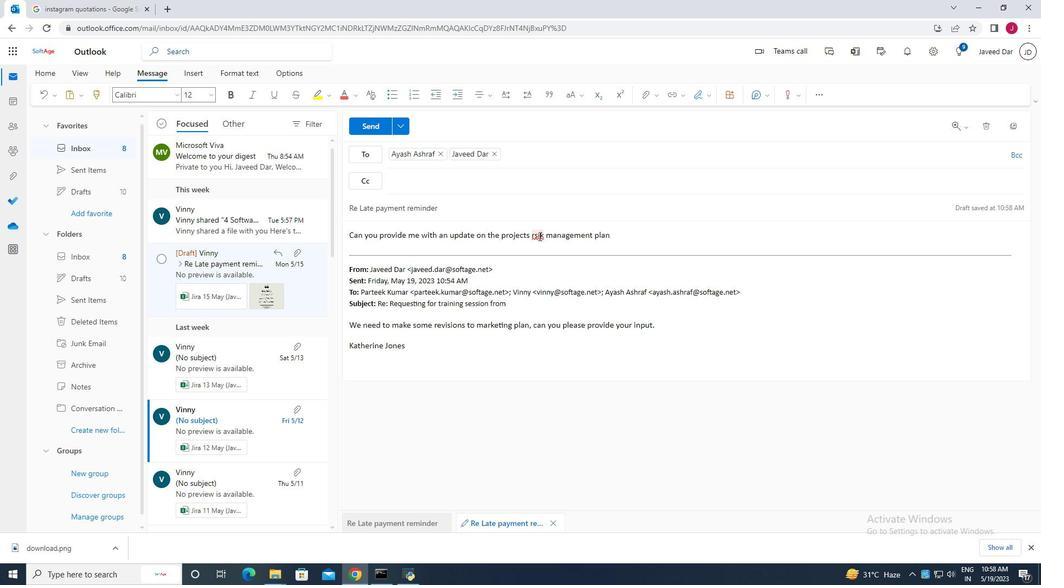 
Action: Mouse moved to (540, 237)
Screenshot: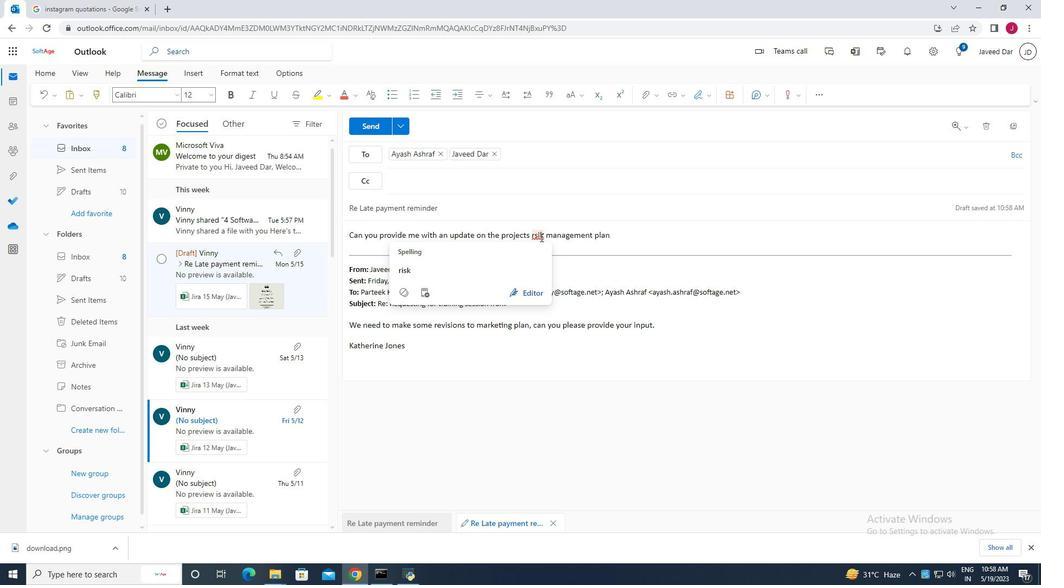 
Action: Key pressed <Key.backspace><Key.backspace>
Screenshot: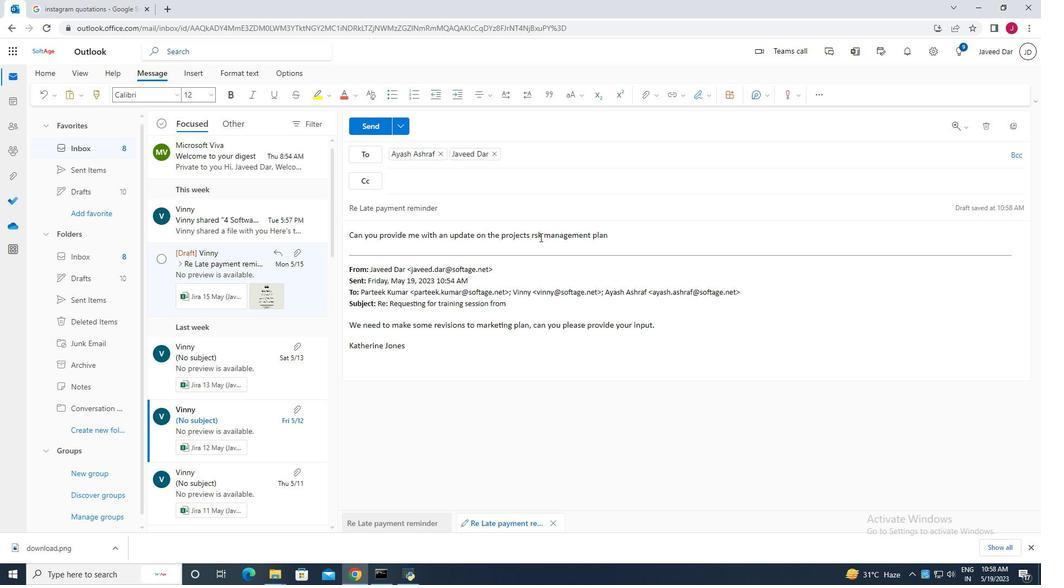 
Action: Mouse moved to (535, 237)
Screenshot: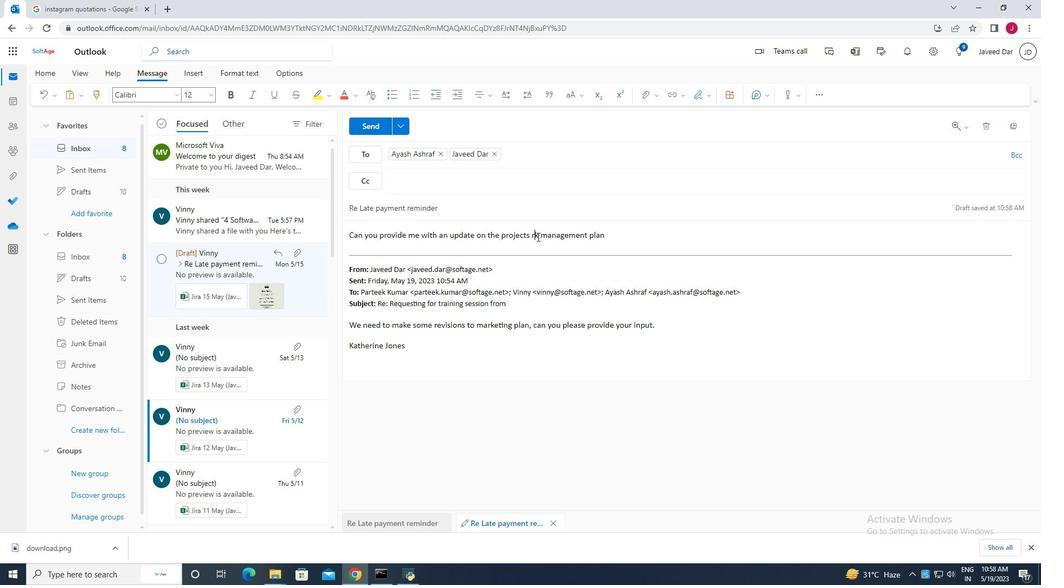 
Action: Key pressed is
Screenshot: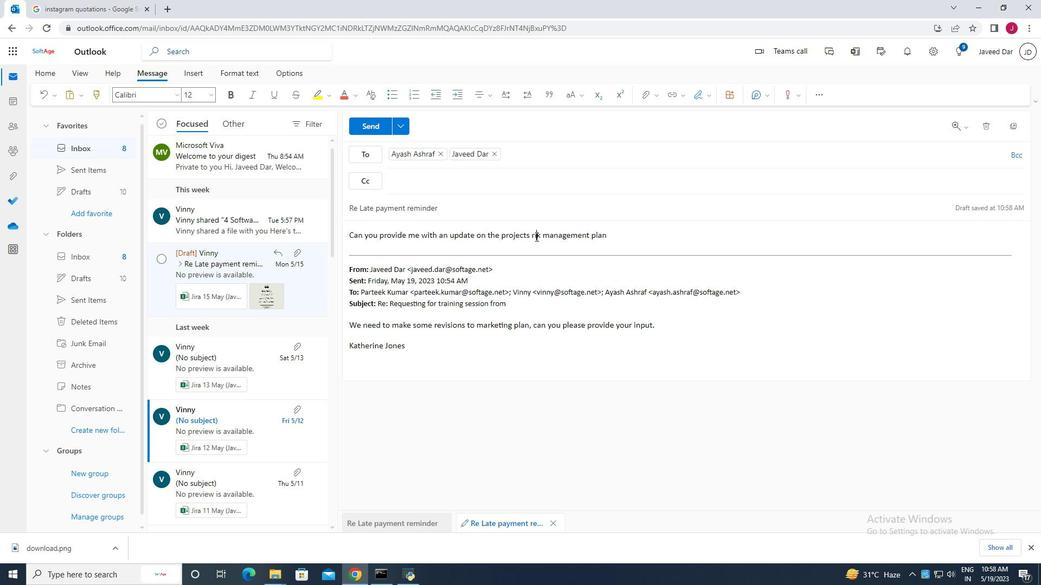 
Action: Mouse moved to (635, 240)
Screenshot: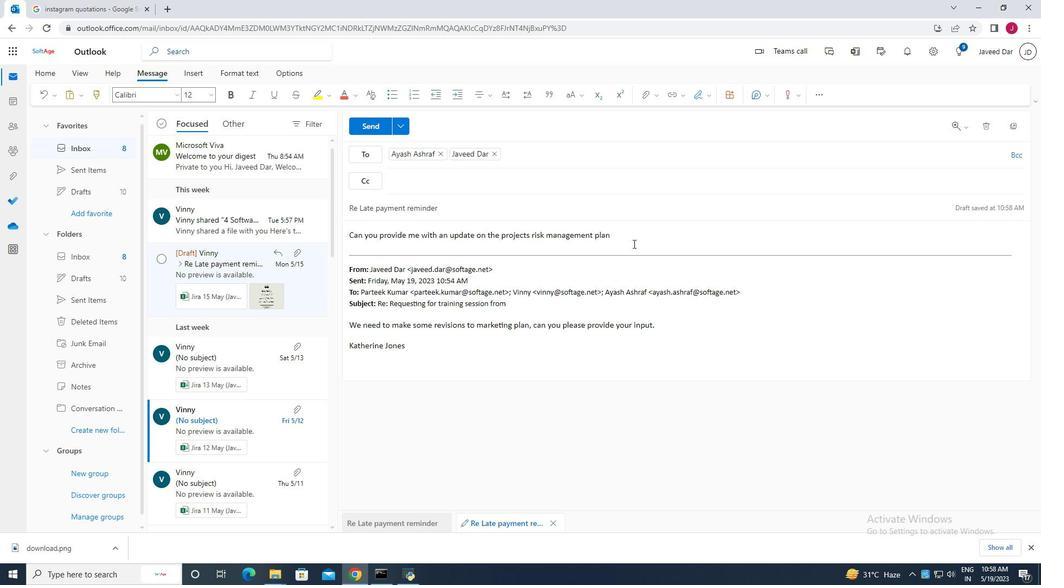 
Action: Mouse pressed left at (635, 240)
Screenshot: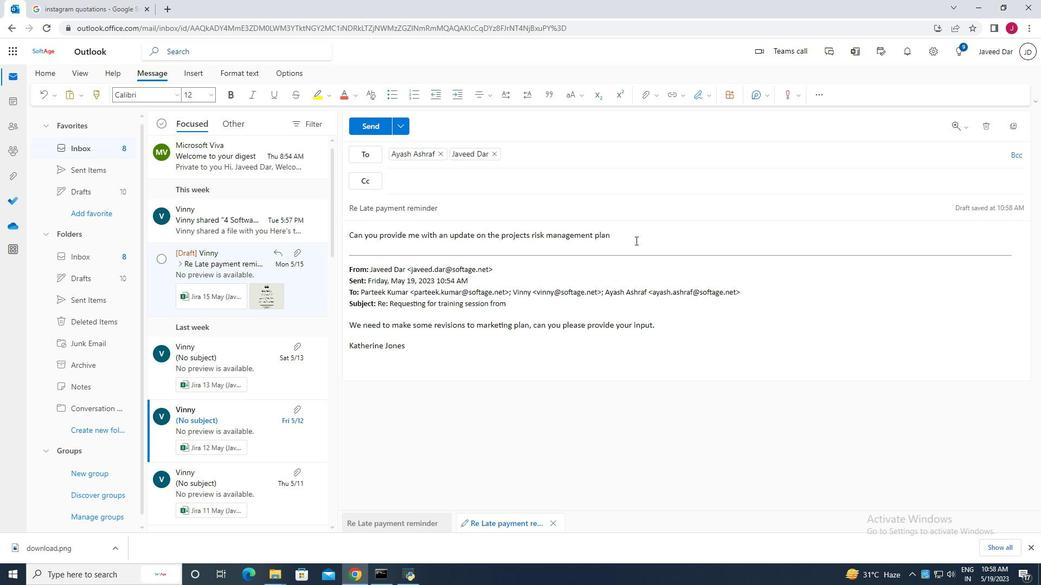 
Action: Mouse moved to (555, 259)
Screenshot: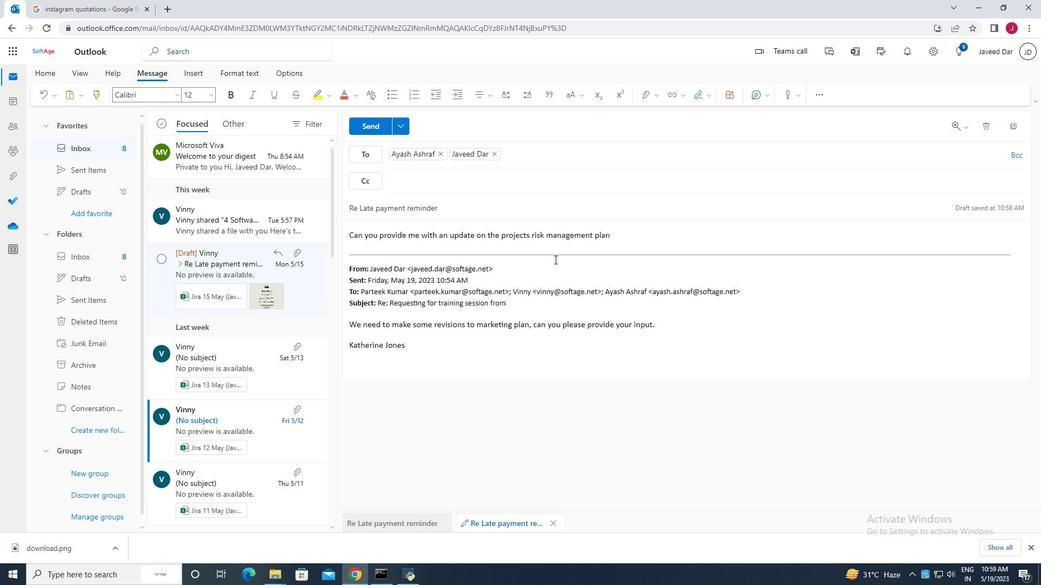 
Action: Mouse scrolled (555, 259) with delta (0, 0)
Screenshot: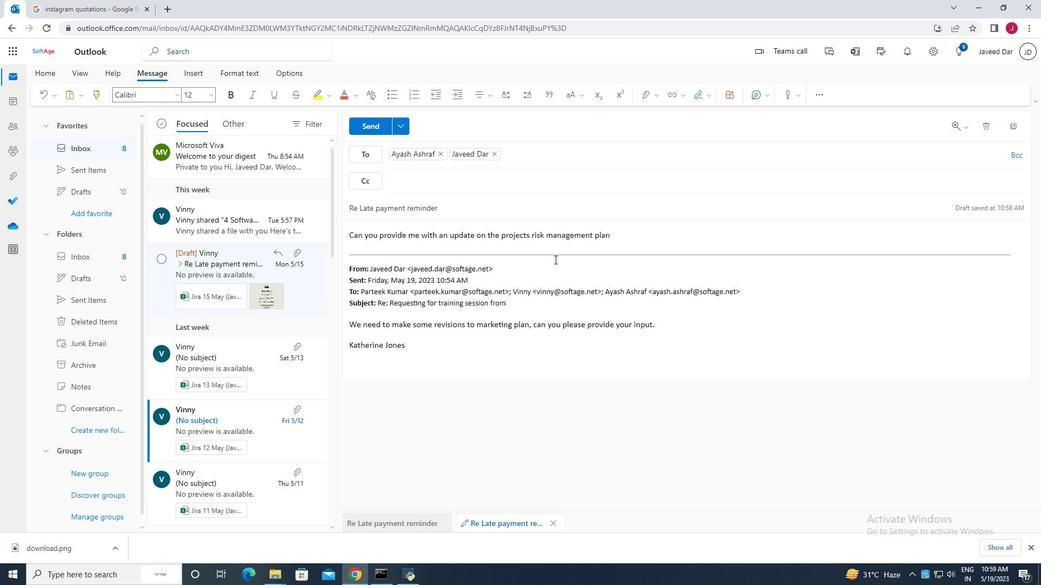 
Action: Mouse scrolled (555, 259) with delta (0, 0)
Screenshot: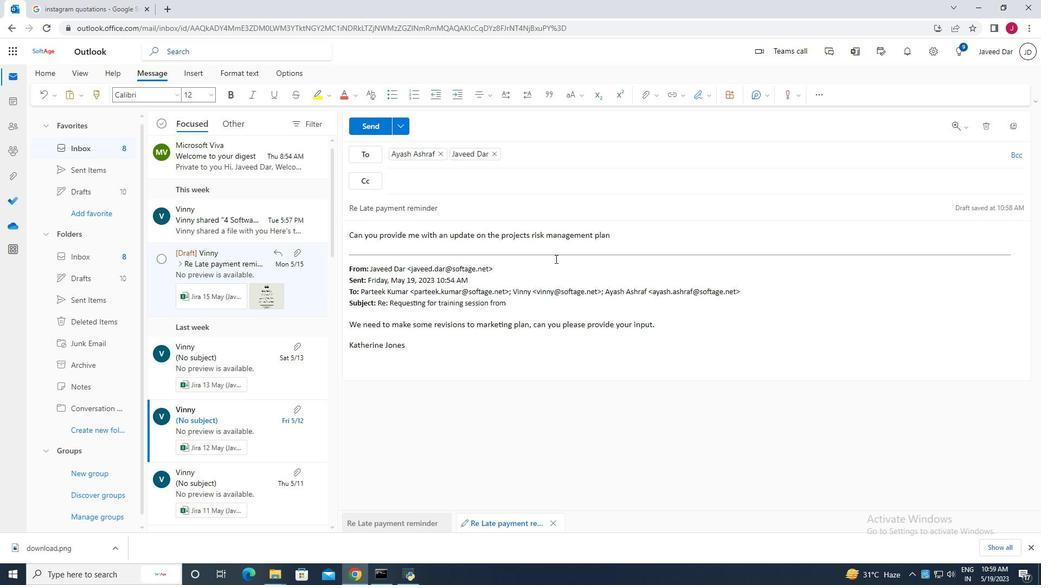 
Action: Mouse scrolled (555, 259) with delta (0, 0)
Screenshot: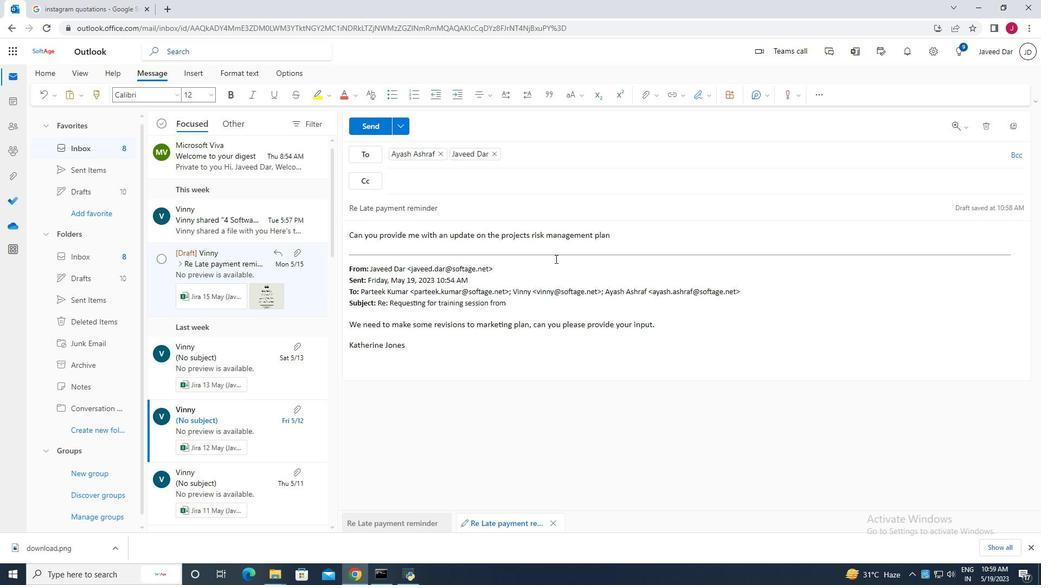 
Action: Mouse moved to (528, 248)
Screenshot: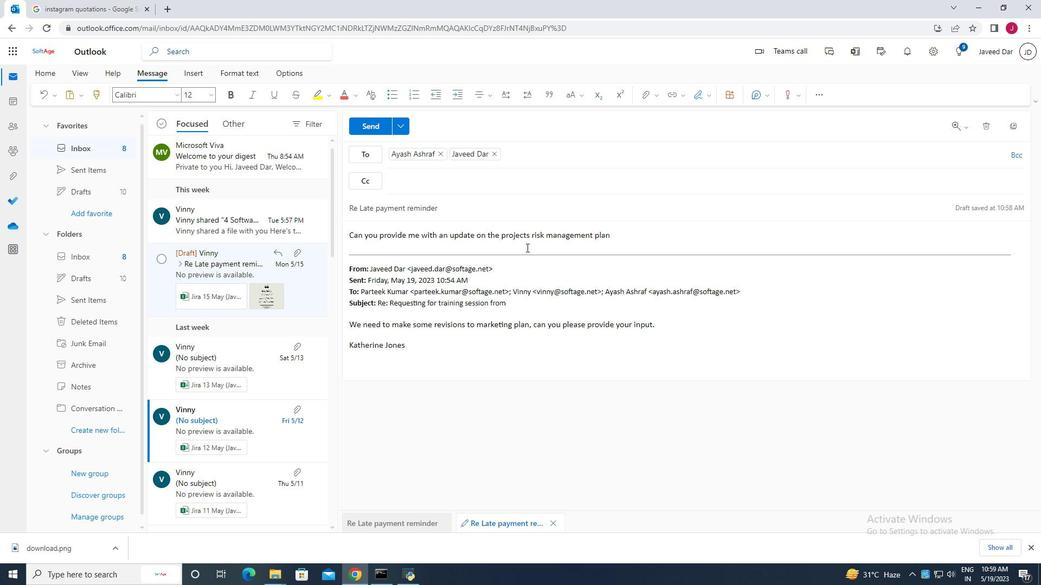 
Action: Mouse scrolled (528, 249) with delta (0, 0)
Screenshot: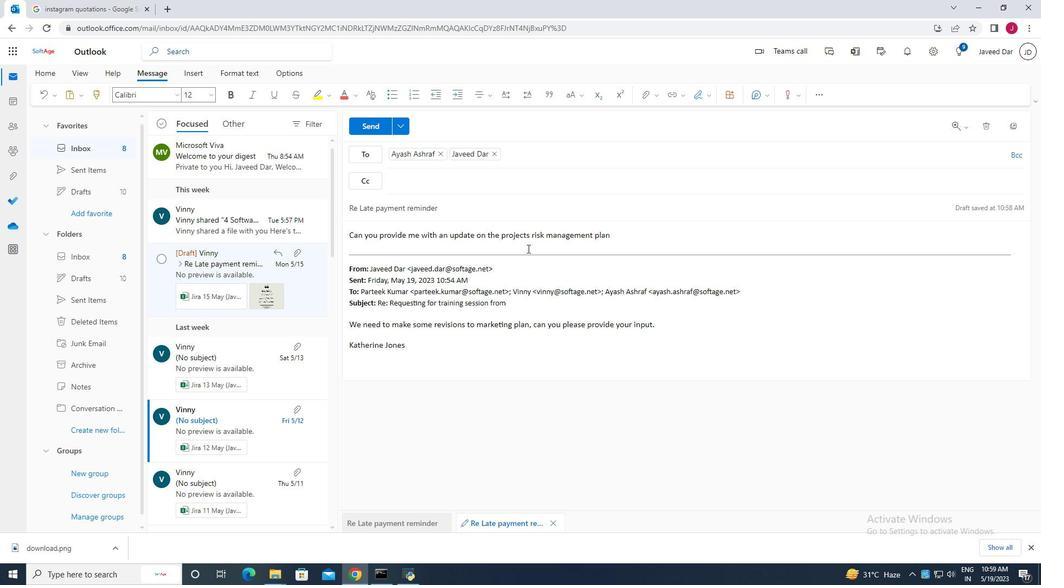 
Action: Mouse scrolled (528, 249) with delta (0, 0)
Screenshot: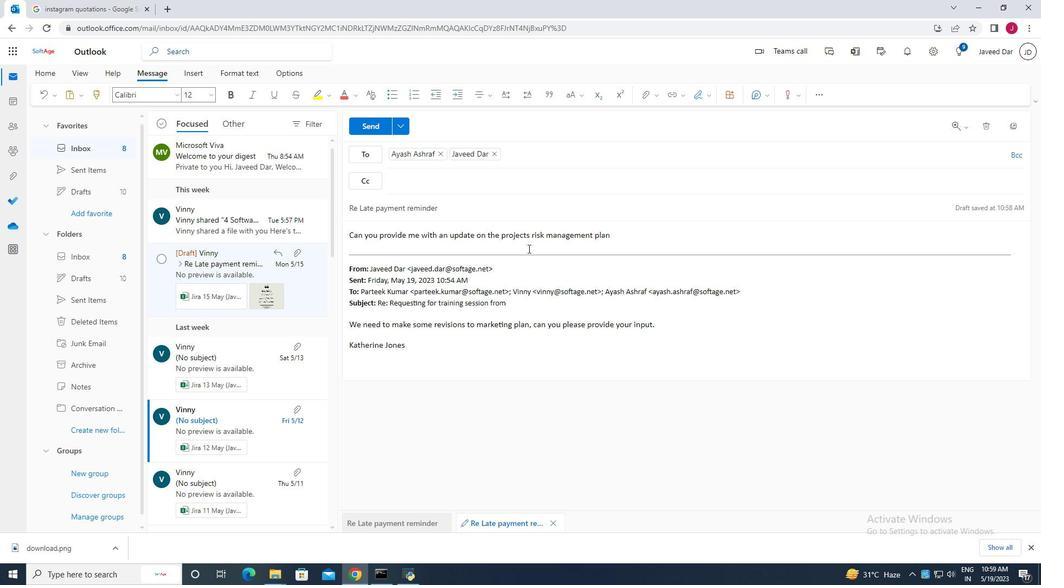 
Action: Mouse scrolled (528, 249) with delta (0, 0)
Screenshot: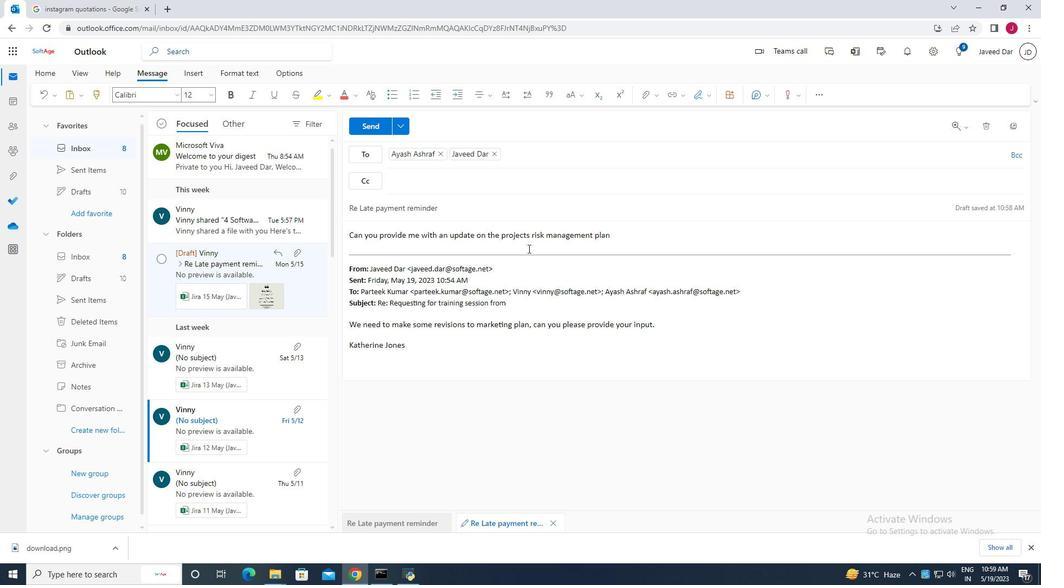 
Action: Mouse moved to (705, 94)
Screenshot: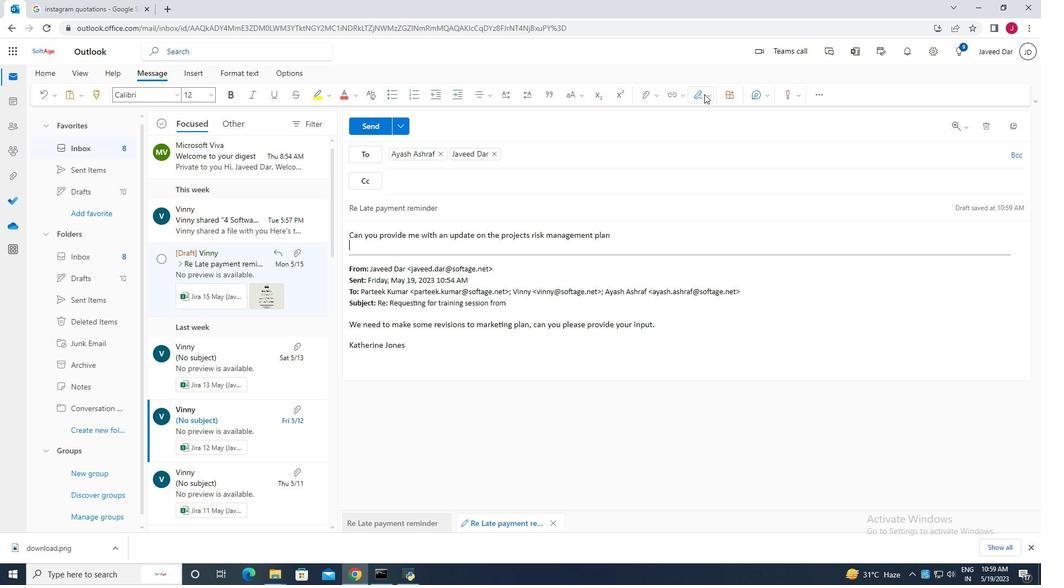 
Action: Mouse pressed left at (705, 94)
Screenshot: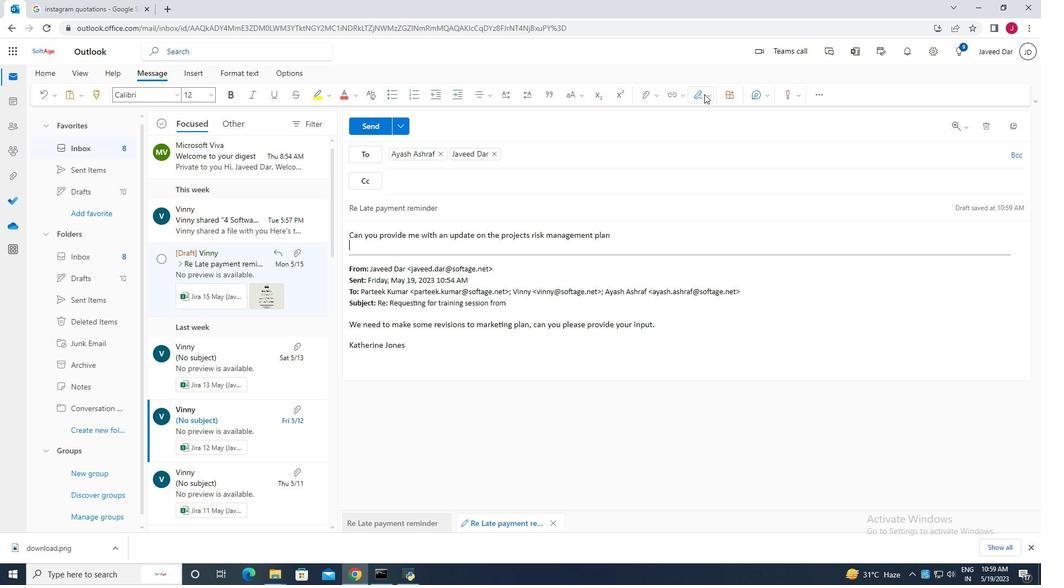 
Action: Mouse moved to (668, 142)
Screenshot: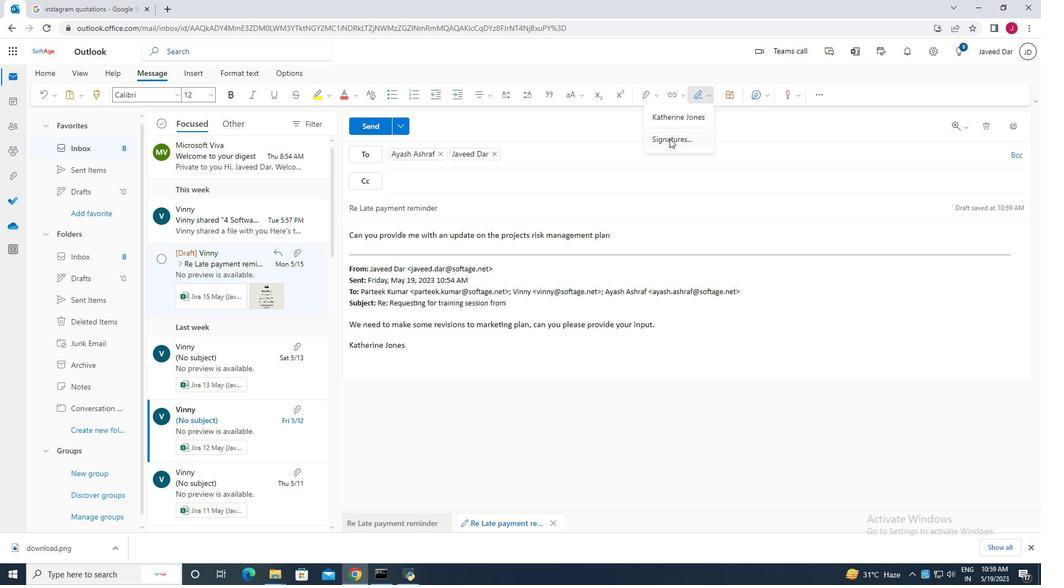 
Action: Mouse pressed left at (668, 142)
Screenshot: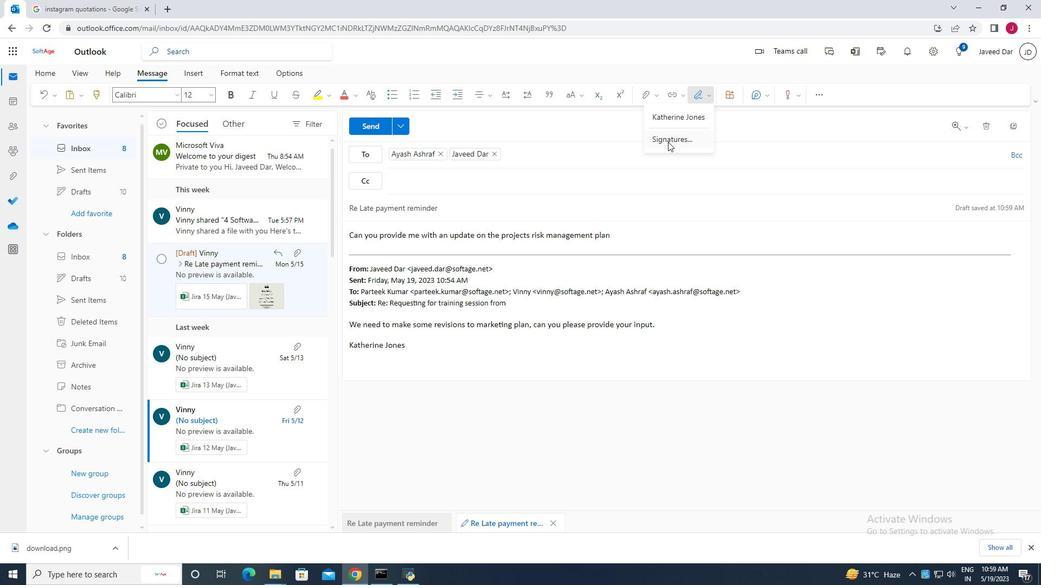 
Action: Mouse moved to (508, 180)
Screenshot: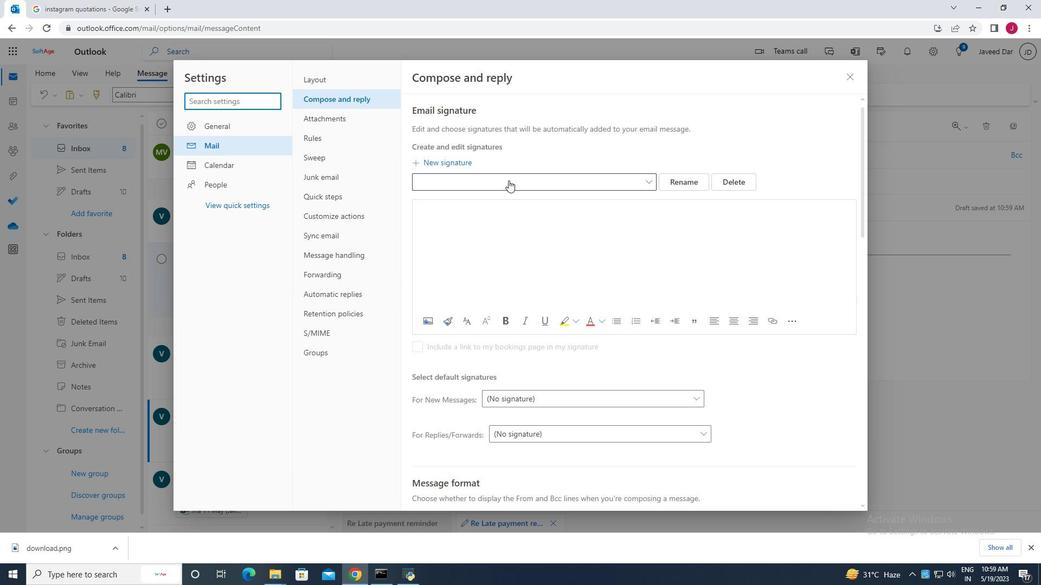 
Action: Mouse pressed left at (508, 180)
Screenshot: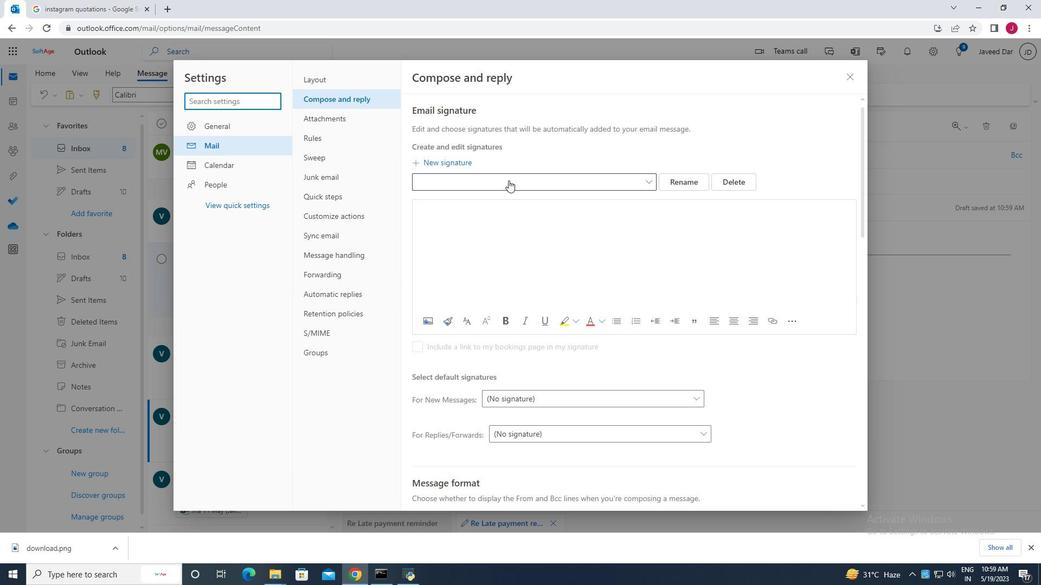 
Action: Key pressed <Key.caps_lock>D<Key.caps_lock>anny<Key.space><Key.caps_lock>H<Key.caps_lock>ernandez
Screenshot: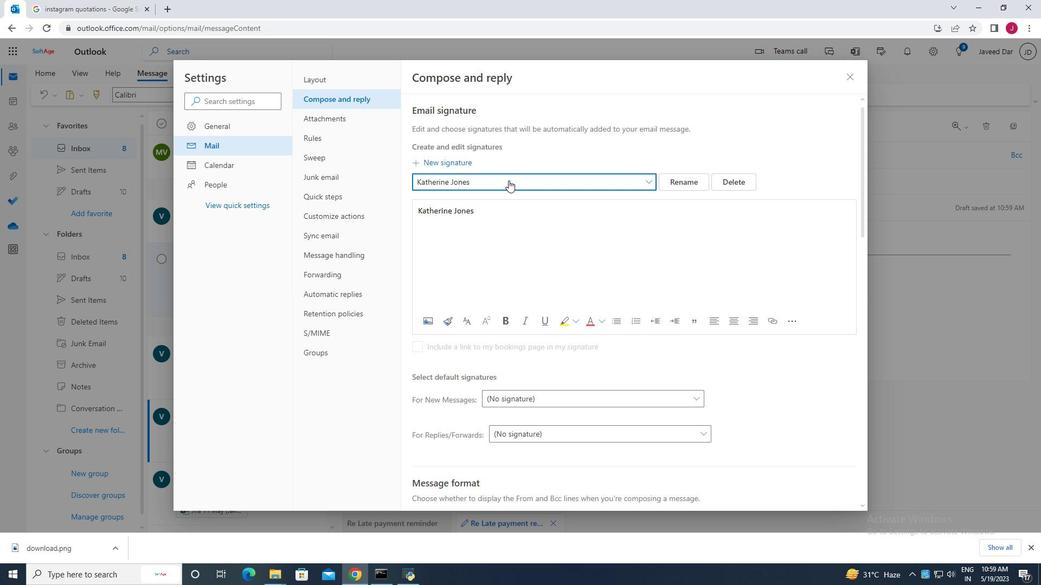 
Action: Mouse moved to (485, 214)
Screenshot: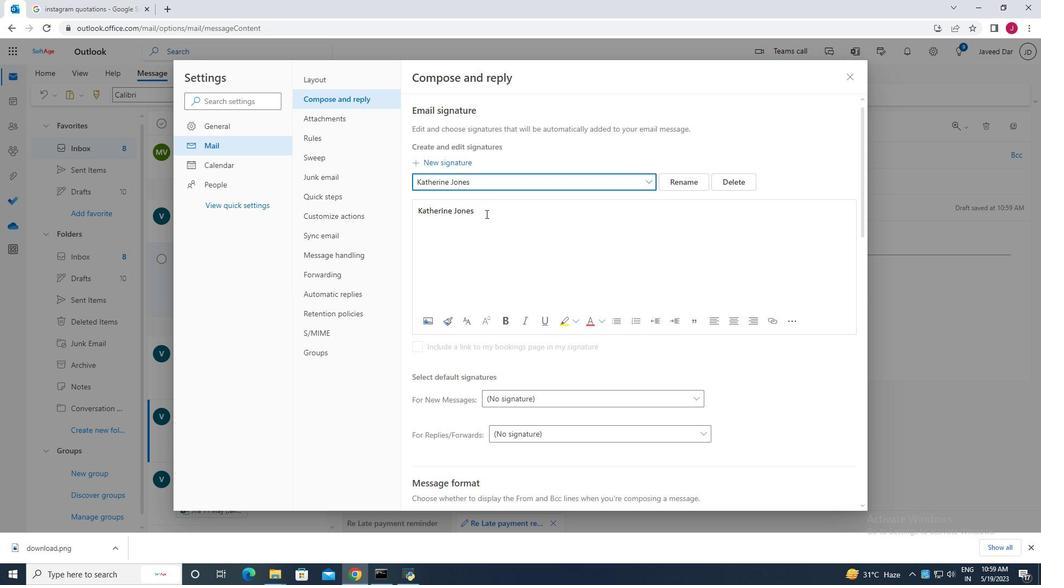 
Action: Mouse pressed left at (485, 214)
Screenshot: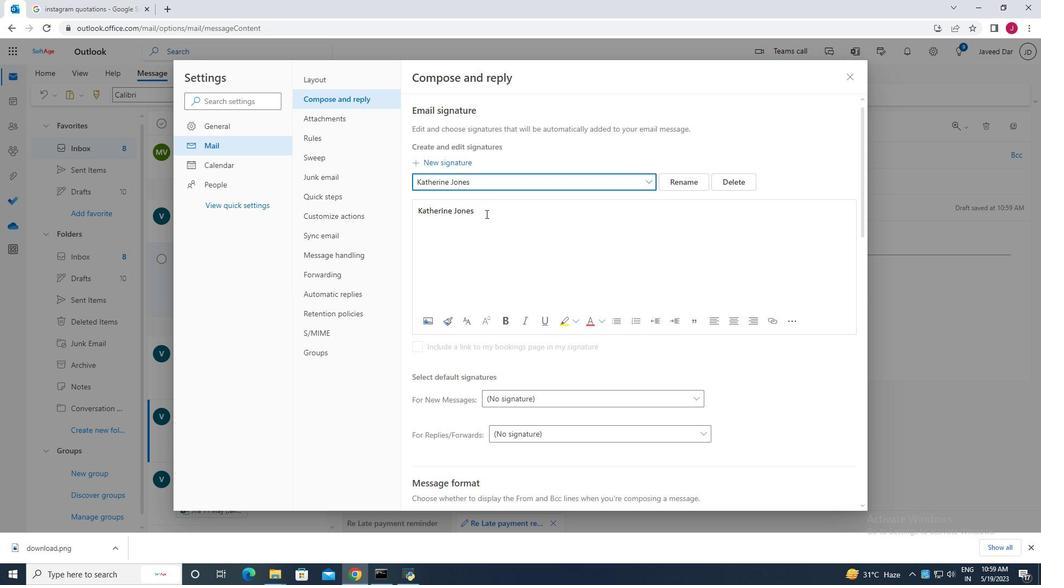 
Action: Mouse moved to (456, 161)
Screenshot: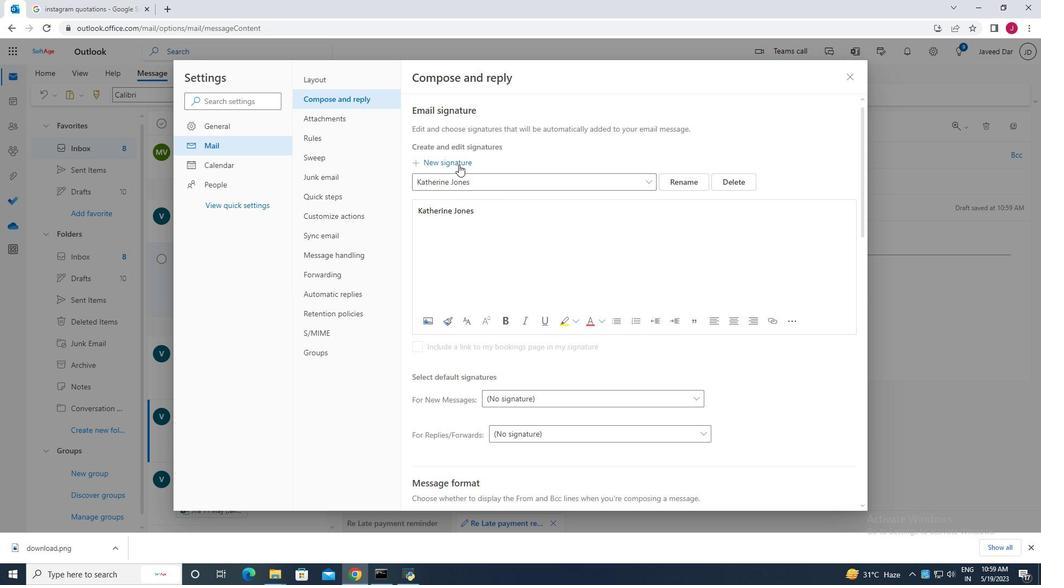 
Action: Mouse pressed left at (456, 161)
Screenshot: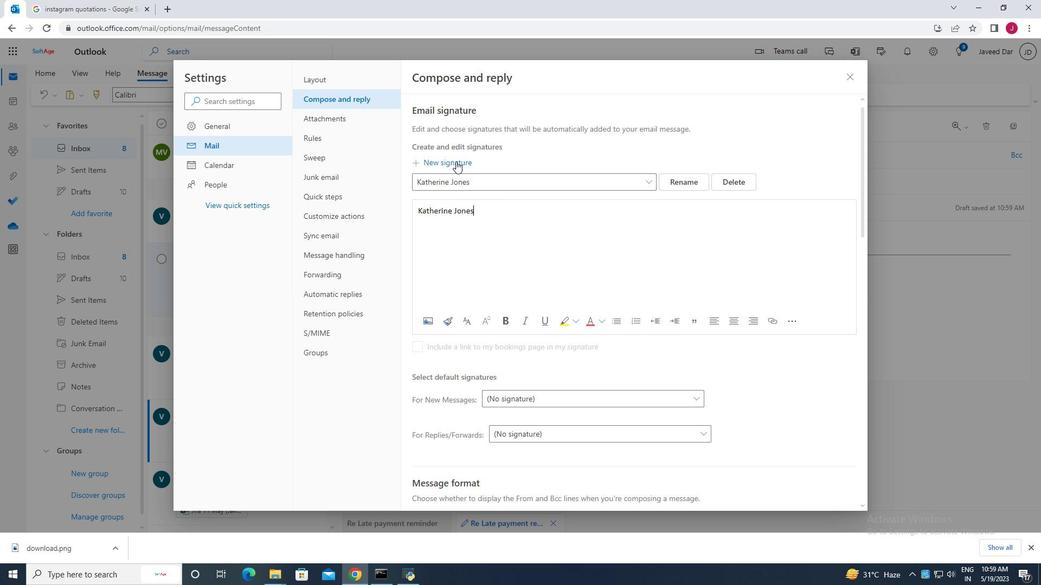 
Action: Mouse moved to (464, 183)
Screenshot: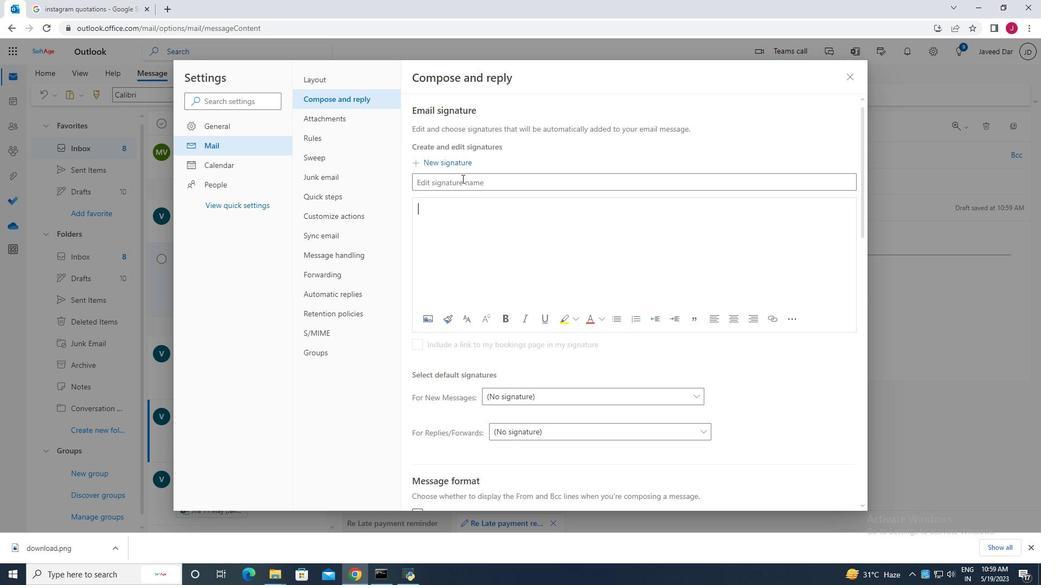 
Action: Mouse pressed left at (464, 183)
Screenshot: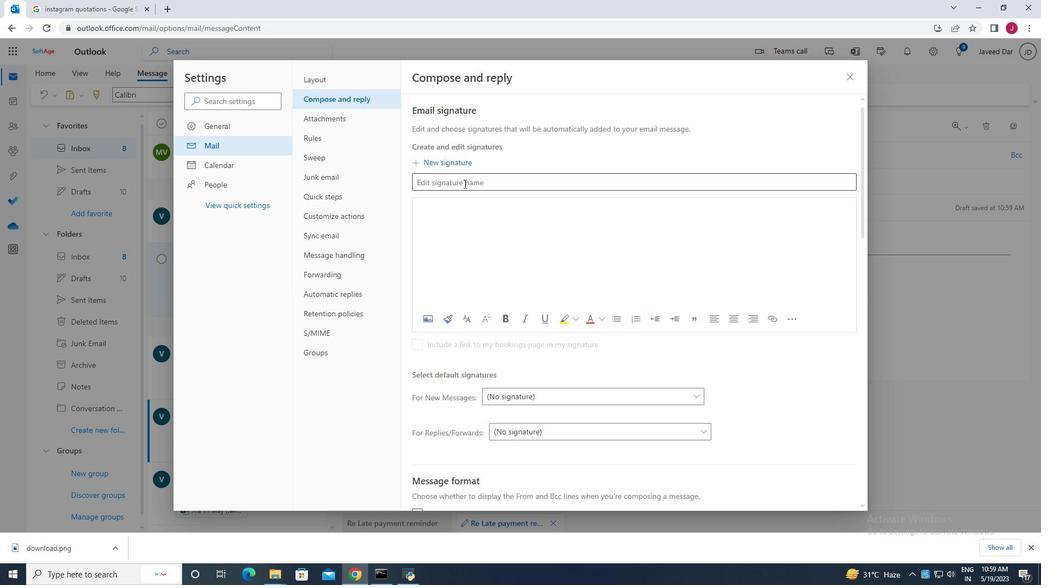 
Action: Mouse moved to (464, 183)
Screenshot: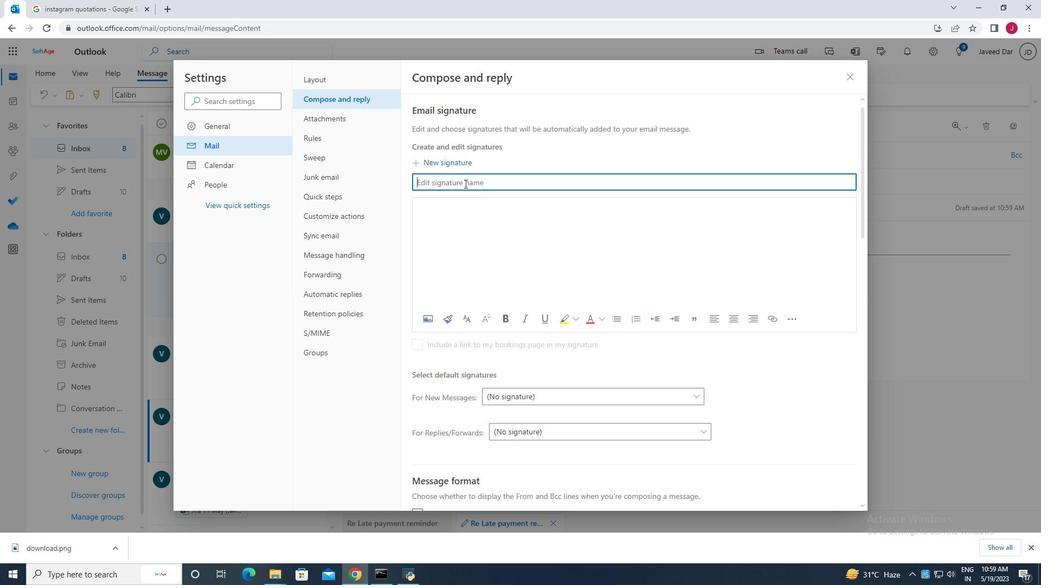 
Action: Key pressed <Key.caps_lock>D<Key.caps_lock>anny<Key.space><Key.caps_lock>H<Key.caps_lock>ernandez
Screenshot: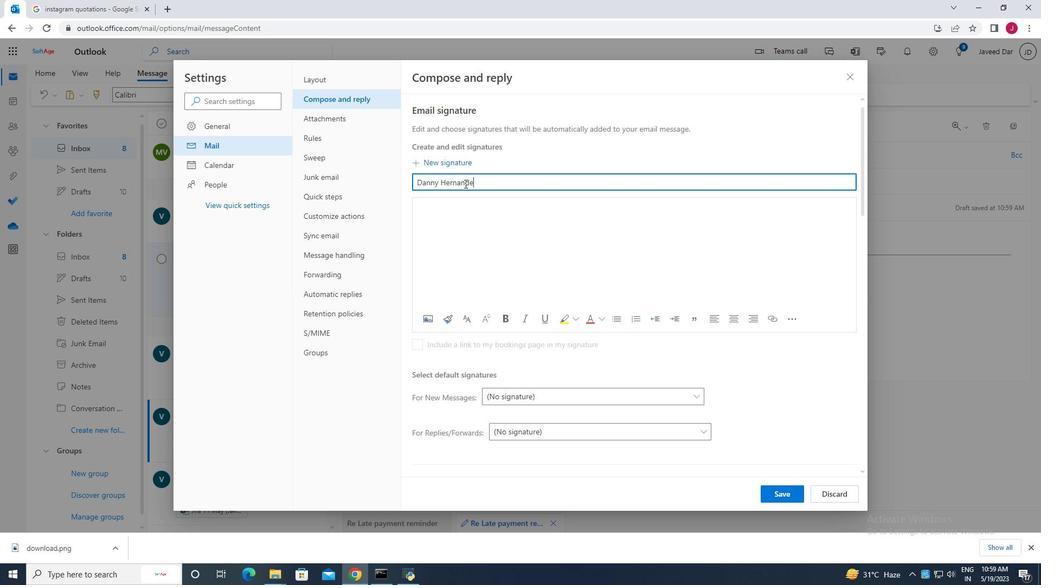 
Action: Mouse moved to (460, 233)
Screenshot: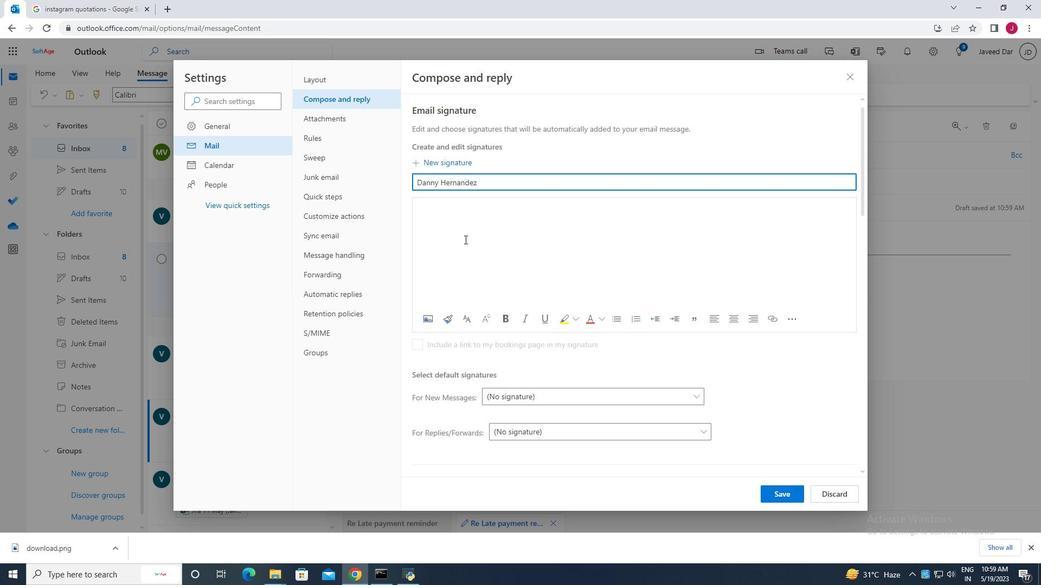 
Action: Mouse pressed left at (460, 233)
Screenshot: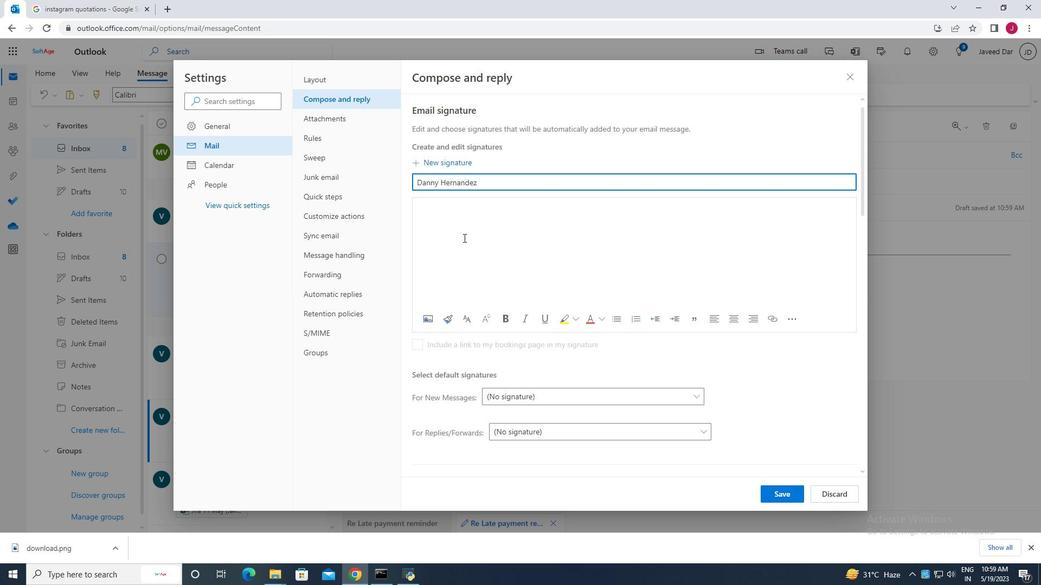 
Action: Key pressed <Key.caps_lock>D<Key.caps_lock>anna<Key.backspace>y<Key.space><Key.caps_lock>H<Key.caps_lock>ernandez
Screenshot: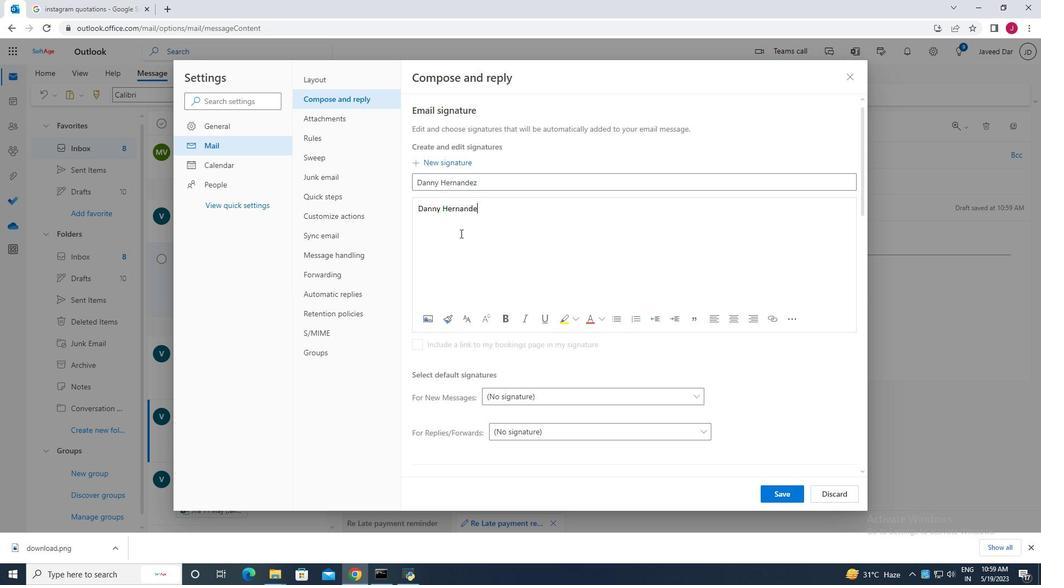 
Action: Mouse moved to (784, 497)
Screenshot: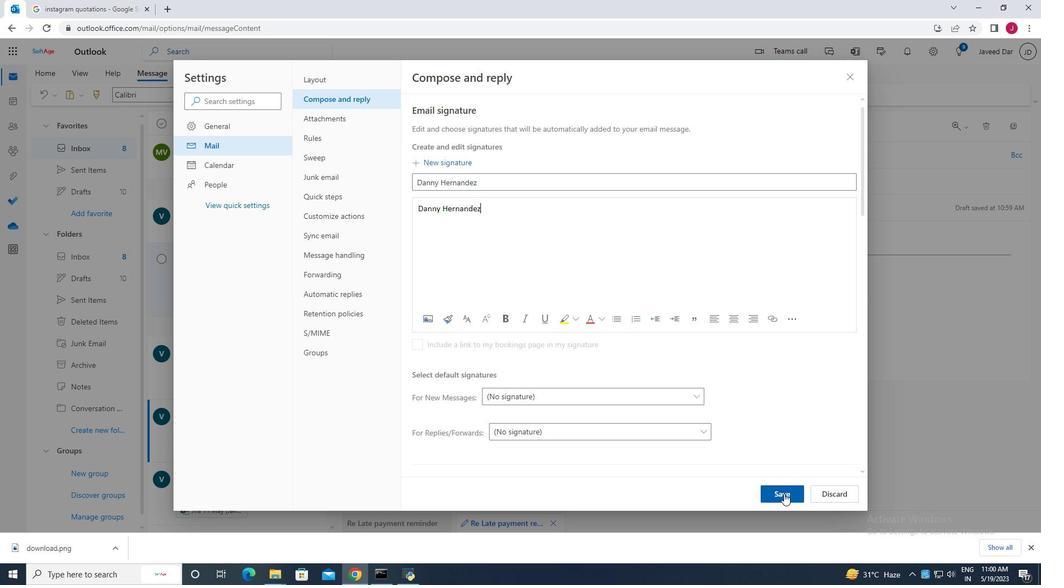
Action: Mouse pressed left at (784, 497)
Screenshot: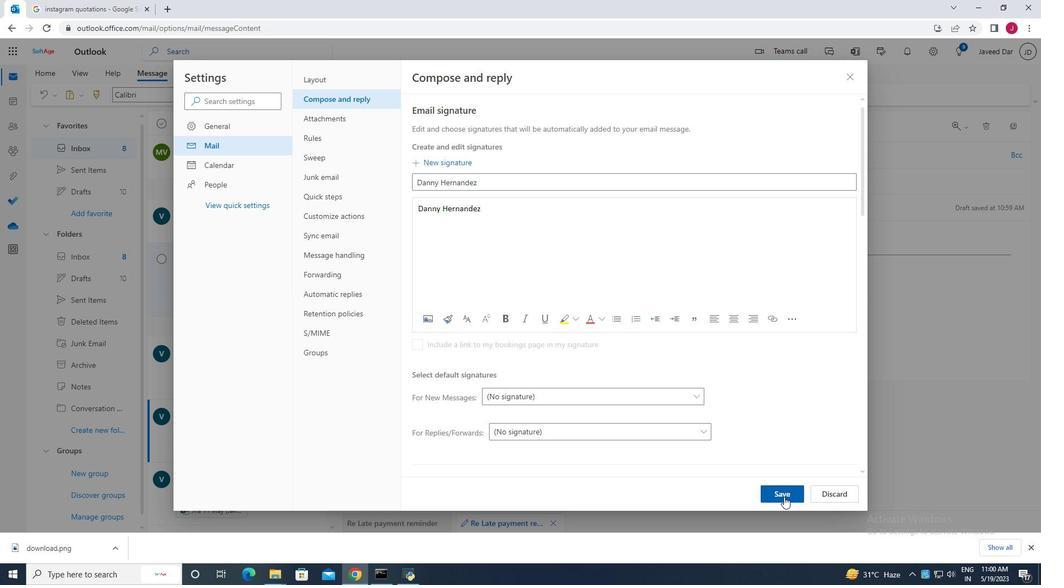 
Action: Mouse moved to (849, 76)
Screenshot: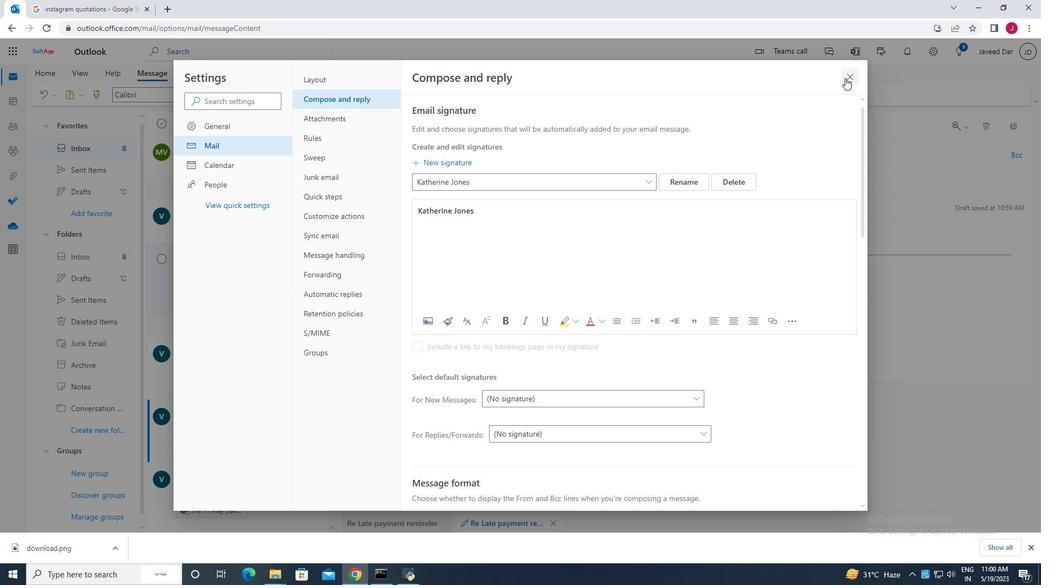 
Action: Mouse pressed left at (849, 76)
Screenshot: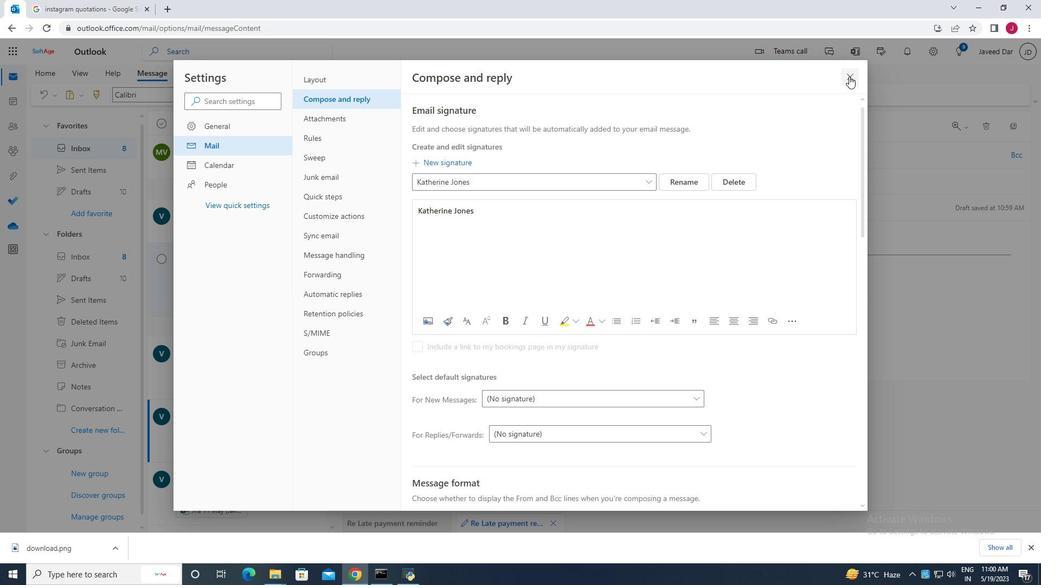 
Action: Mouse moved to (698, 94)
Screenshot: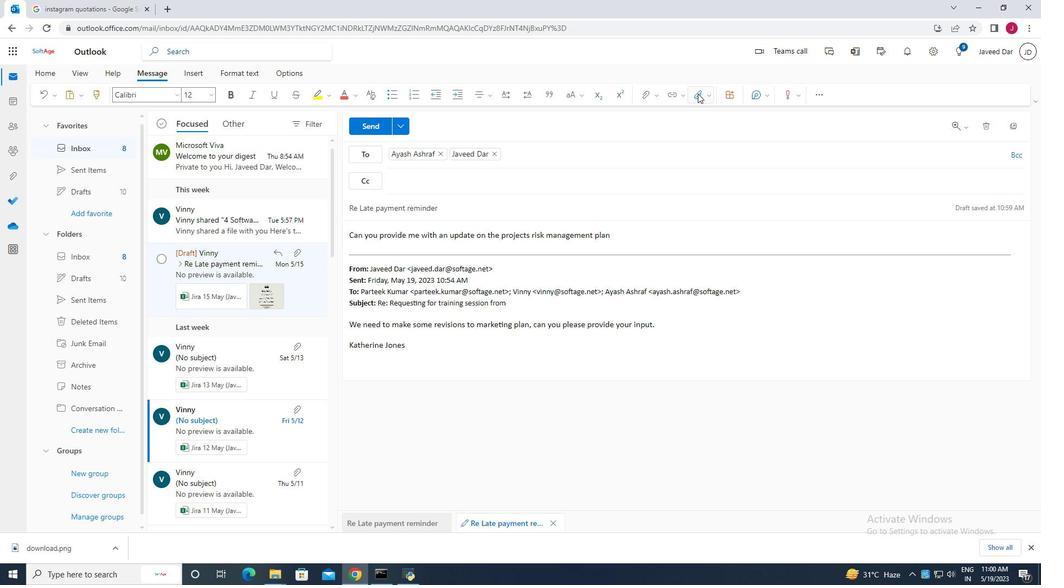 
Action: Mouse pressed left at (698, 94)
Screenshot: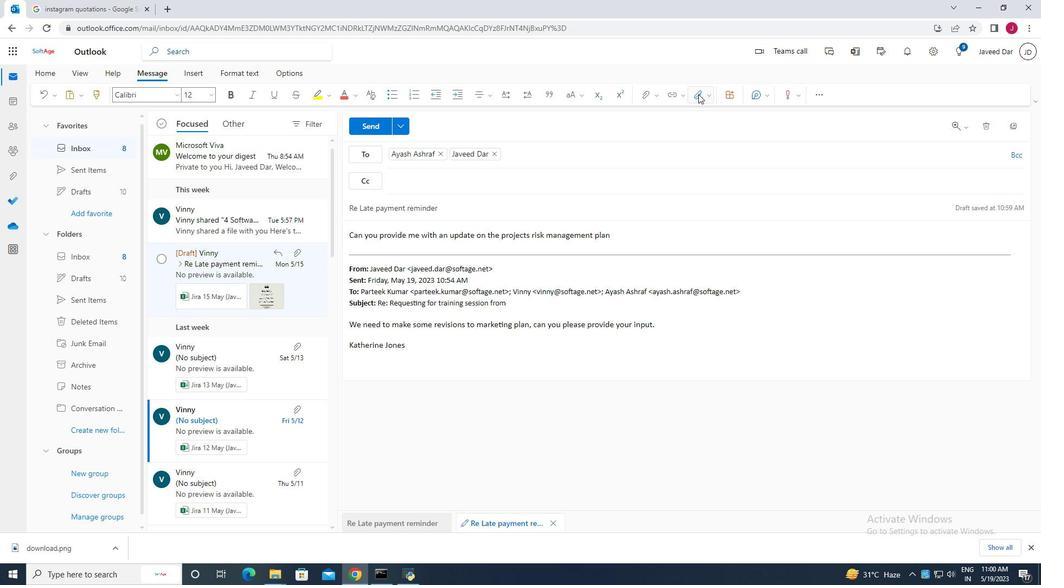 
Action: Mouse moved to (669, 134)
Screenshot: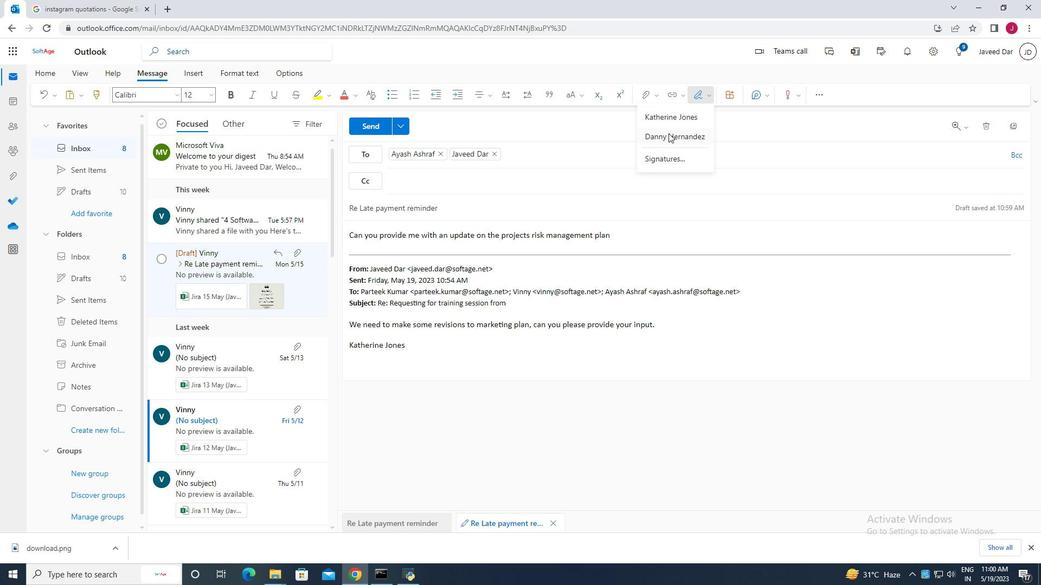 
Action: Mouse pressed left at (669, 134)
Screenshot: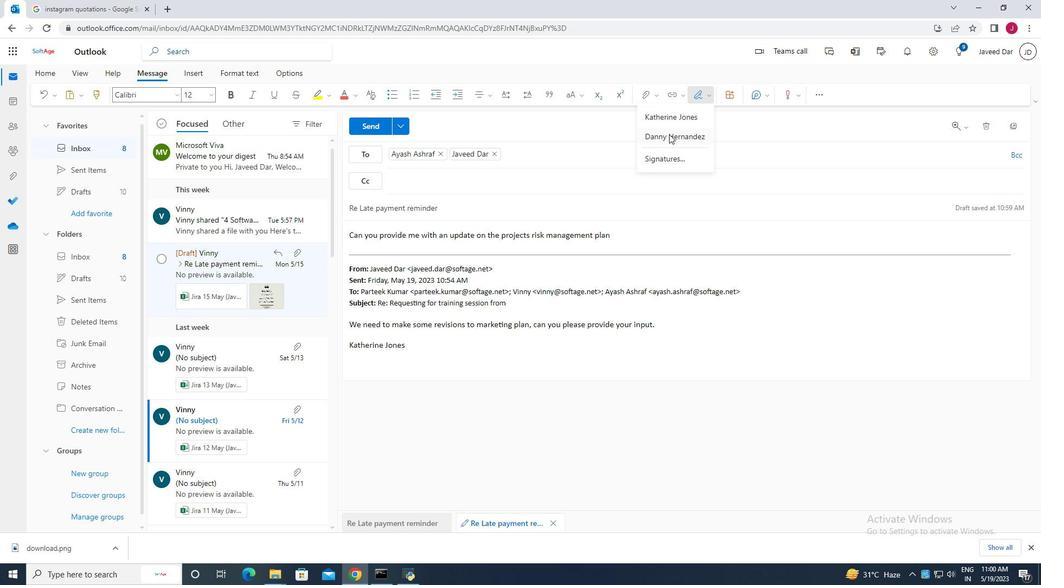 
Action: Mouse moved to (535, 226)
Screenshot: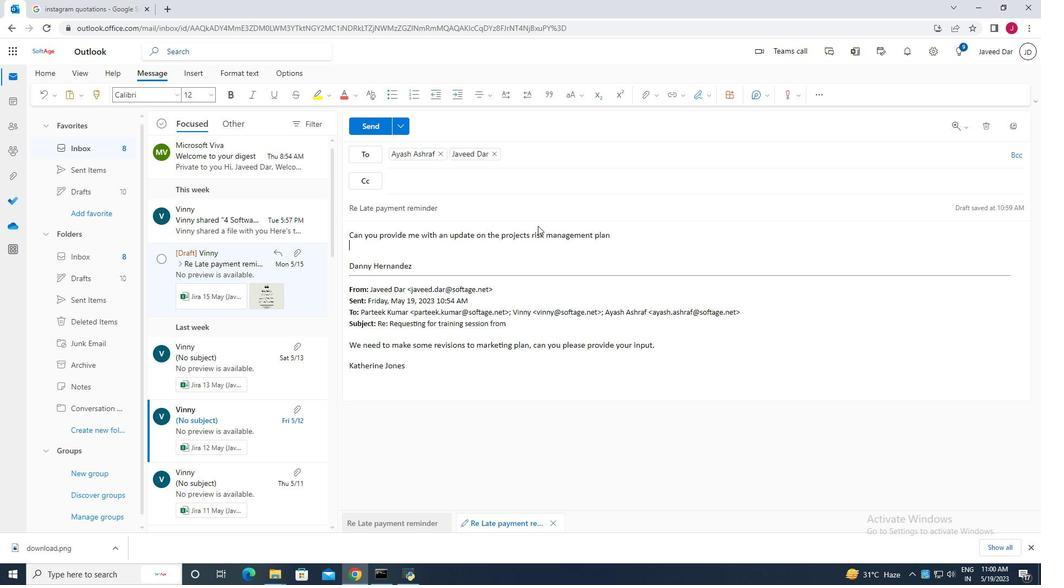 
Action: Mouse scrolled (535, 226) with delta (0, 0)
Screenshot: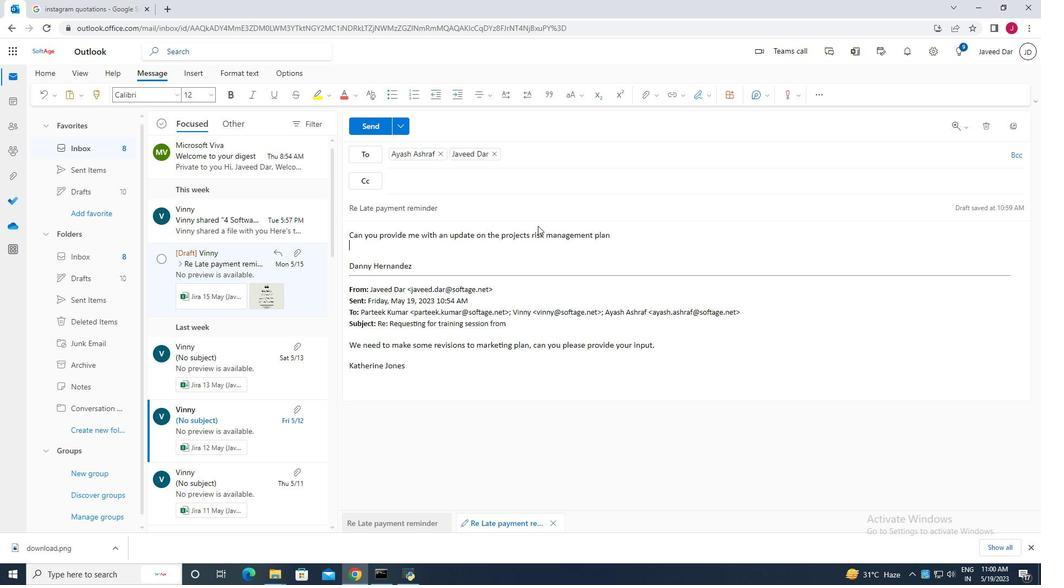 
Action: Mouse scrolled (535, 226) with delta (0, 0)
Screenshot: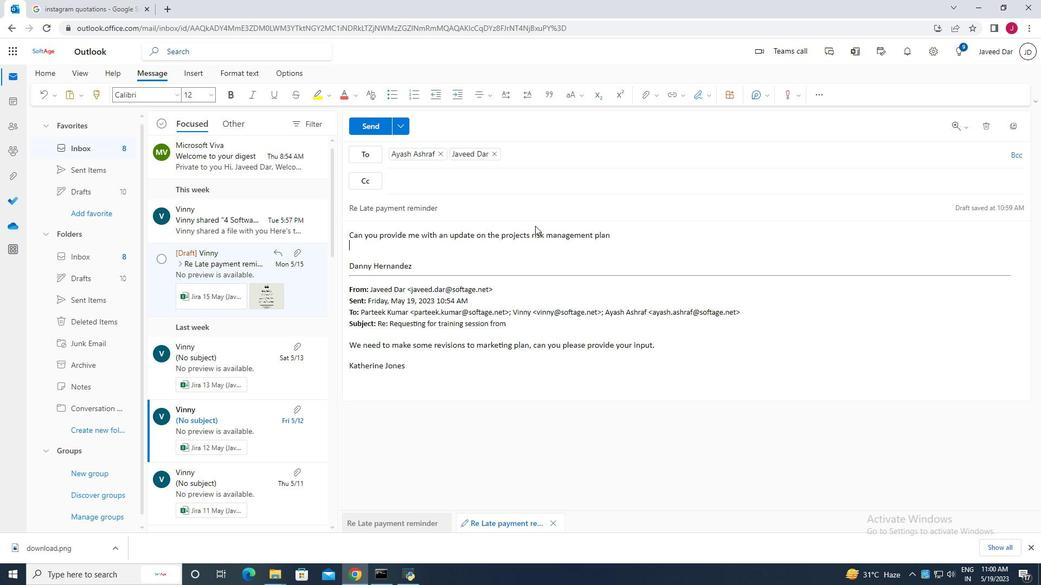 
Action: Mouse moved to (535, 226)
Screenshot: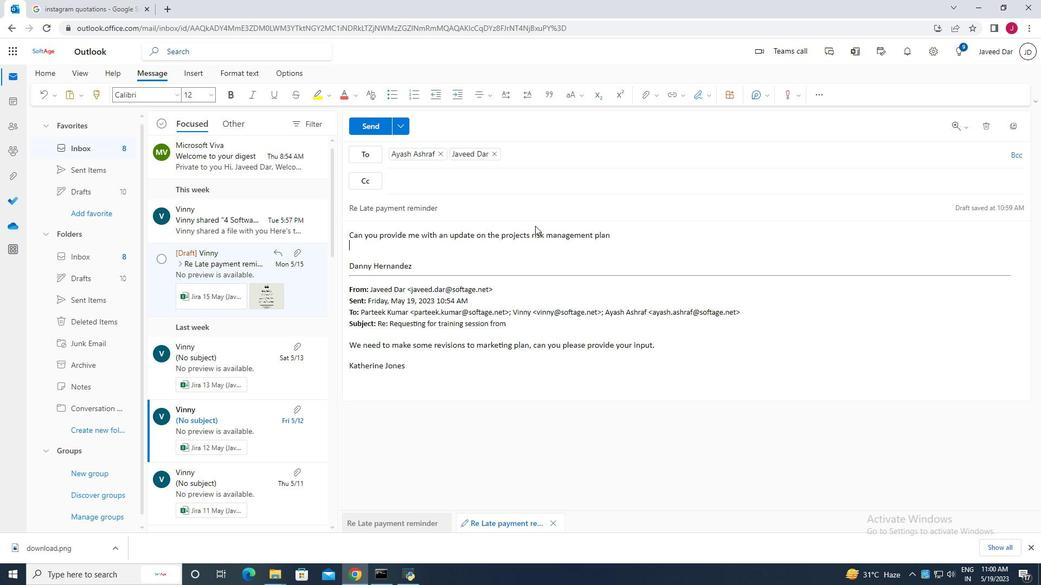 
Action: Mouse scrolled (535, 226) with delta (0, 0)
Screenshot: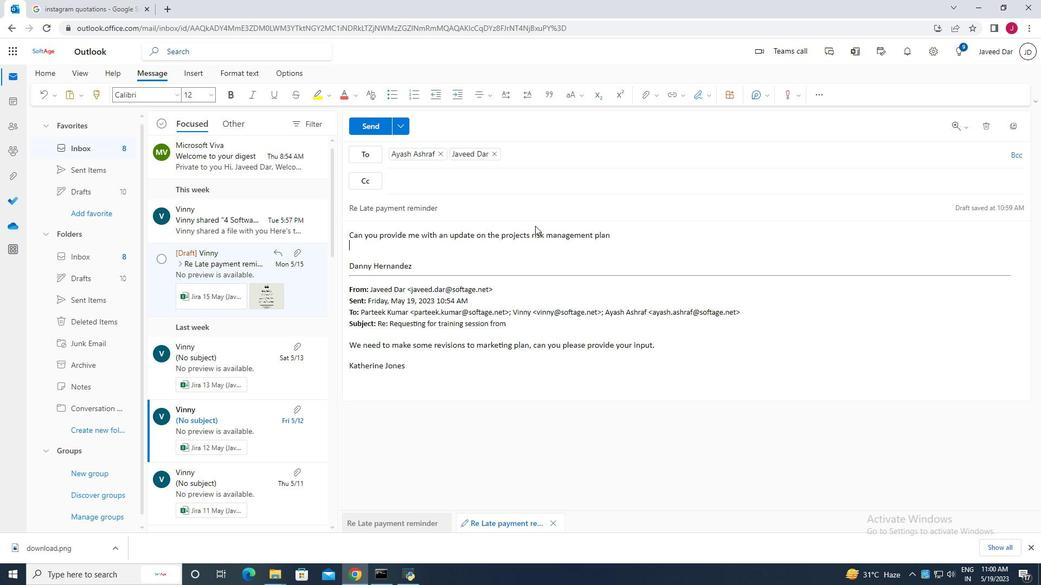 
Action: Mouse moved to (374, 125)
Screenshot: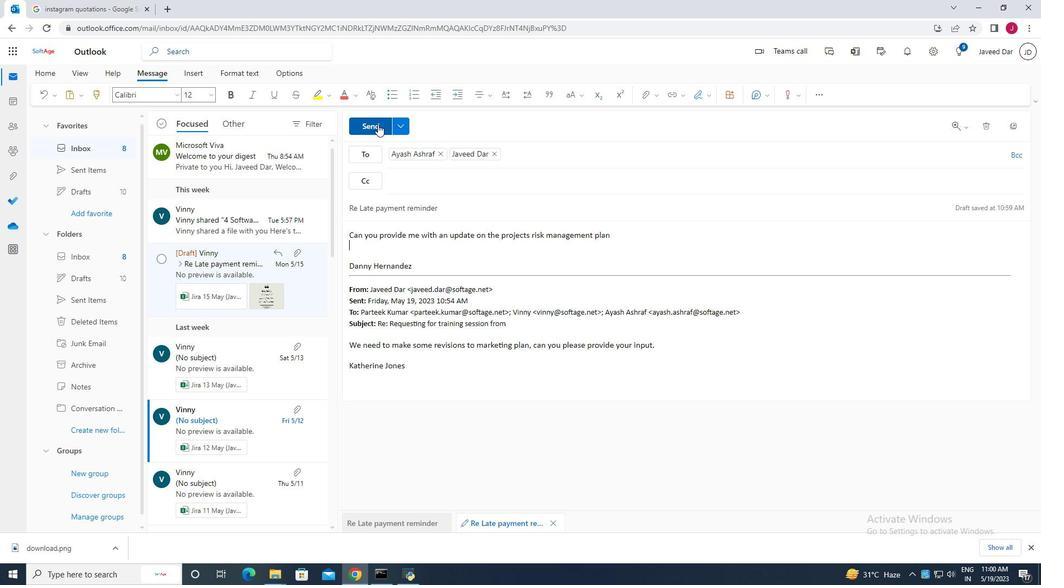 
Action: Mouse pressed left at (374, 125)
Screenshot: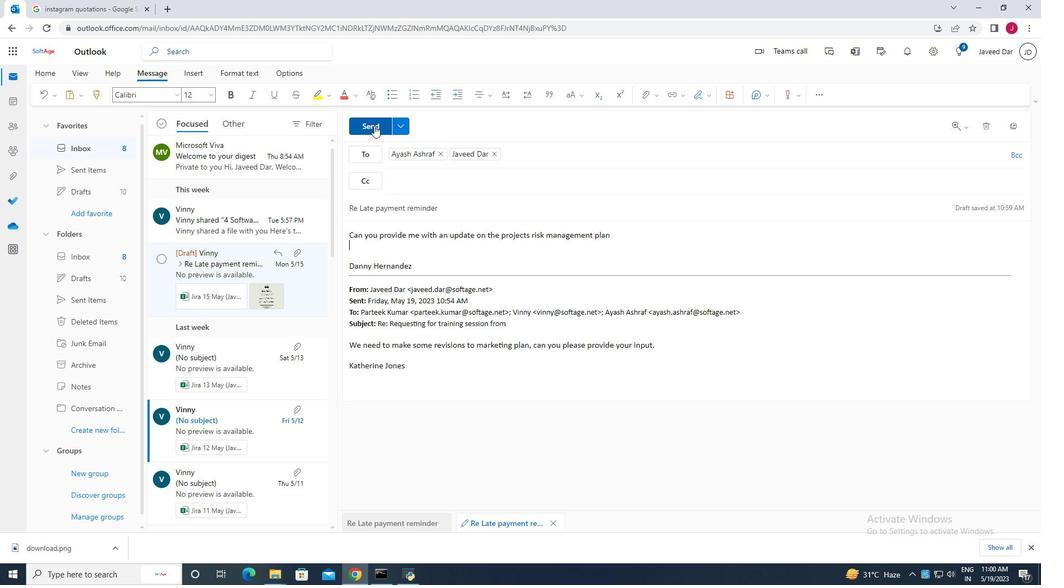 
Action: Mouse moved to (374, 125)
Screenshot: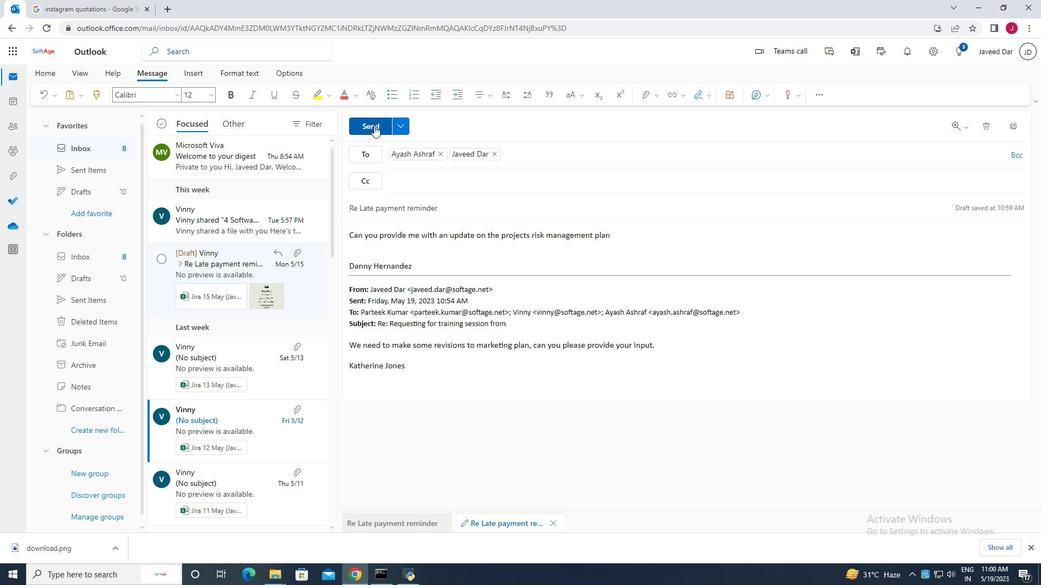 
